 Task: Look for space in São Luís do Quitunde, Brazil from 12th  July, 2023 to 15th July, 2023 for 3 adults in price range Rs.12000 to Rs.16000. Place can be entire place with 2 bedrooms having 3 beds and 1 bathroom. Property type can be house, flat, guest house. Booking option can be shelf check-in. Required host language is Spanish.
Action: Mouse moved to (680, 85)
Screenshot: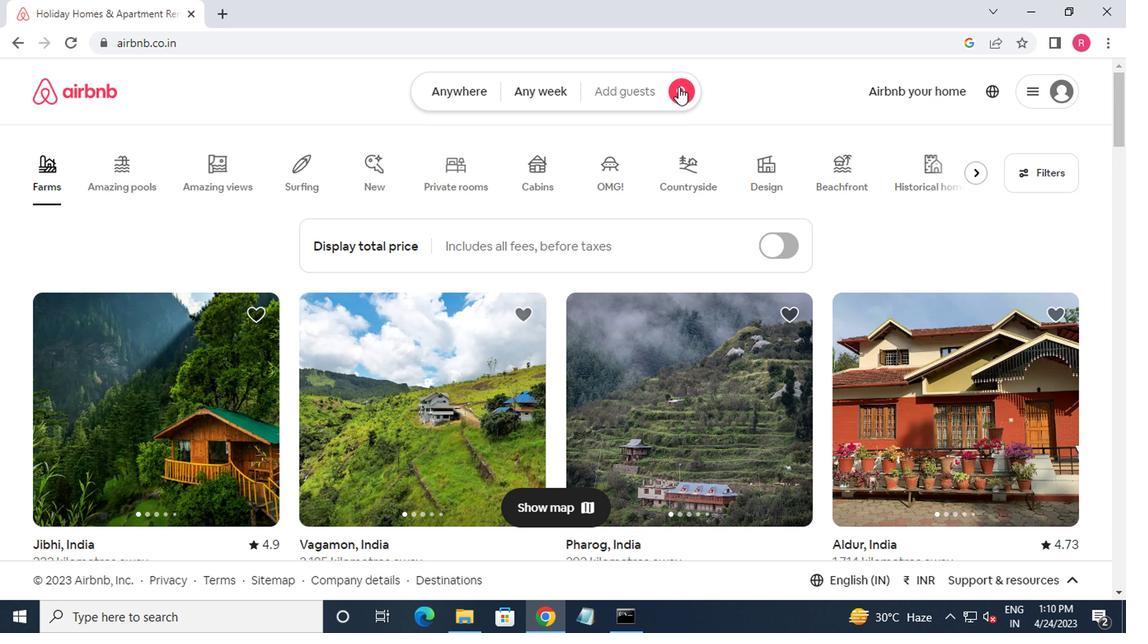 
Action: Mouse pressed left at (680, 85)
Screenshot: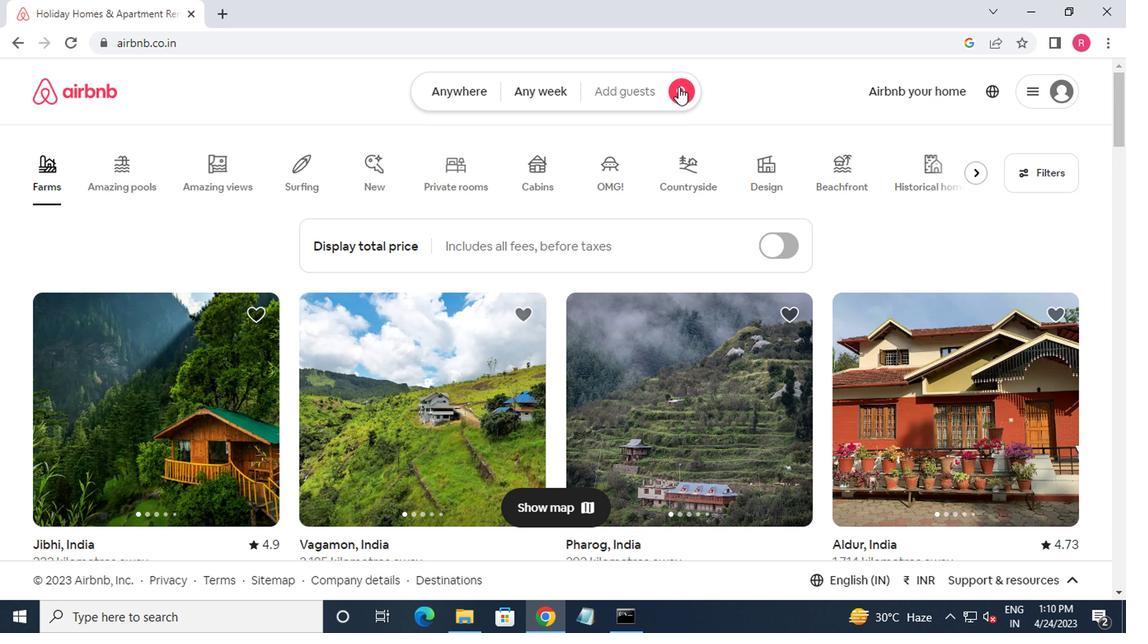 
Action: Mouse moved to (334, 163)
Screenshot: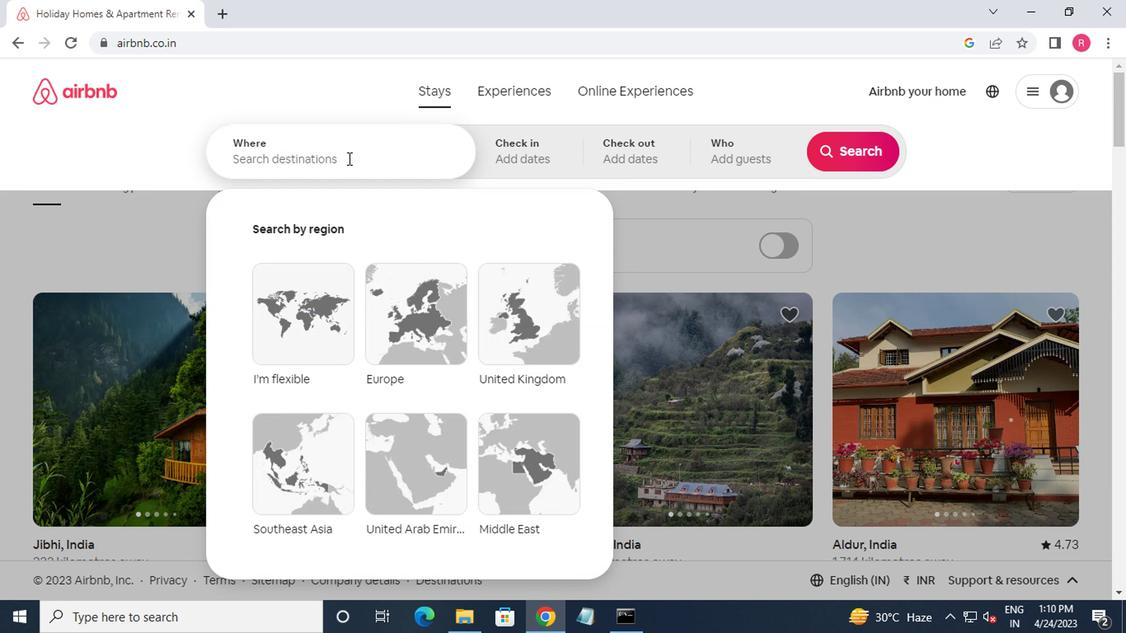 
Action: Mouse pressed left at (334, 163)
Screenshot: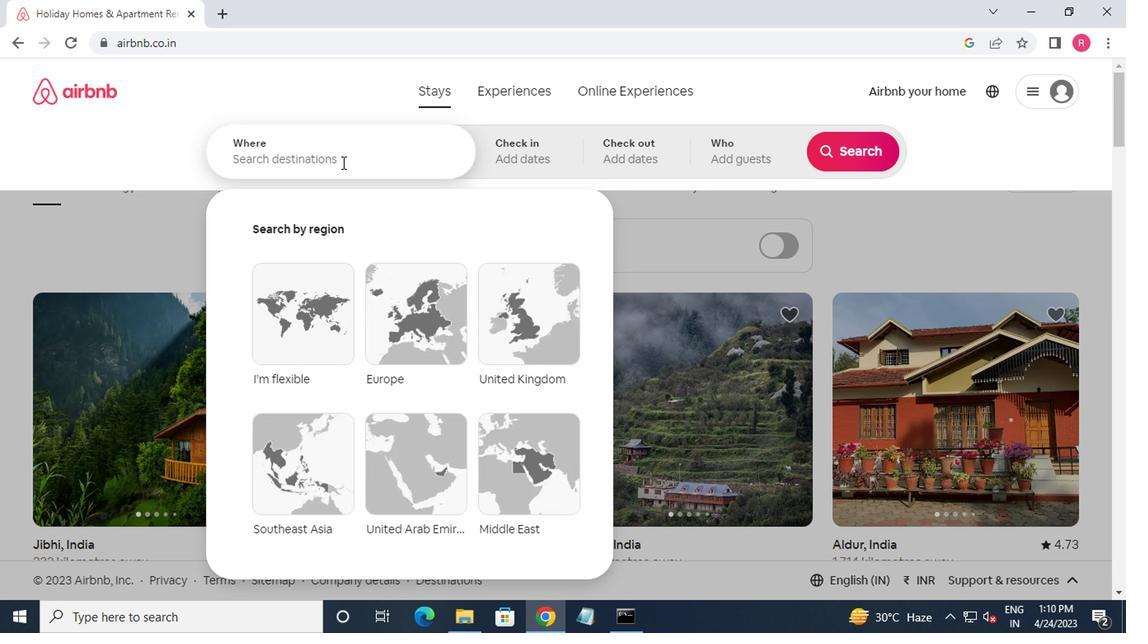 
Action: Mouse moved to (329, 190)
Screenshot: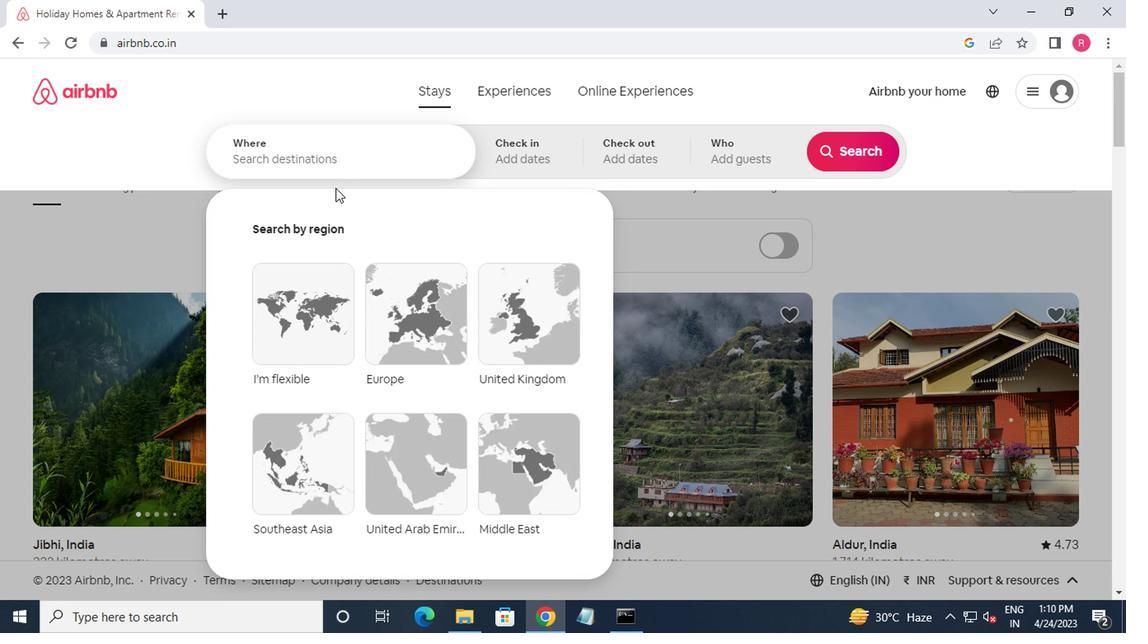 
Action: Key pressed sao<Key.space>luis<Key.space>do<Key.space>quitunde,brazil<Key.enter>
Screenshot: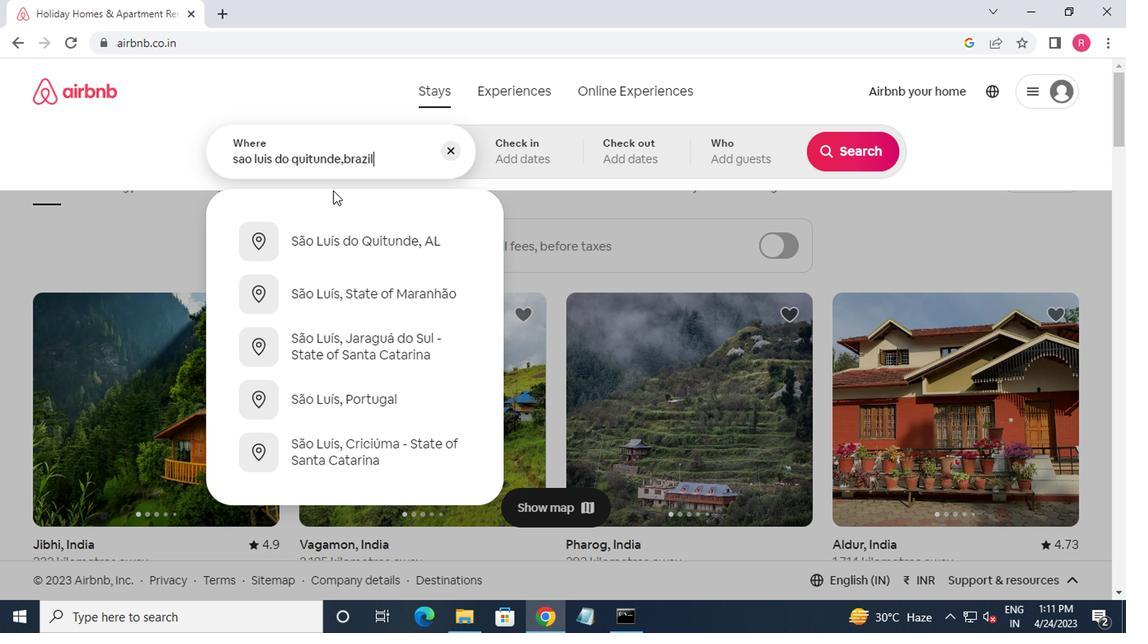 
Action: Mouse moved to (837, 289)
Screenshot: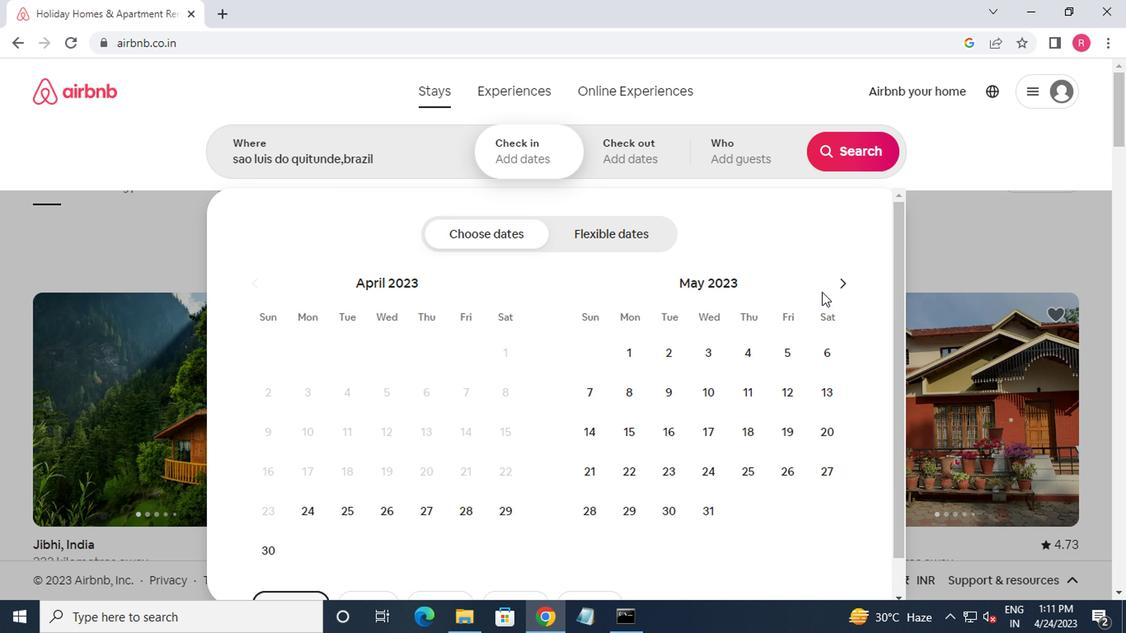 
Action: Mouse pressed left at (837, 289)
Screenshot: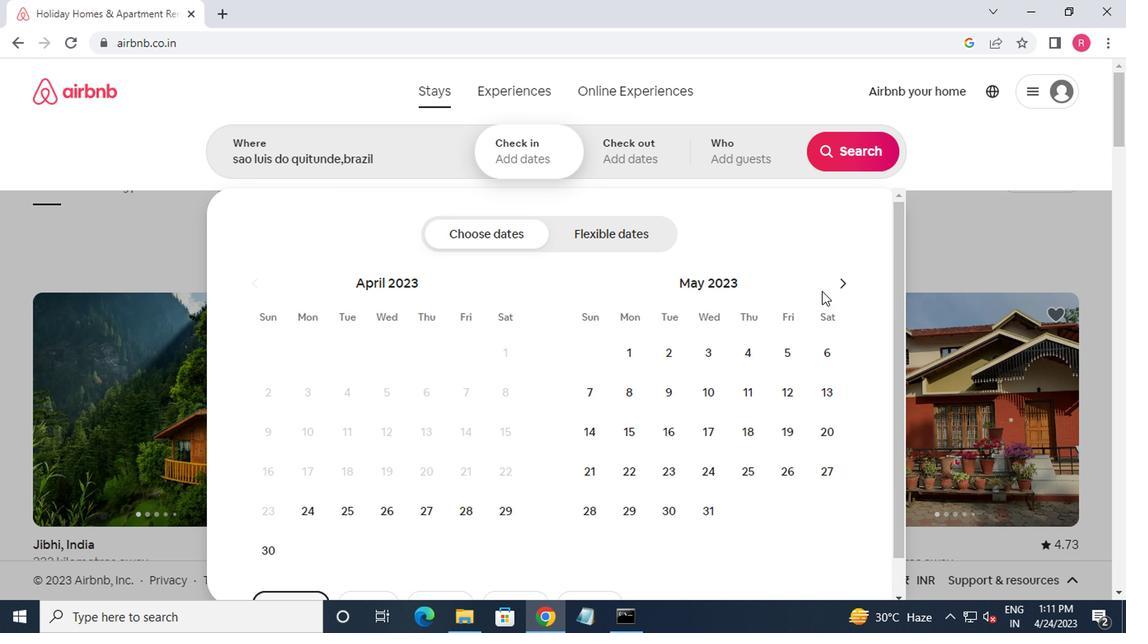 
Action: Mouse pressed left at (837, 289)
Screenshot: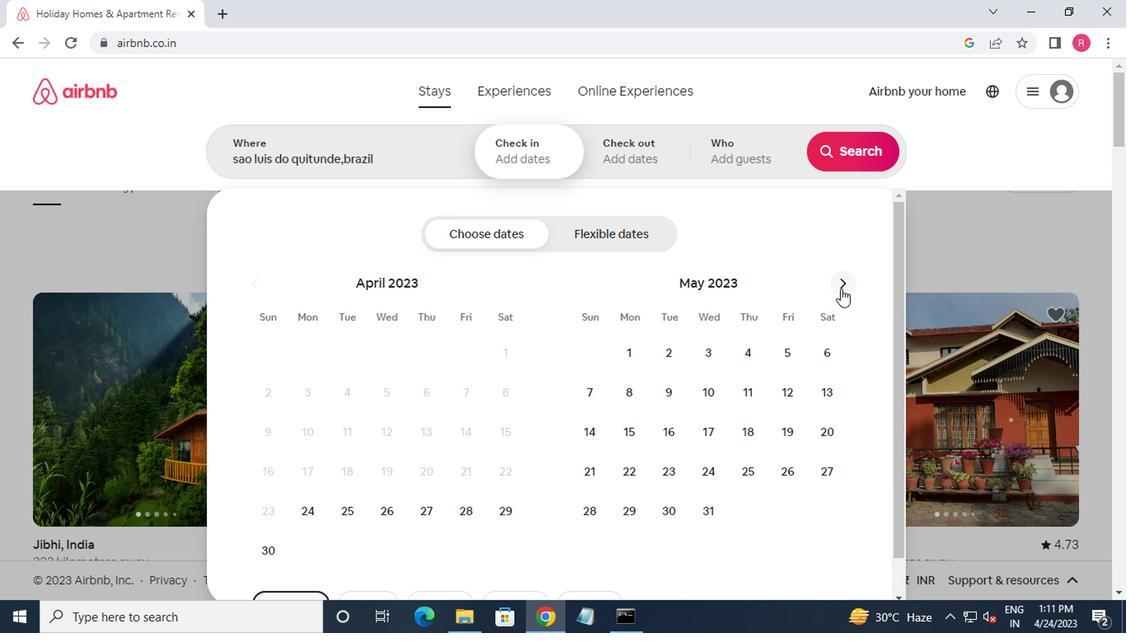 
Action: Mouse pressed left at (837, 289)
Screenshot: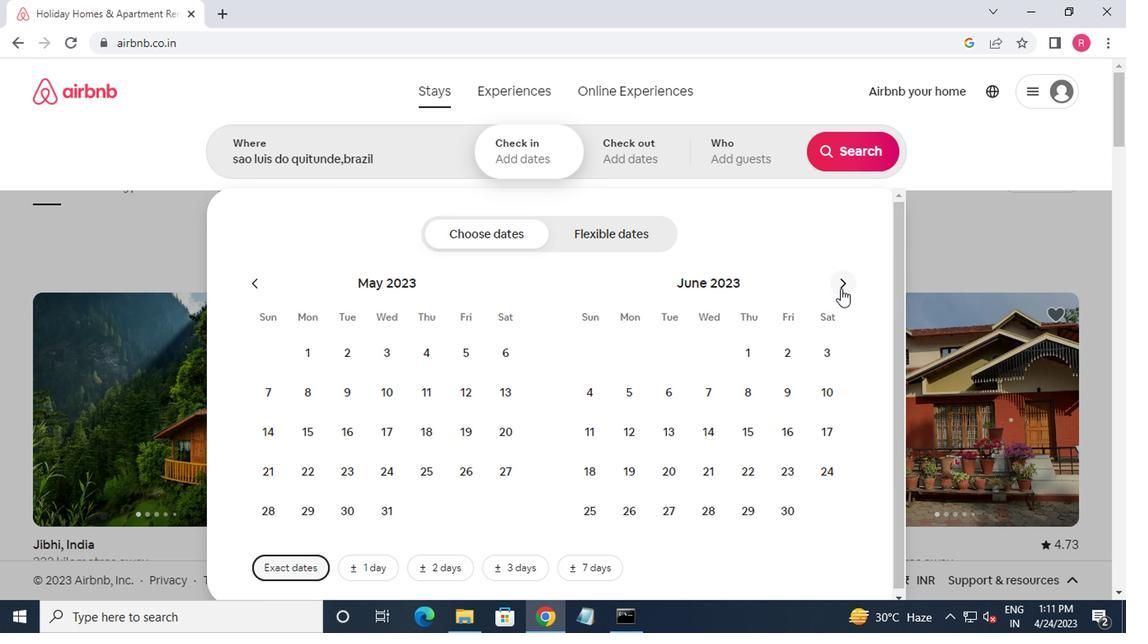 
Action: Mouse moved to (705, 437)
Screenshot: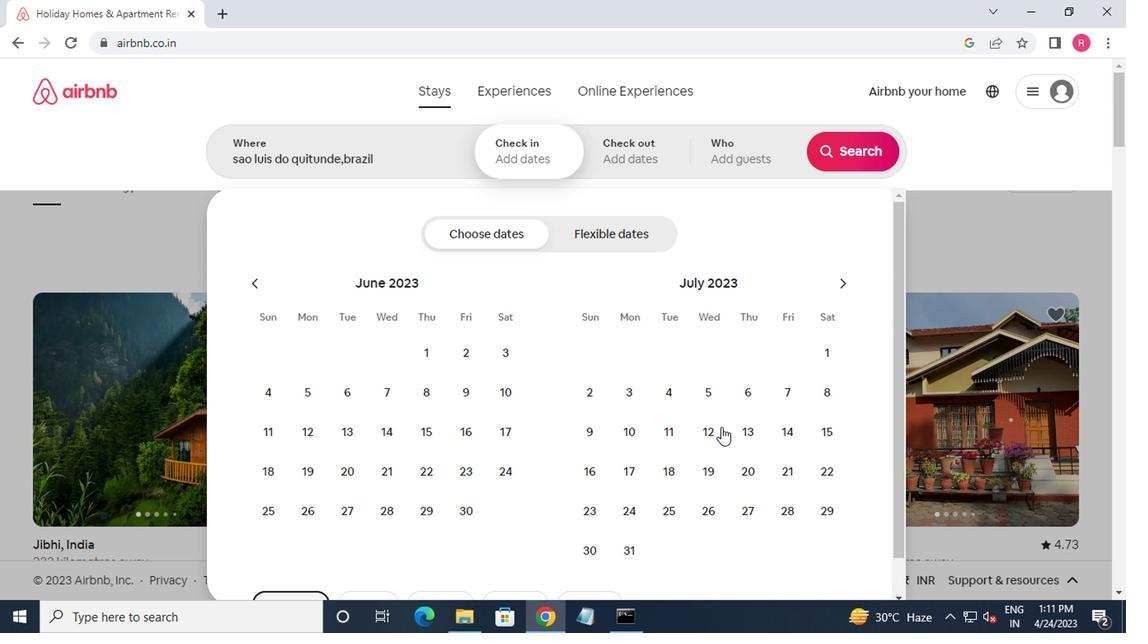 
Action: Mouse pressed left at (705, 437)
Screenshot: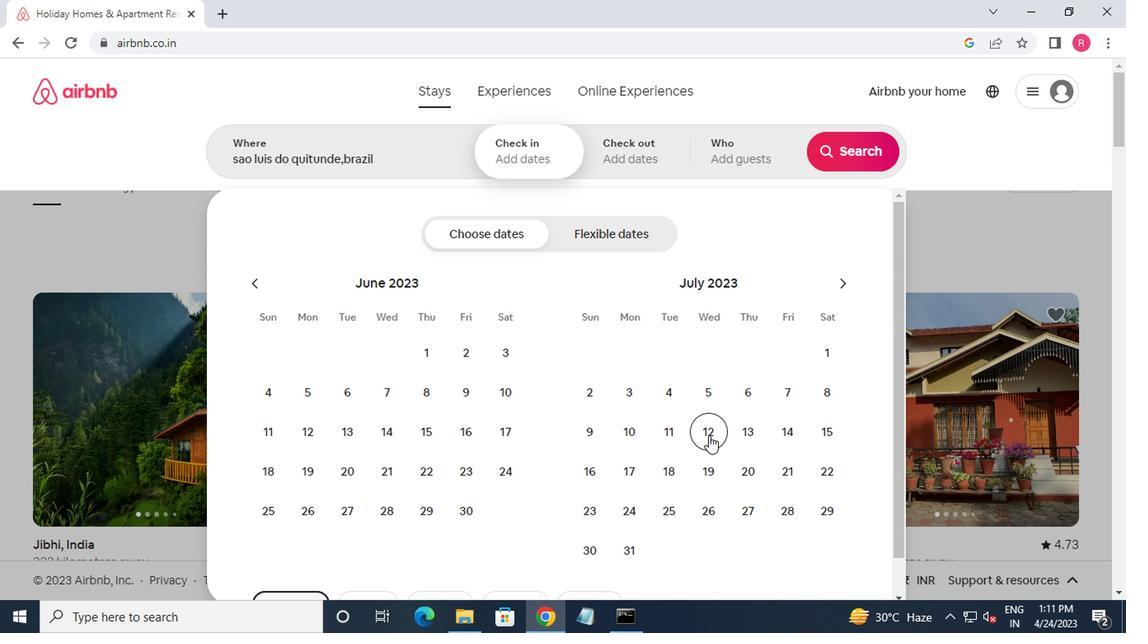 
Action: Mouse moved to (825, 437)
Screenshot: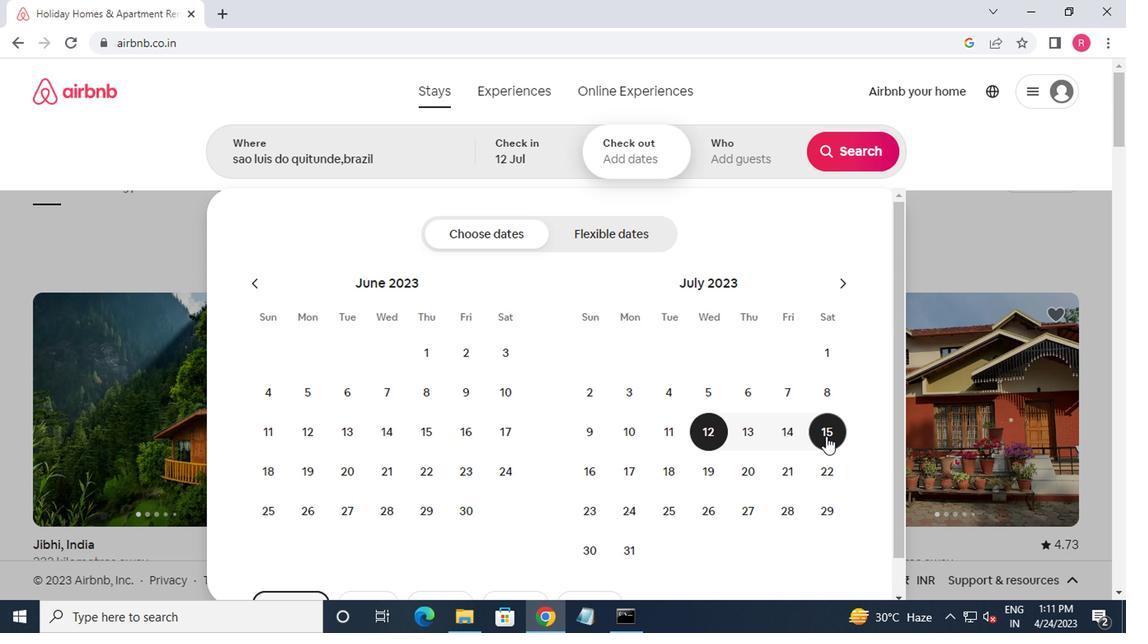 
Action: Mouse pressed left at (825, 437)
Screenshot: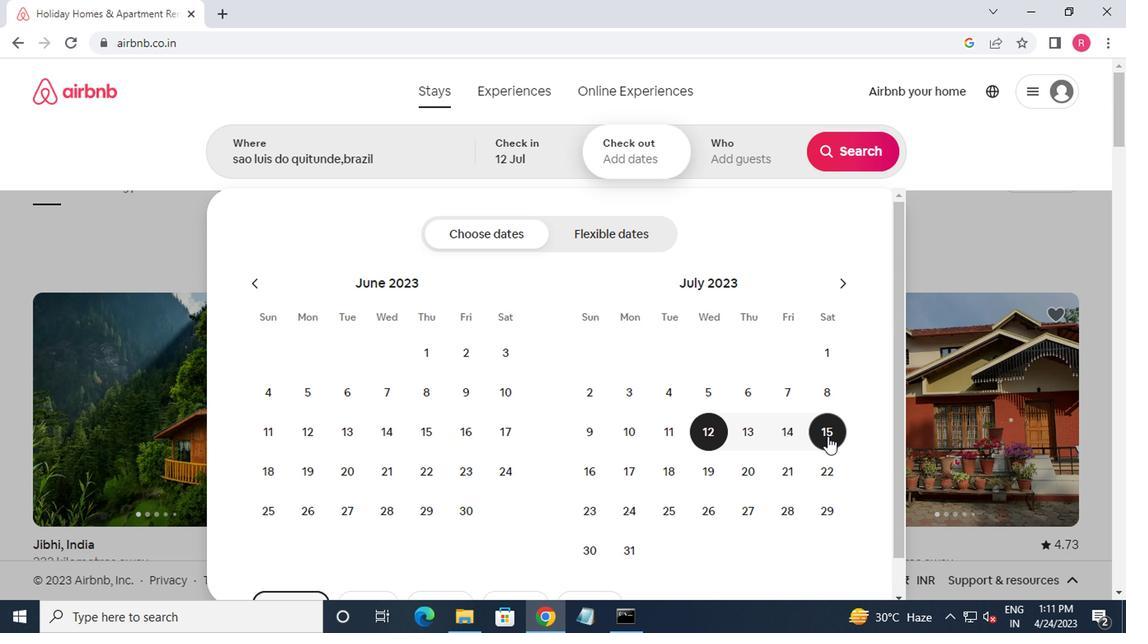 
Action: Mouse moved to (736, 159)
Screenshot: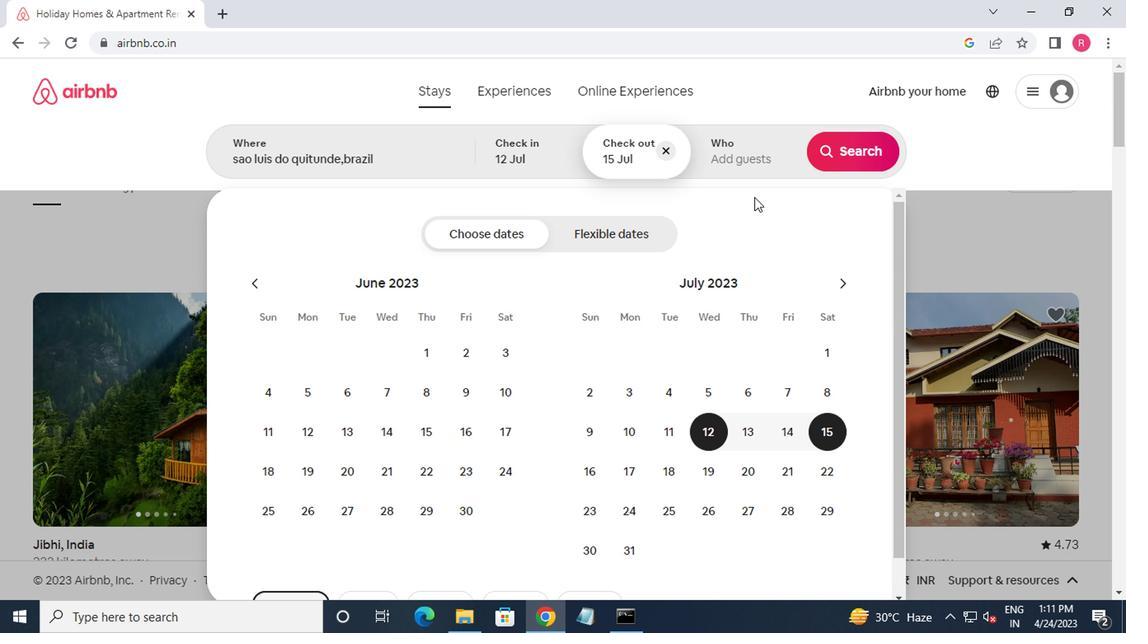 
Action: Mouse pressed left at (736, 159)
Screenshot: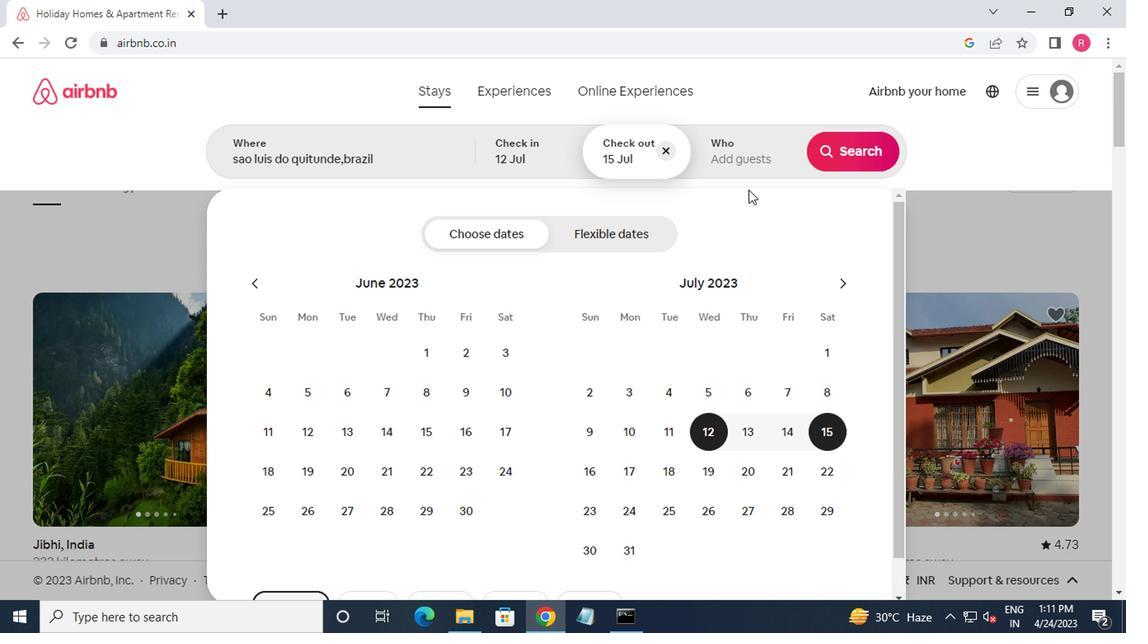 
Action: Mouse moved to (857, 245)
Screenshot: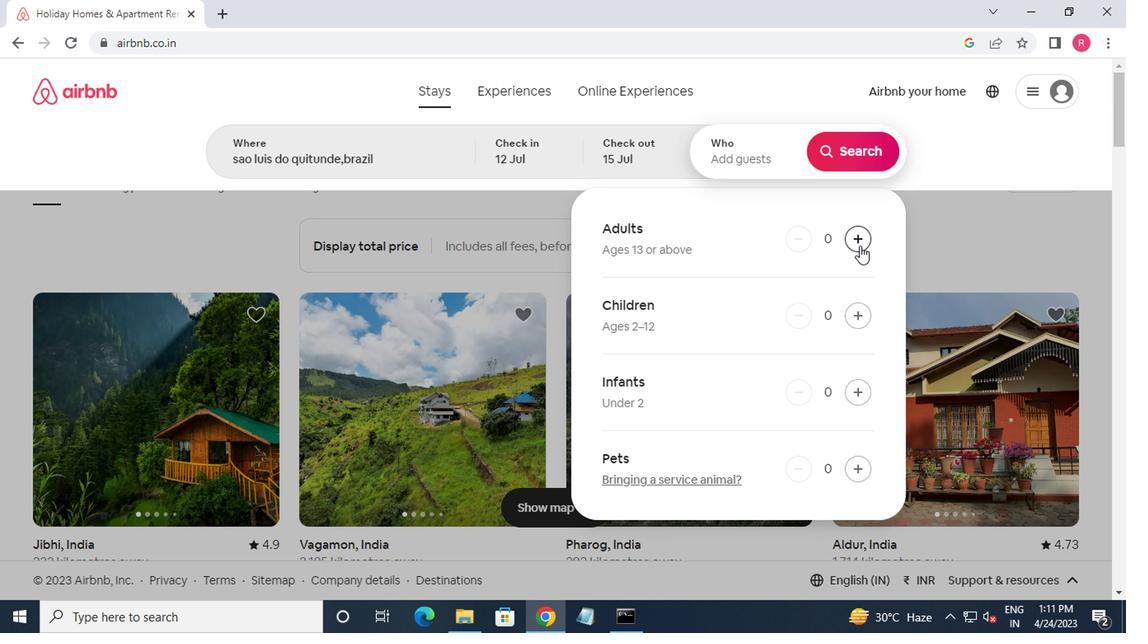 
Action: Mouse pressed left at (857, 245)
Screenshot: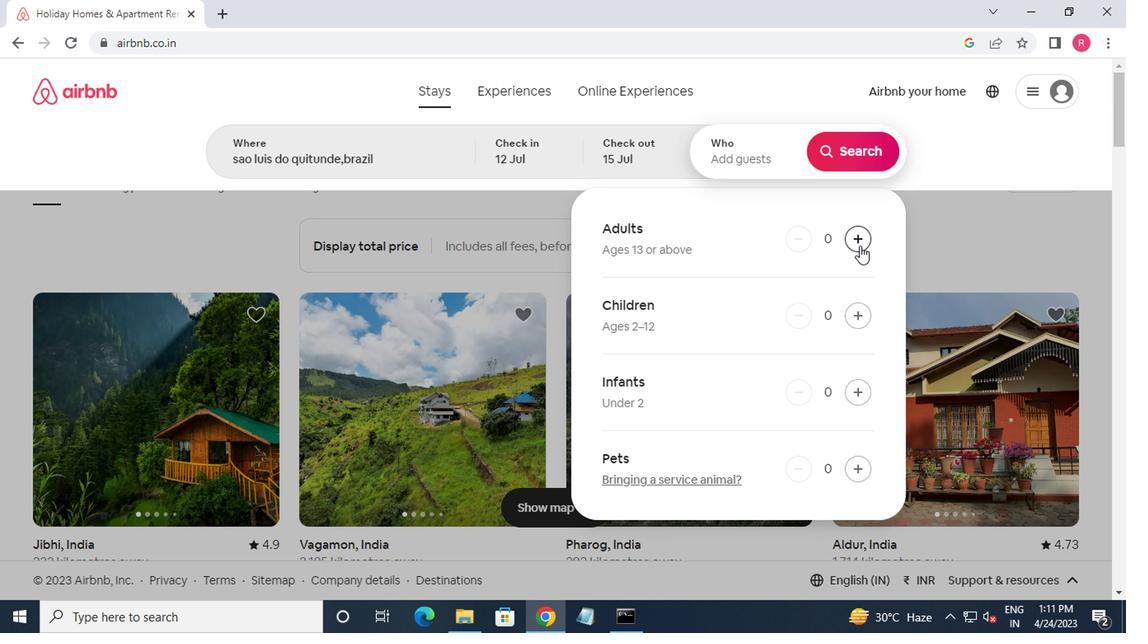 
Action: Mouse pressed left at (857, 245)
Screenshot: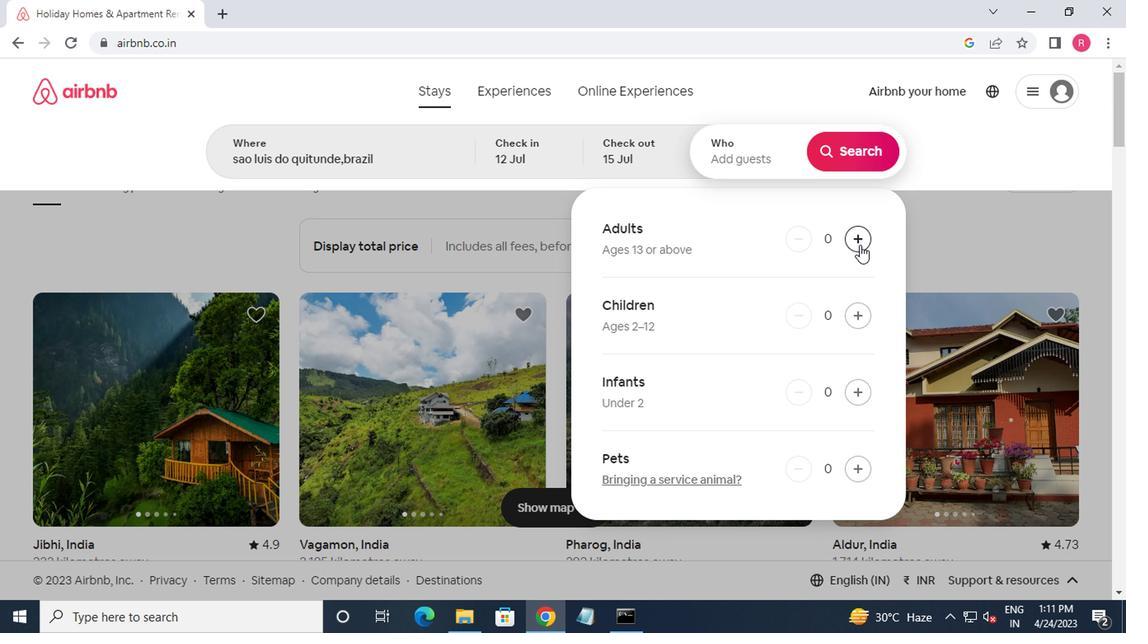 
Action: Mouse pressed left at (857, 245)
Screenshot: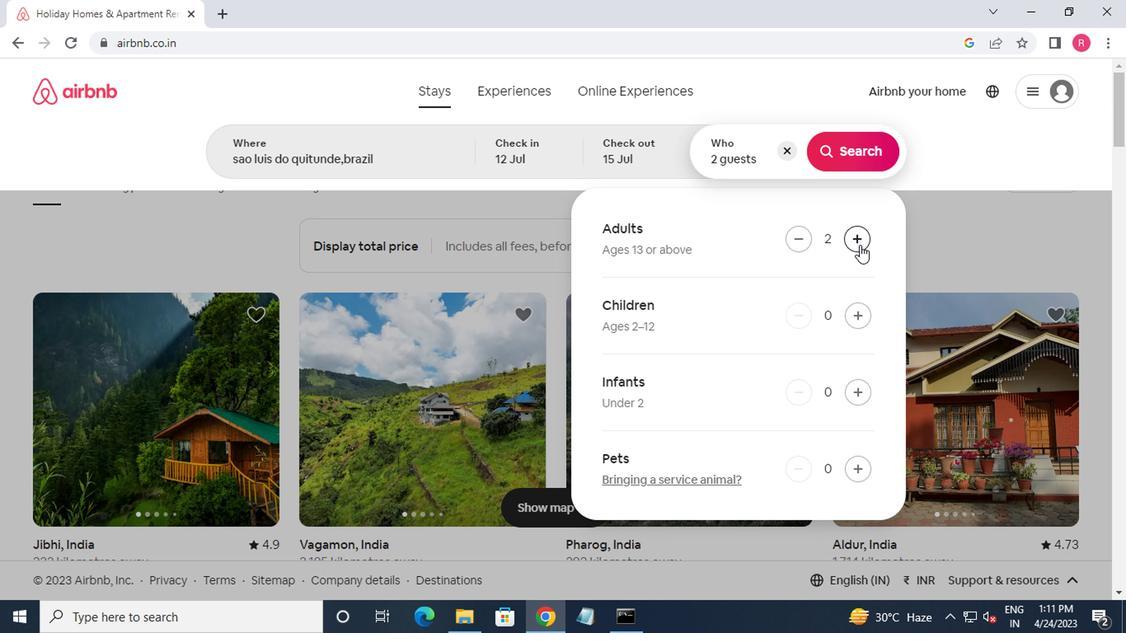 
Action: Mouse moved to (823, 153)
Screenshot: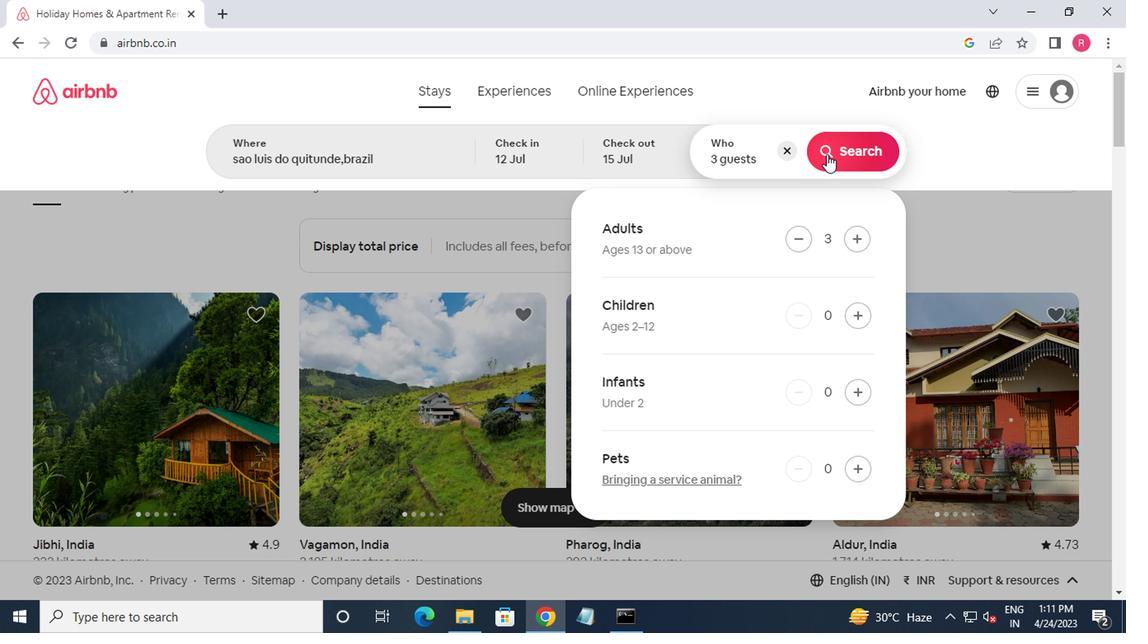
Action: Mouse pressed left at (823, 153)
Screenshot: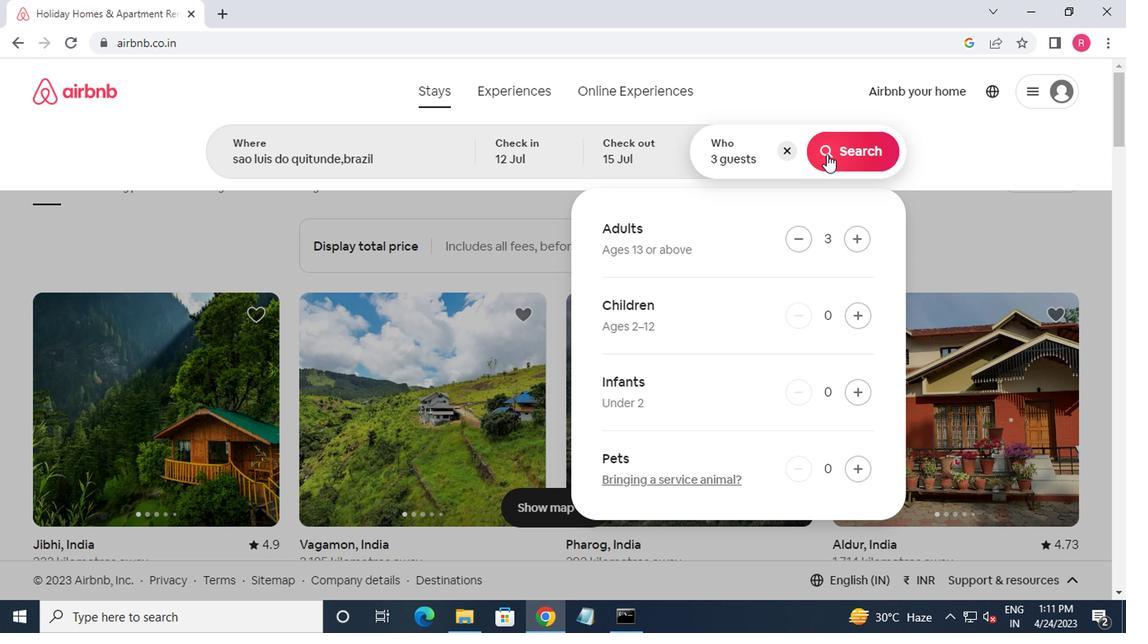 
Action: Mouse moved to (1028, 154)
Screenshot: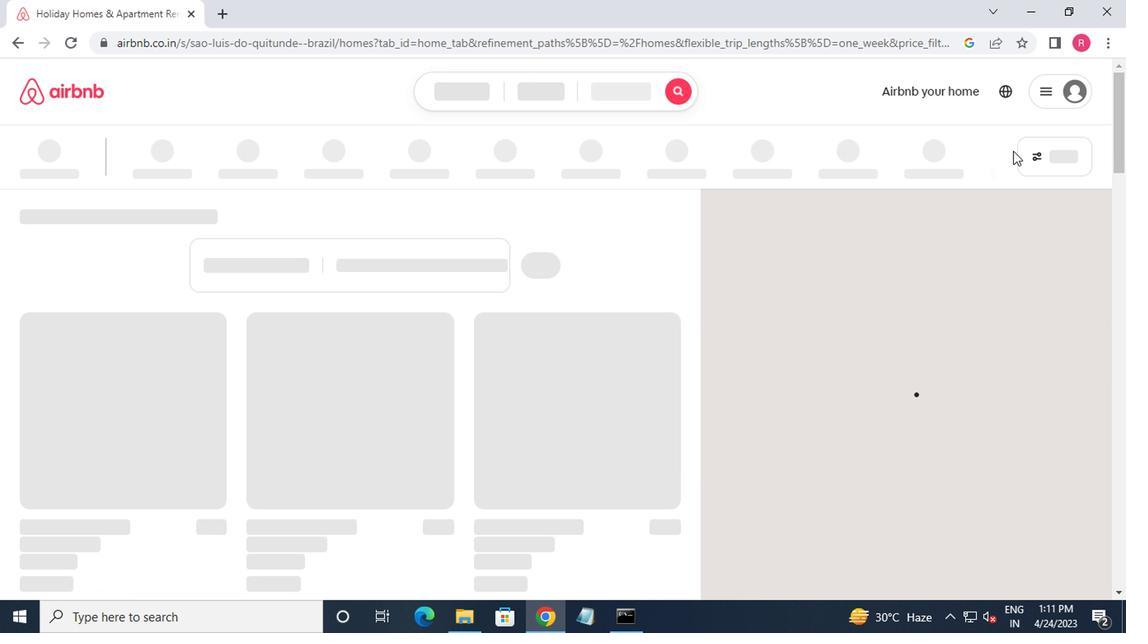 
Action: Mouse pressed left at (1028, 154)
Screenshot: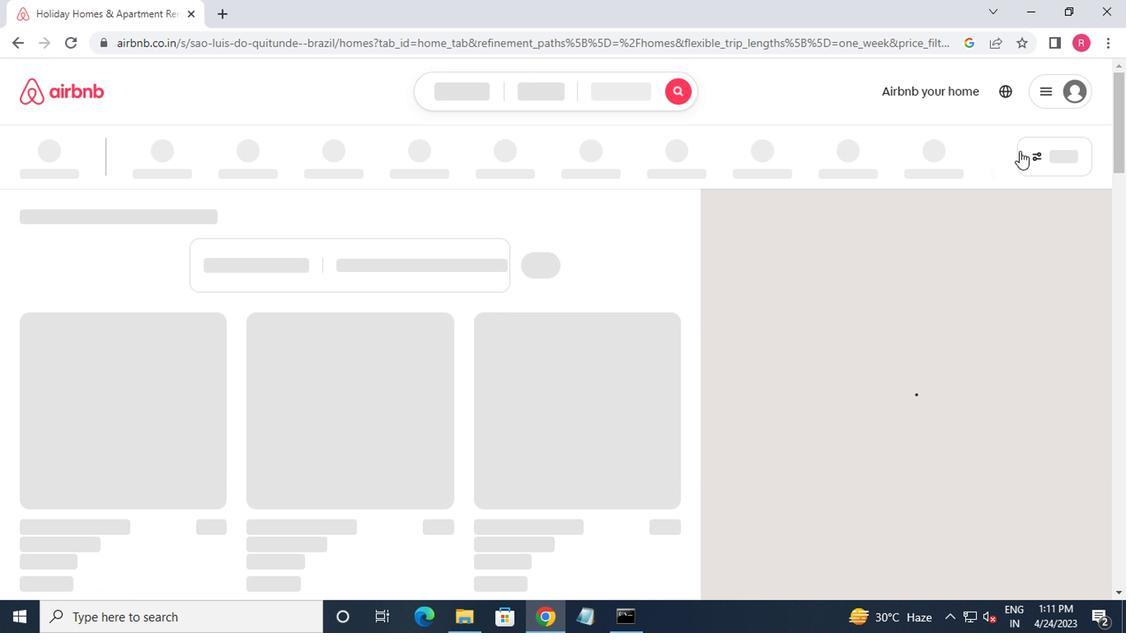 
Action: Mouse moved to (366, 363)
Screenshot: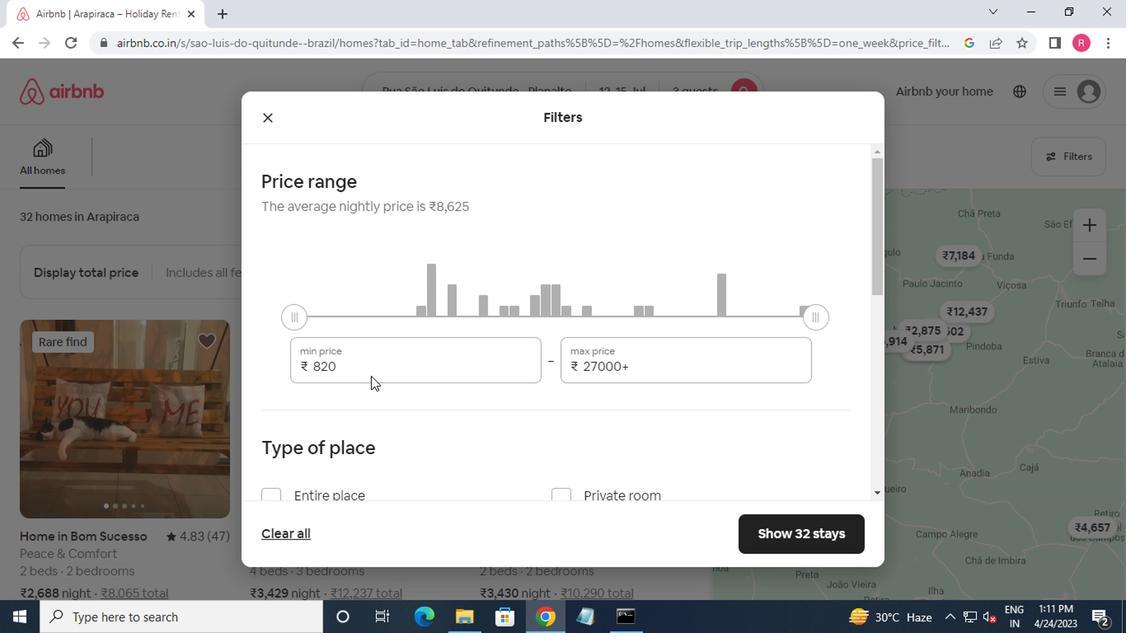 
Action: Mouse pressed left at (366, 363)
Screenshot: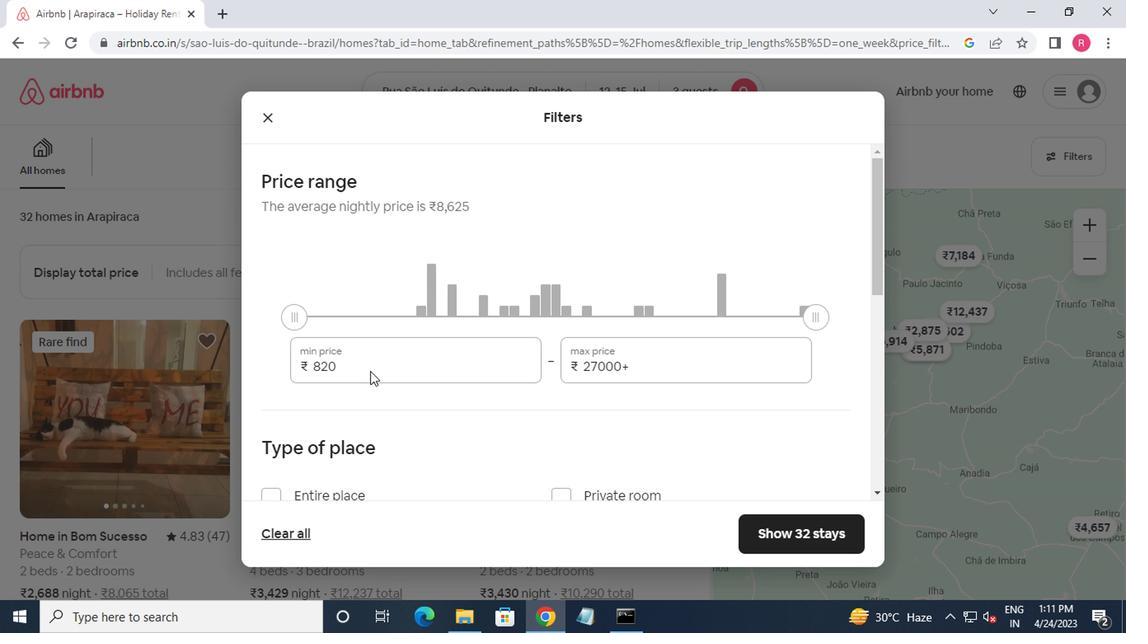 
Action: Mouse moved to (342, 365)
Screenshot: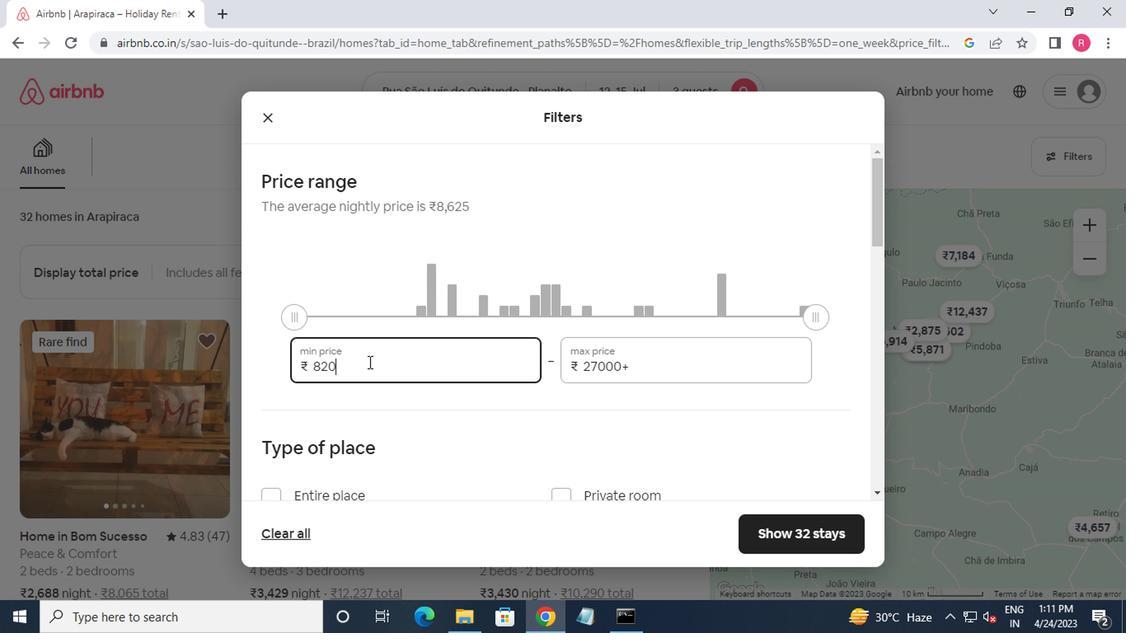 
Action: Key pressed <Key.backspace><Key.backspace><Key.backspace><Key.backspace>12000
Screenshot: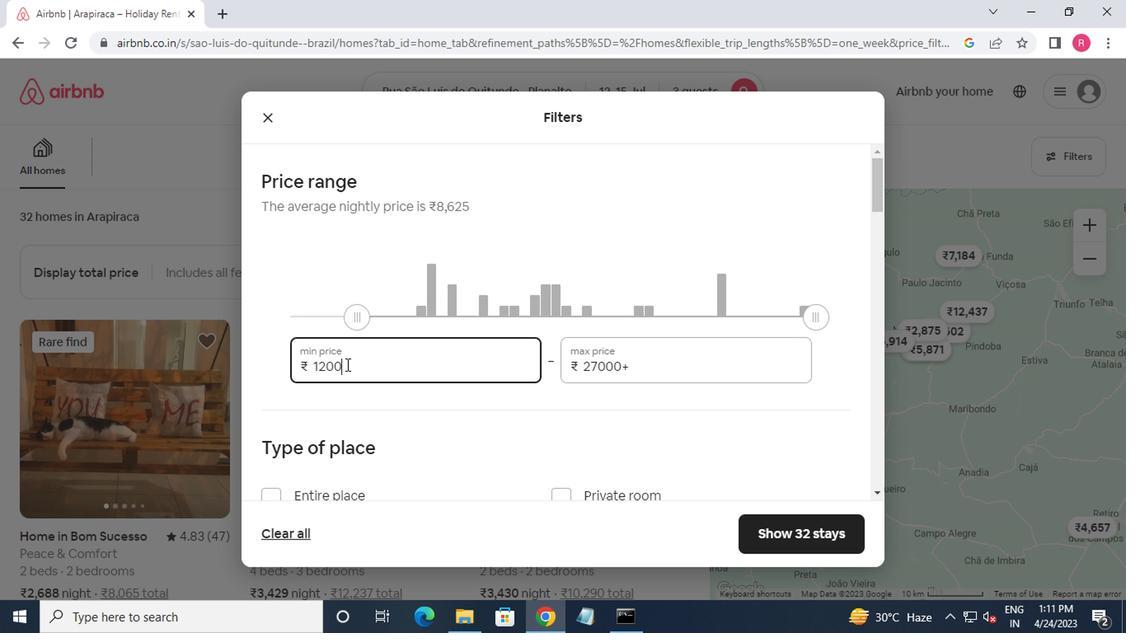 
Action: Mouse moved to (650, 361)
Screenshot: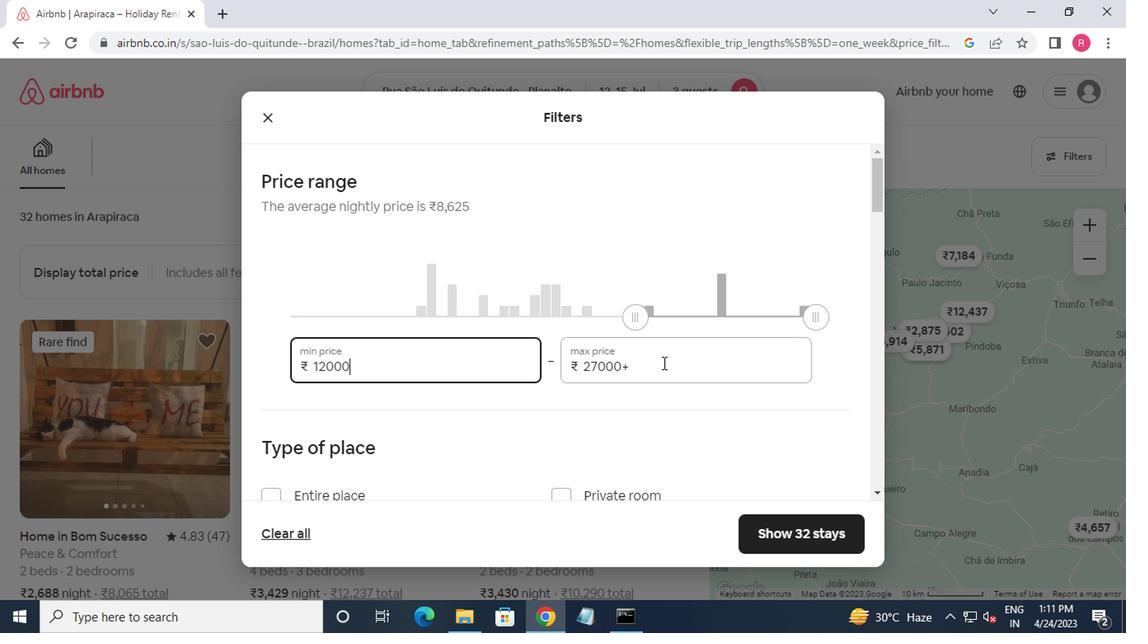 
Action: Mouse pressed left at (650, 361)
Screenshot: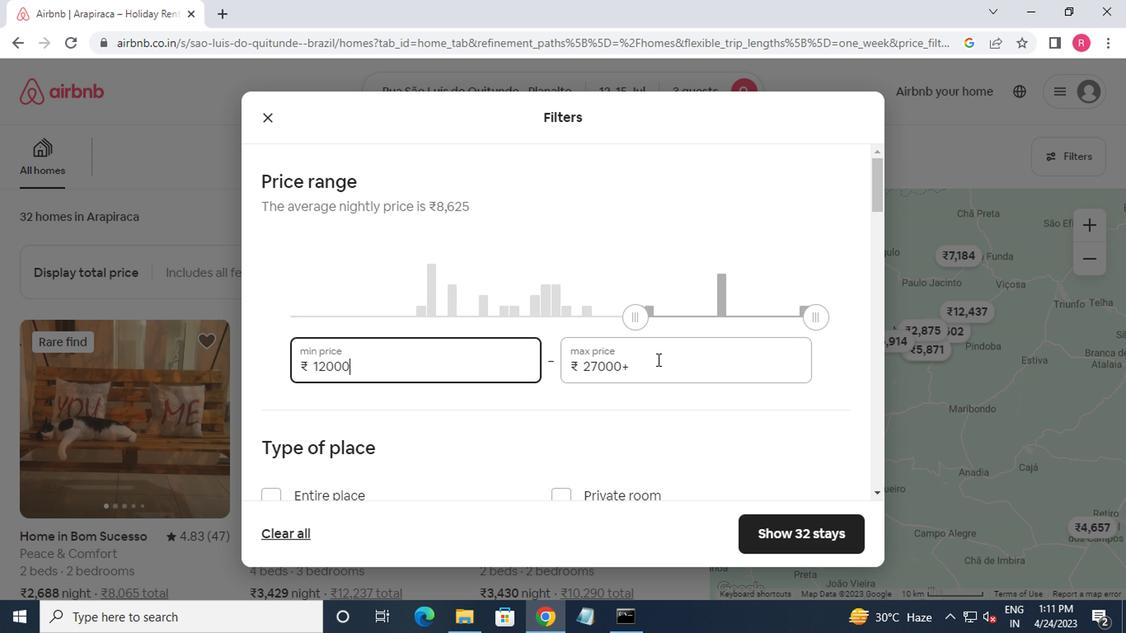 
Action: Mouse moved to (649, 362)
Screenshot: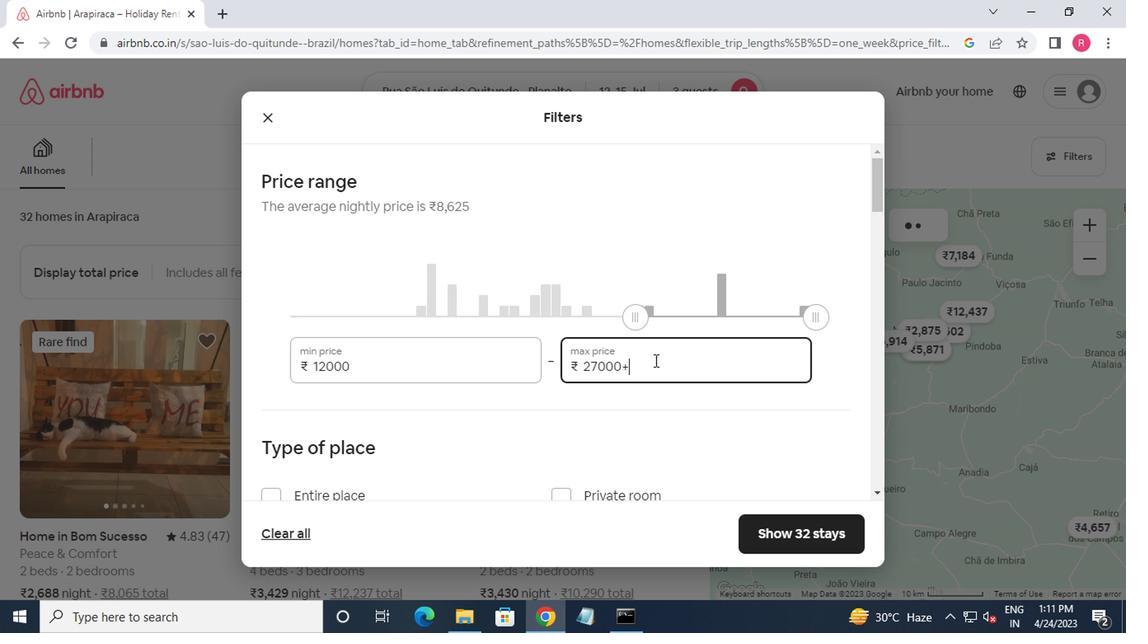 
Action: Key pressed <Key.backspace><Key.backspace><Key.backspace><Key.backspace><Key.backspace><Key.backspace><Key.backspace><Key.backspace><Key.backspace><Key.backspace><Key.backspace><Key.backspace><Key.backspace>16000
Screenshot: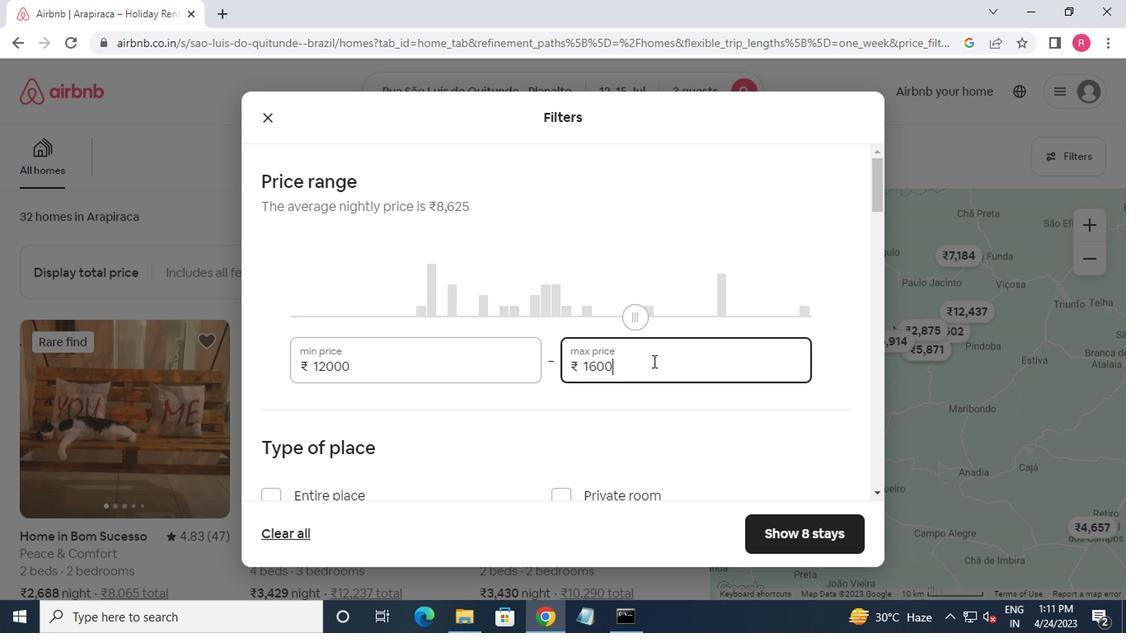 
Action: Mouse moved to (609, 391)
Screenshot: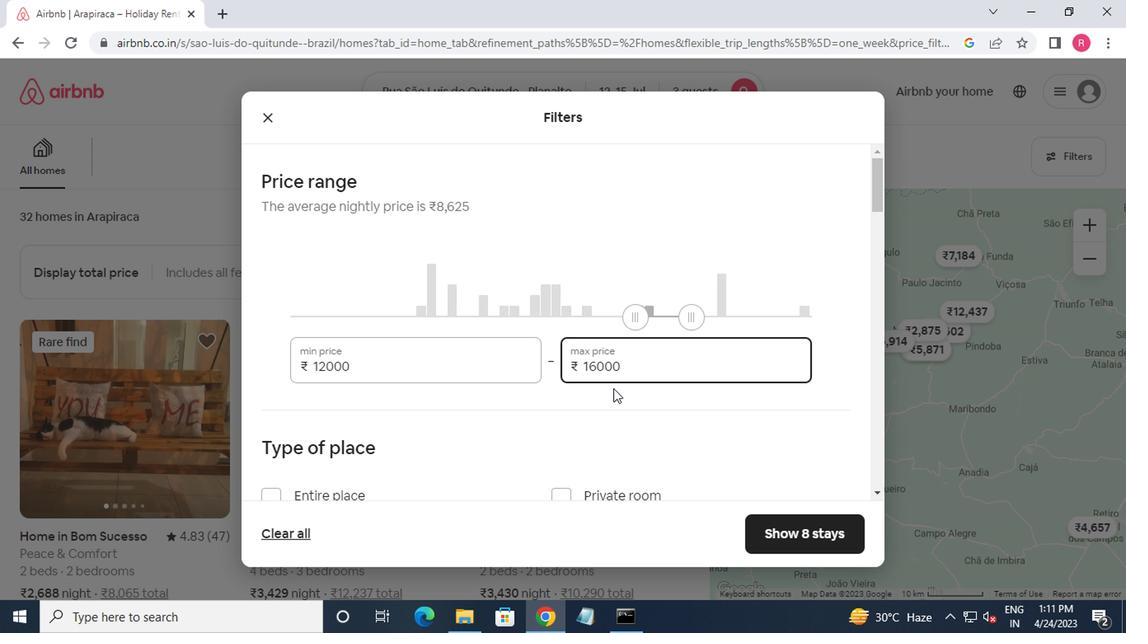 
Action: Mouse scrolled (609, 390) with delta (0, 0)
Screenshot: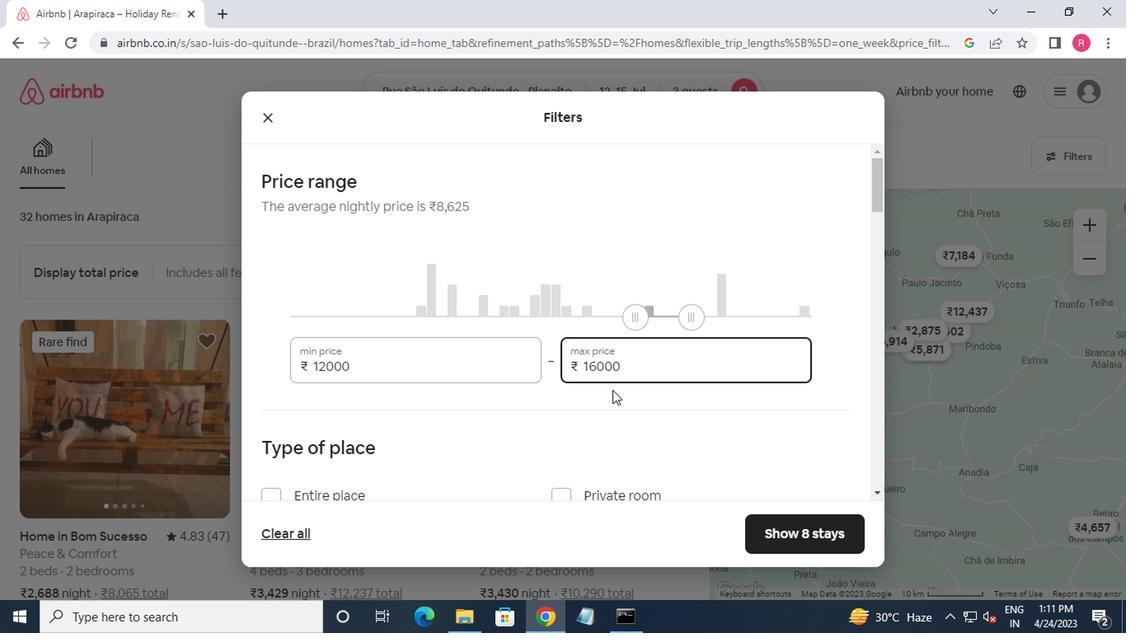 
Action: Mouse moved to (604, 394)
Screenshot: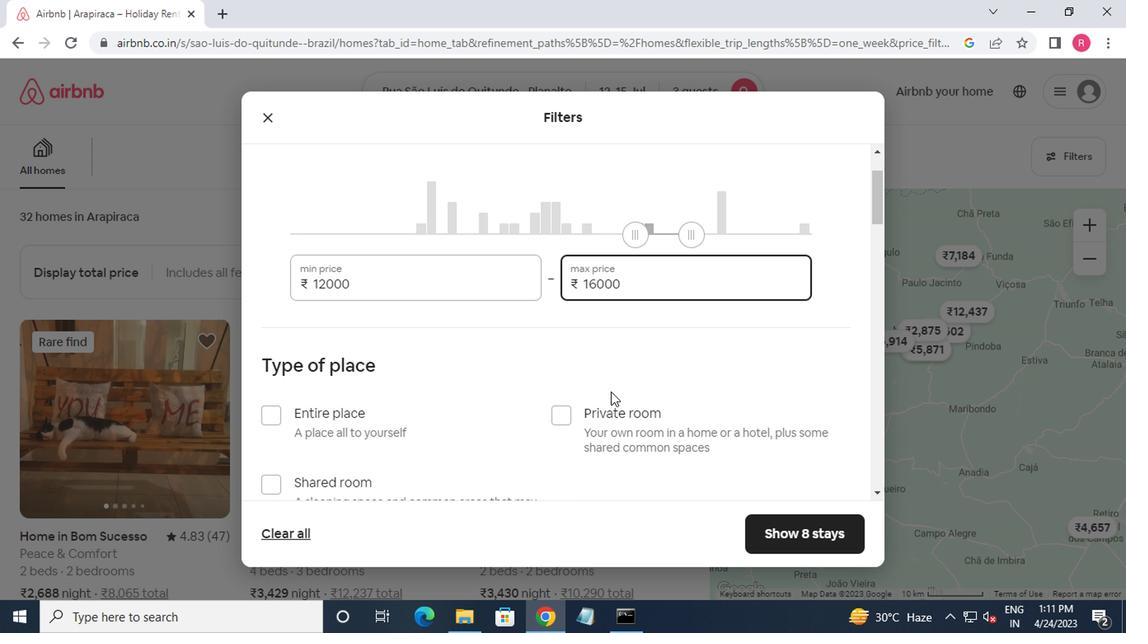 
Action: Mouse scrolled (604, 393) with delta (0, -1)
Screenshot: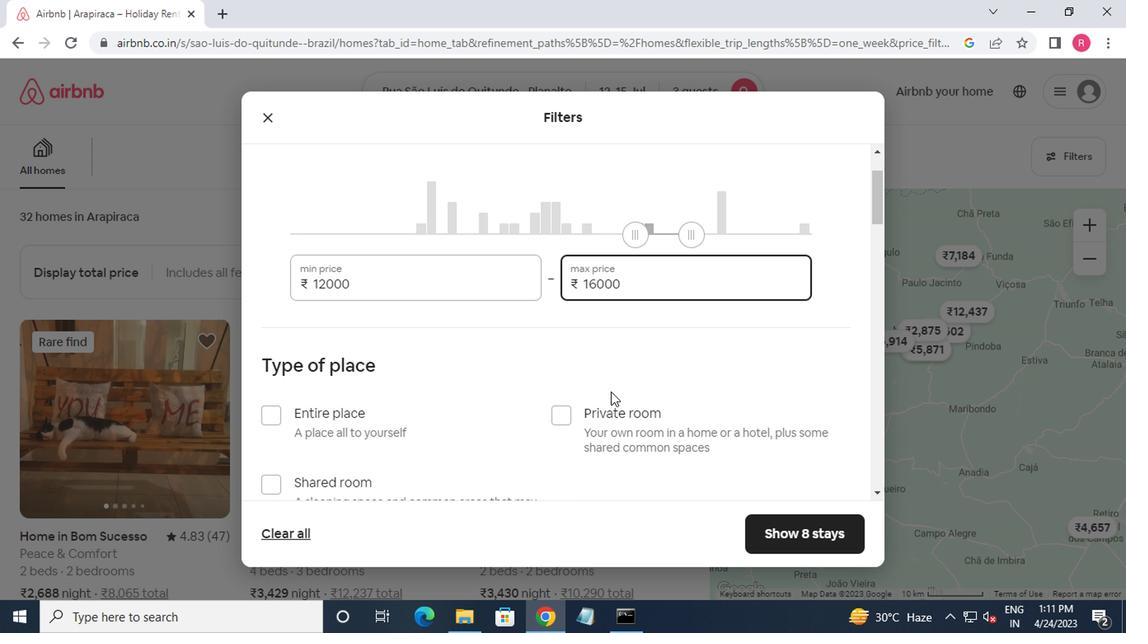 
Action: Mouse moved to (598, 399)
Screenshot: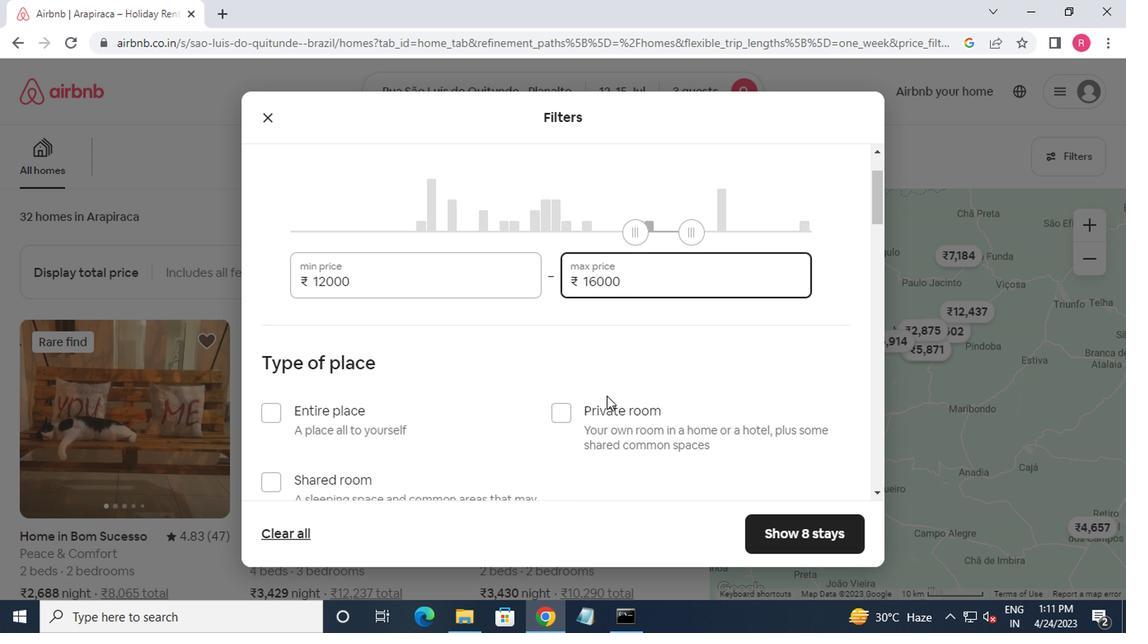 
Action: Mouse scrolled (598, 399) with delta (0, 0)
Screenshot: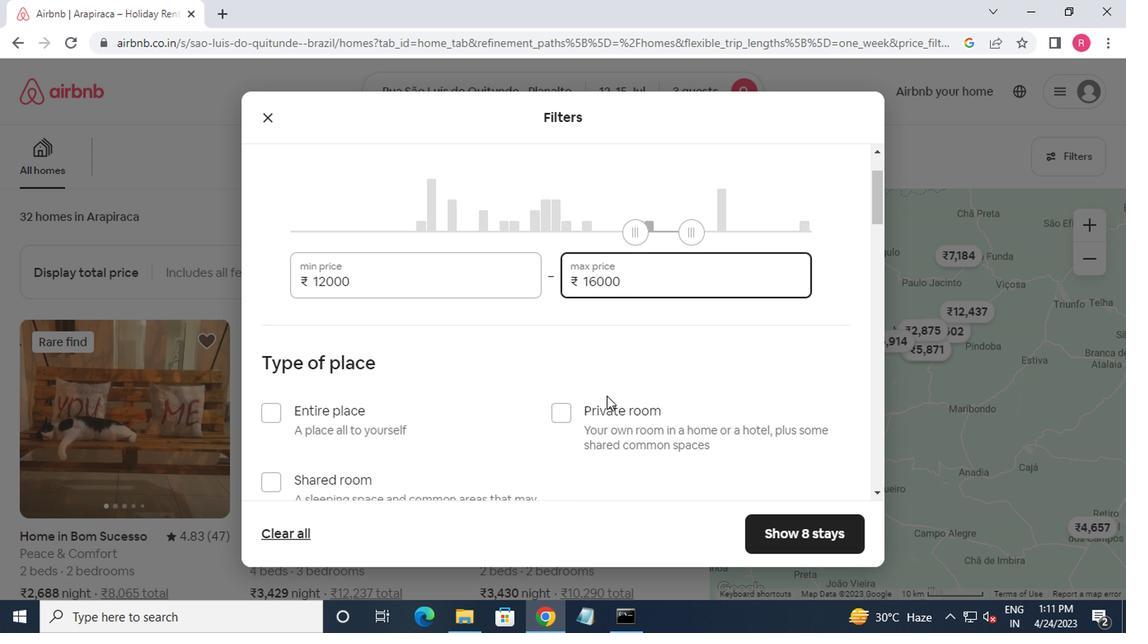 
Action: Mouse moved to (273, 243)
Screenshot: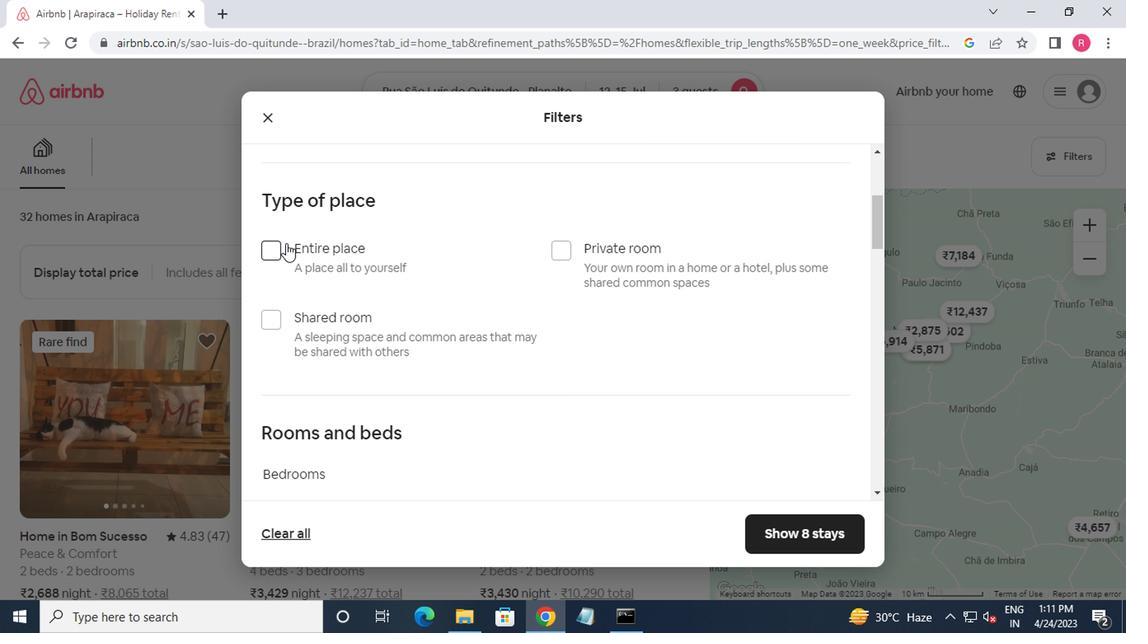 
Action: Mouse pressed left at (273, 243)
Screenshot: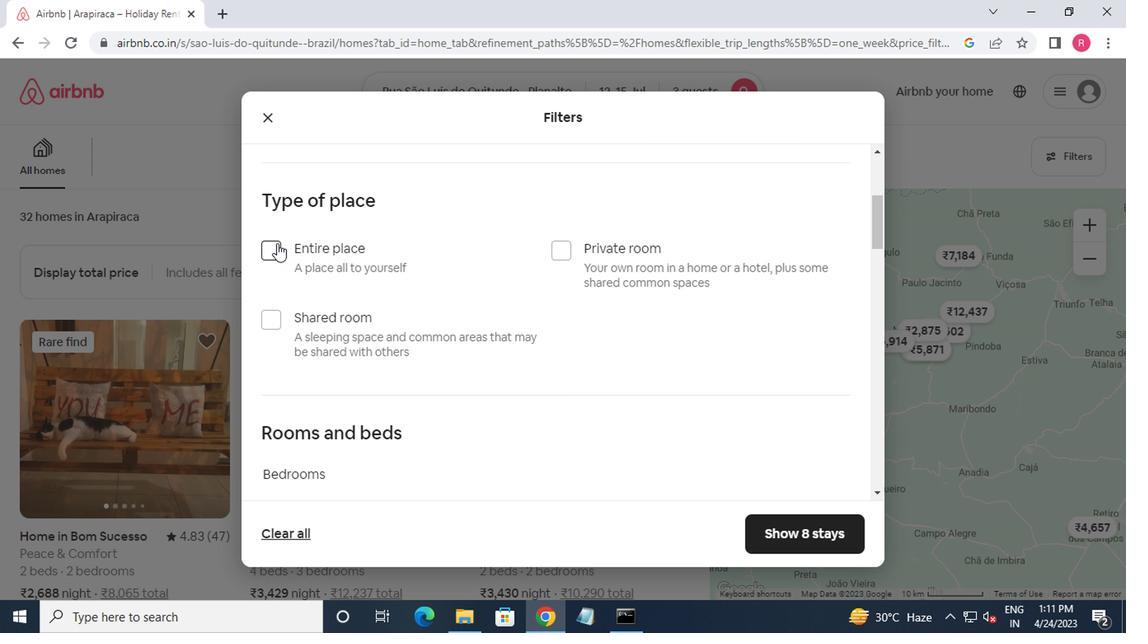 
Action: Mouse moved to (401, 321)
Screenshot: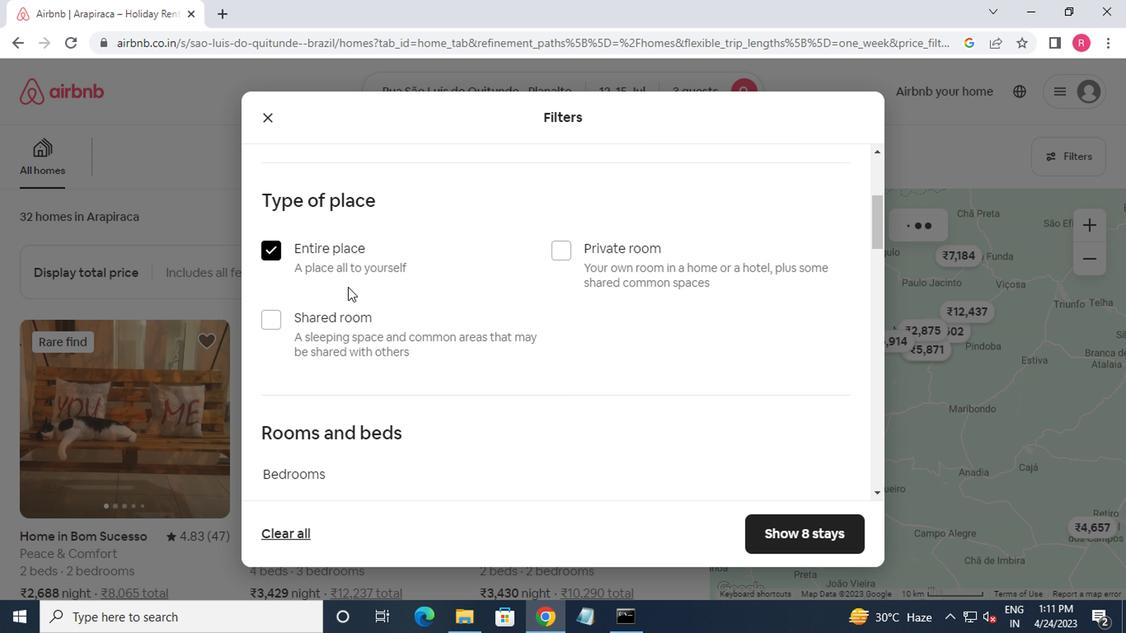
Action: Mouse scrolled (401, 320) with delta (0, 0)
Screenshot: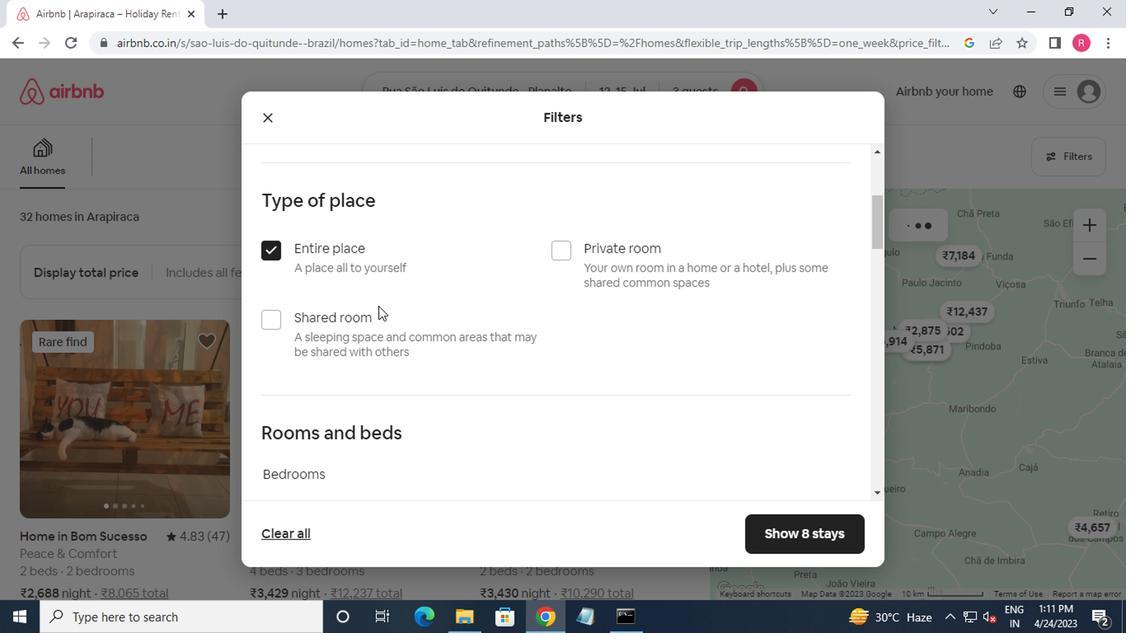 
Action: Mouse moved to (401, 321)
Screenshot: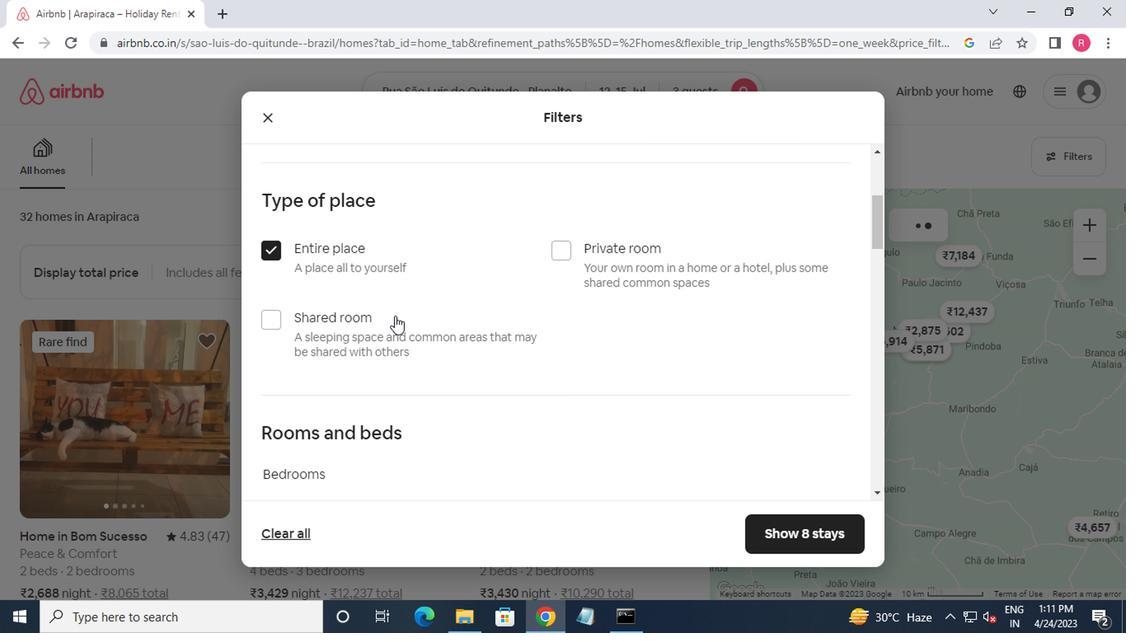 
Action: Mouse scrolled (401, 320) with delta (0, 0)
Screenshot: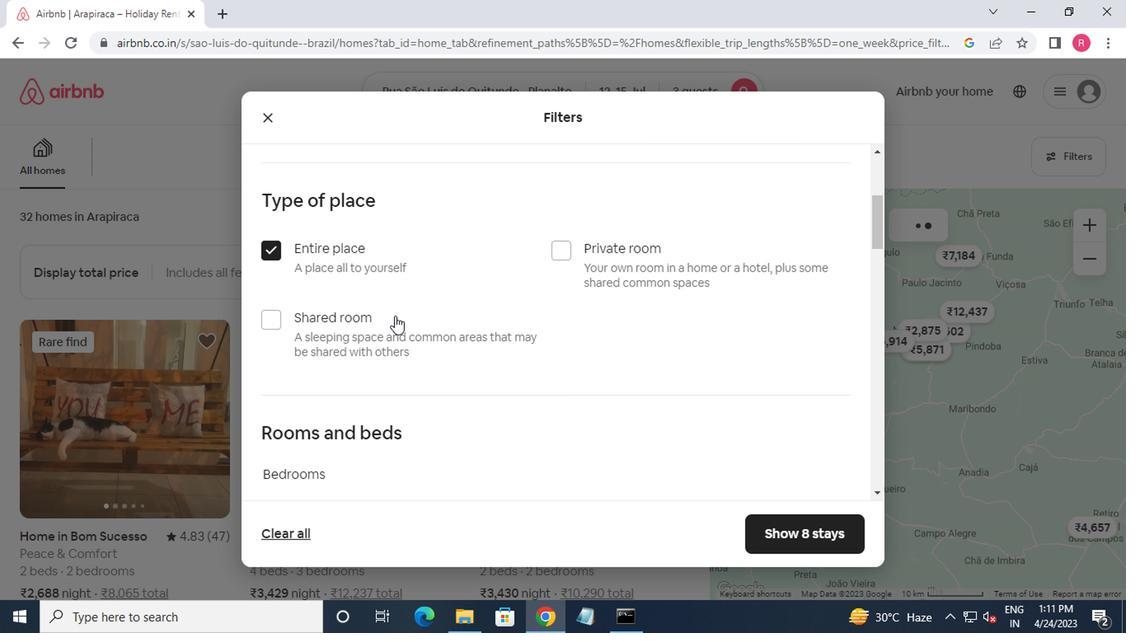 
Action: Mouse moved to (411, 346)
Screenshot: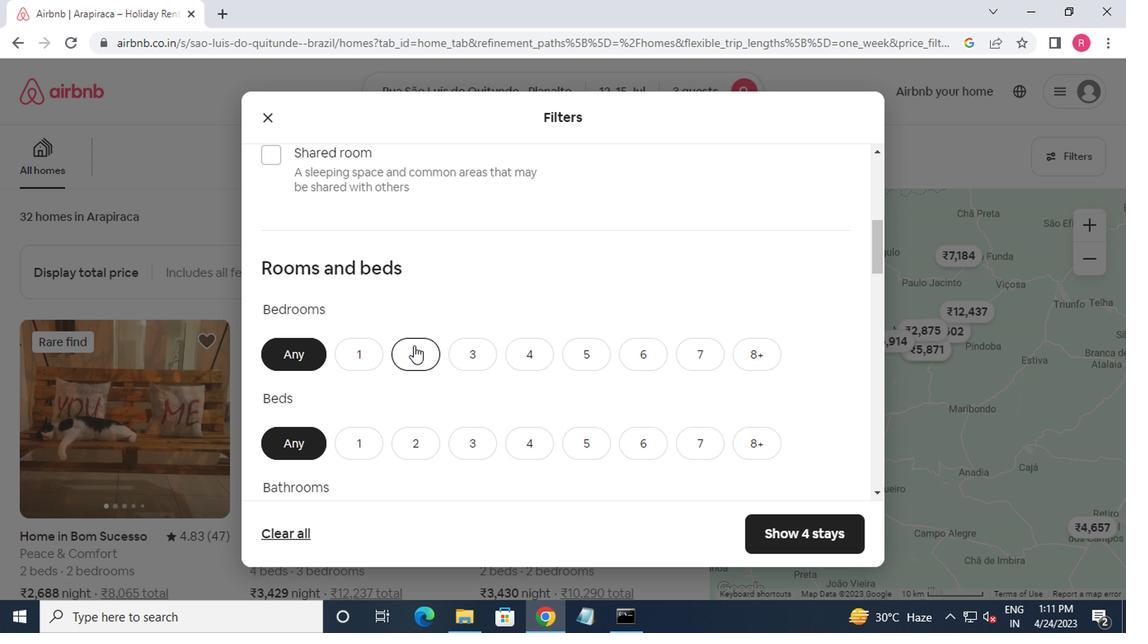 
Action: Mouse pressed left at (411, 346)
Screenshot: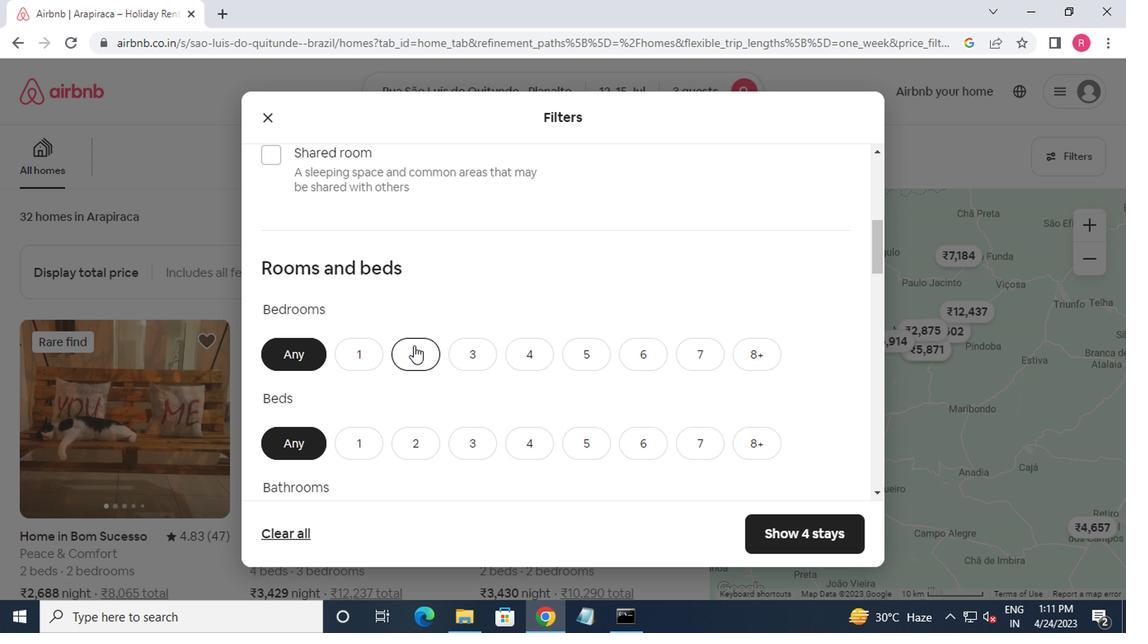 
Action: Mouse moved to (386, 390)
Screenshot: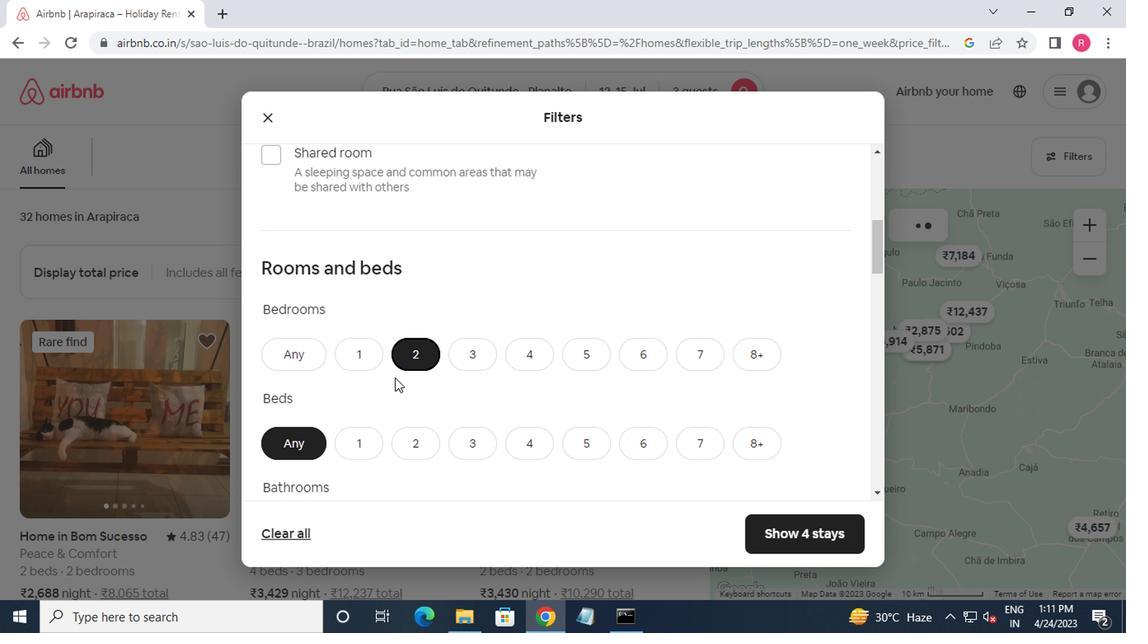 
Action: Mouse scrolled (386, 389) with delta (0, -1)
Screenshot: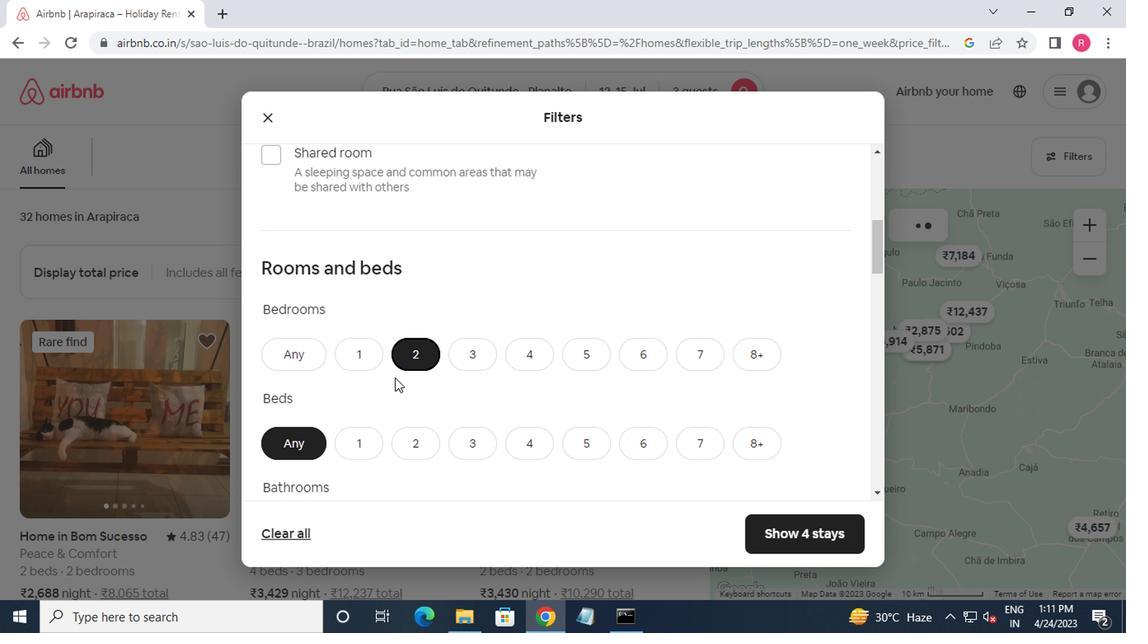 
Action: Mouse moved to (385, 393)
Screenshot: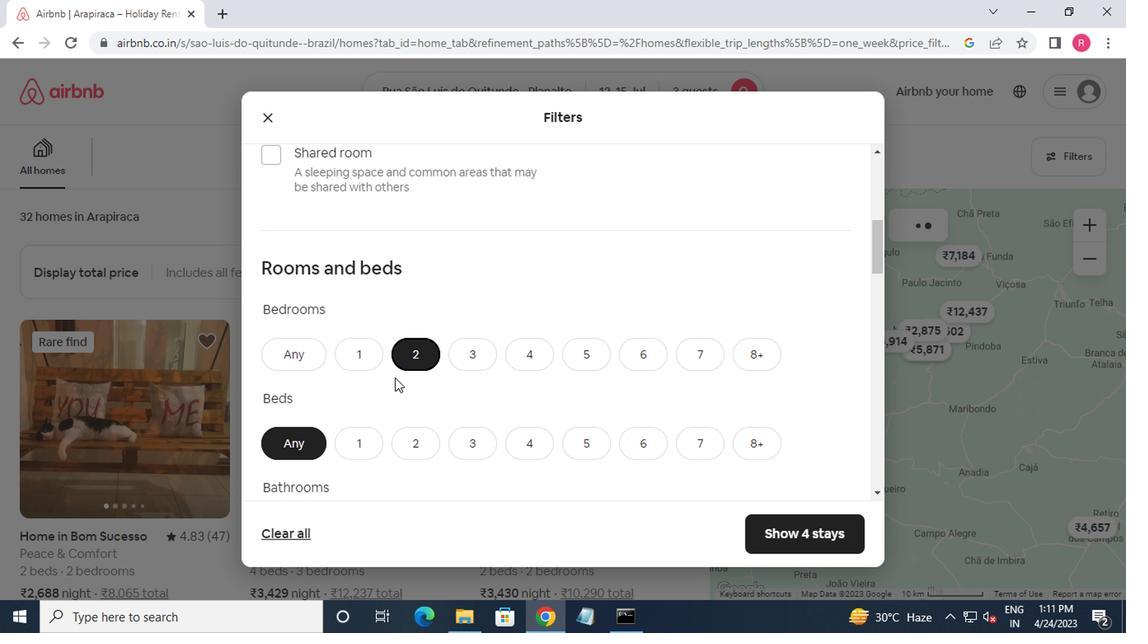 
Action: Mouse scrolled (385, 391) with delta (0, -1)
Screenshot: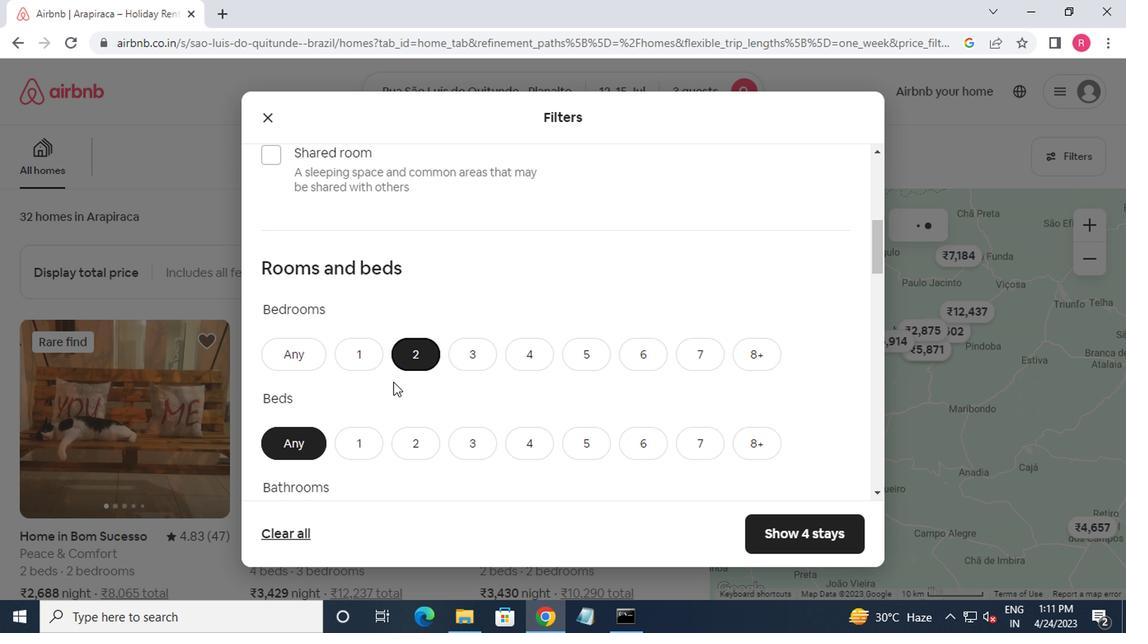 
Action: Mouse moved to (470, 285)
Screenshot: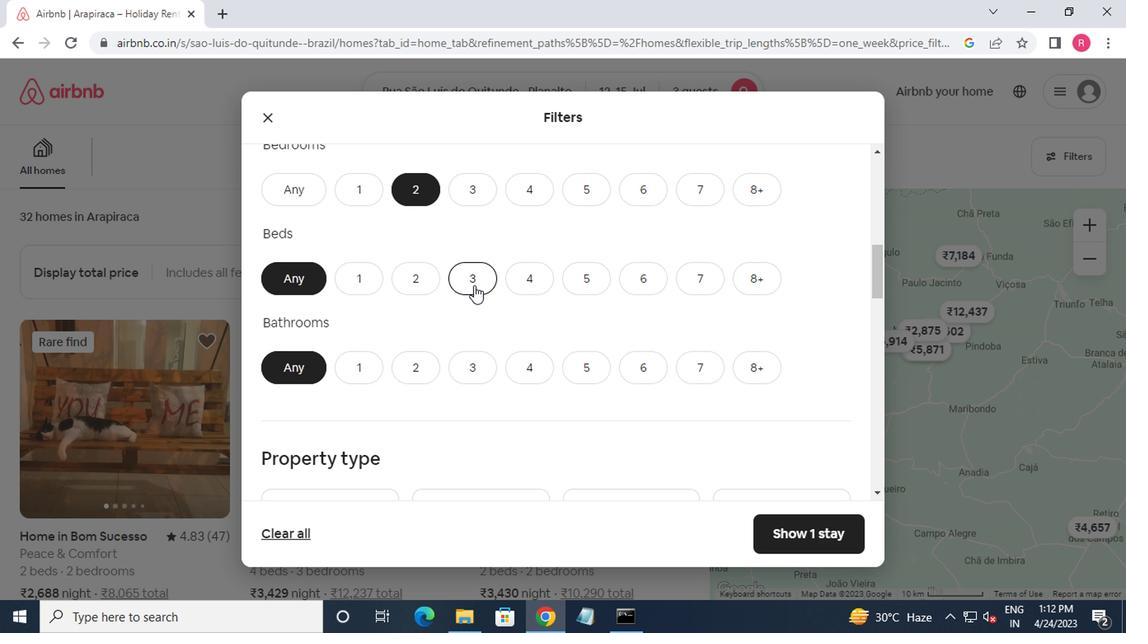 
Action: Mouse pressed left at (470, 285)
Screenshot: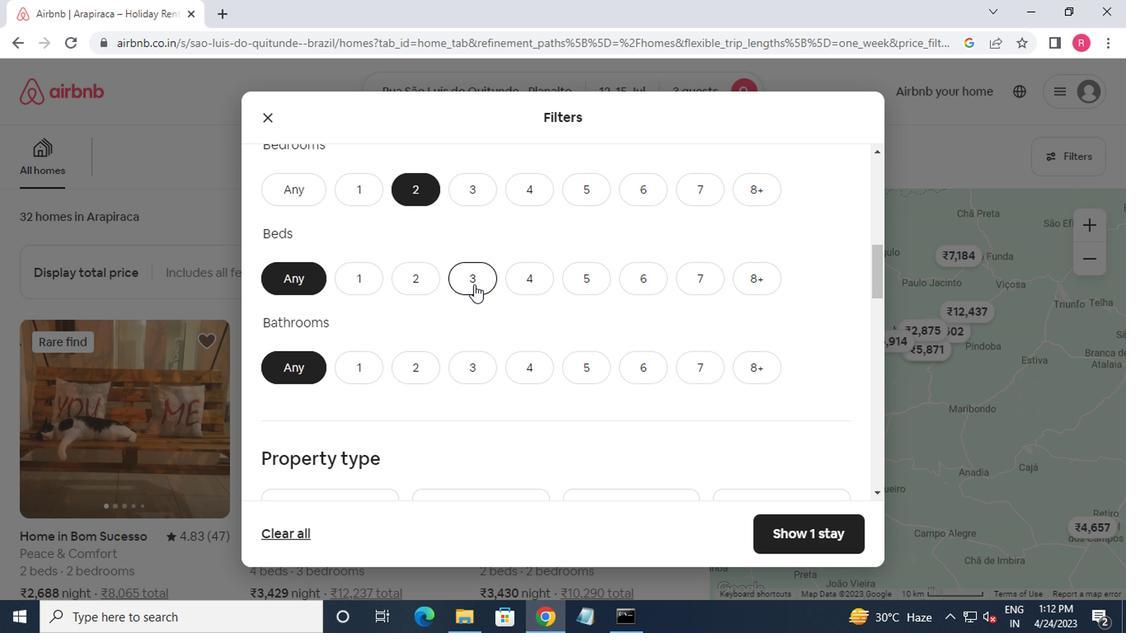 
Action: Mouse moved to (345, 367)
Screenshot: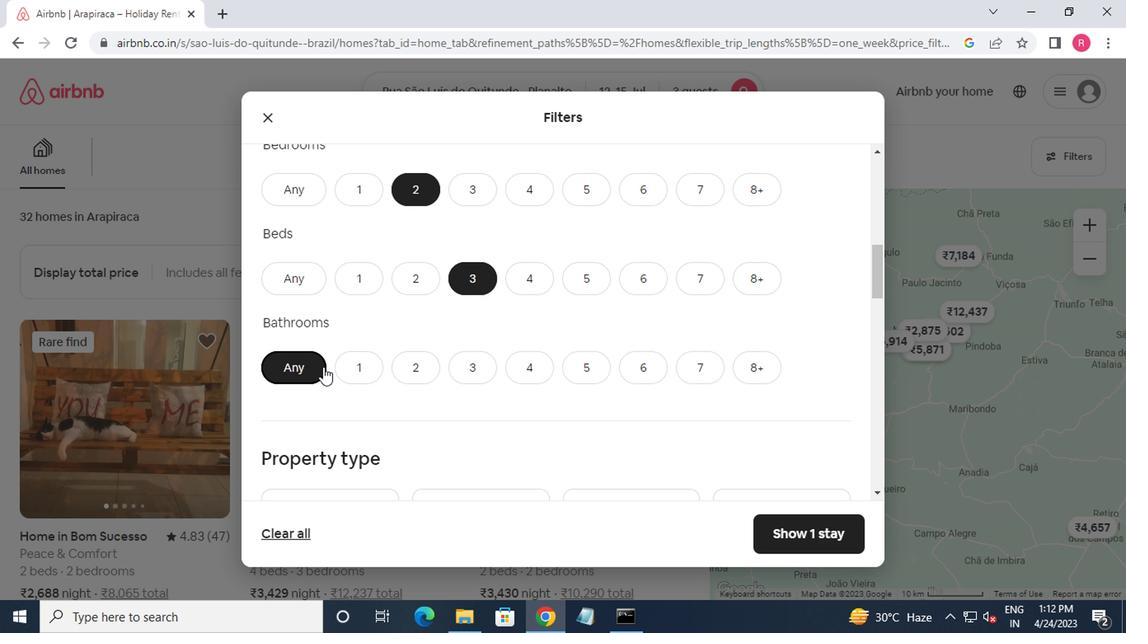 
Action: Mouse pressed left at (345, 367)
Screenshot: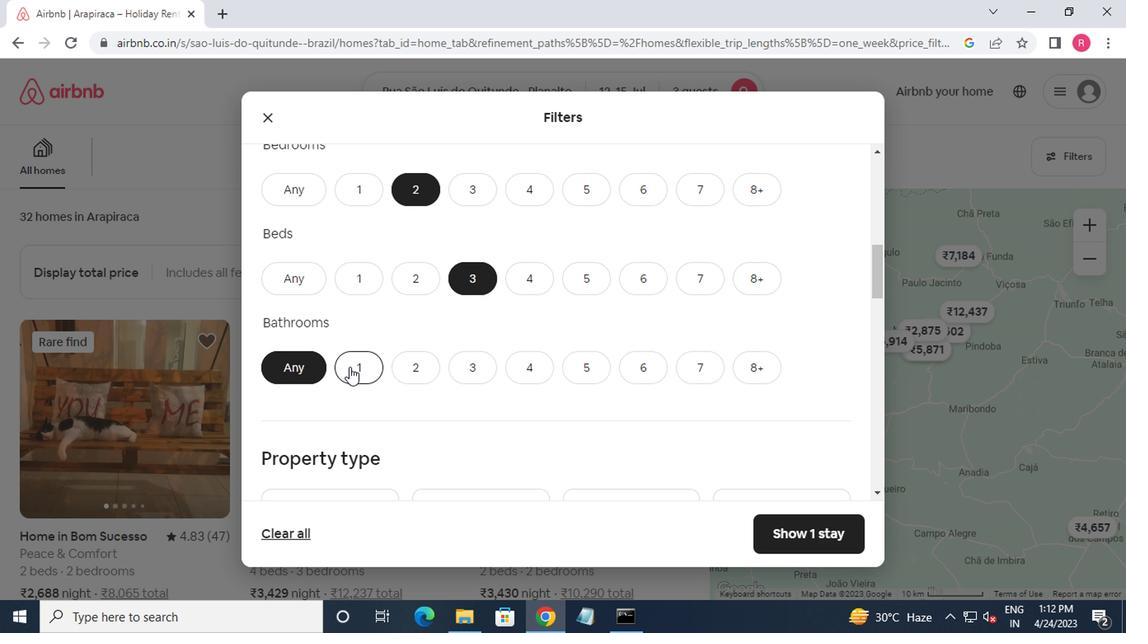 
Action: Mouse moved to (379, 367)
Screenshot: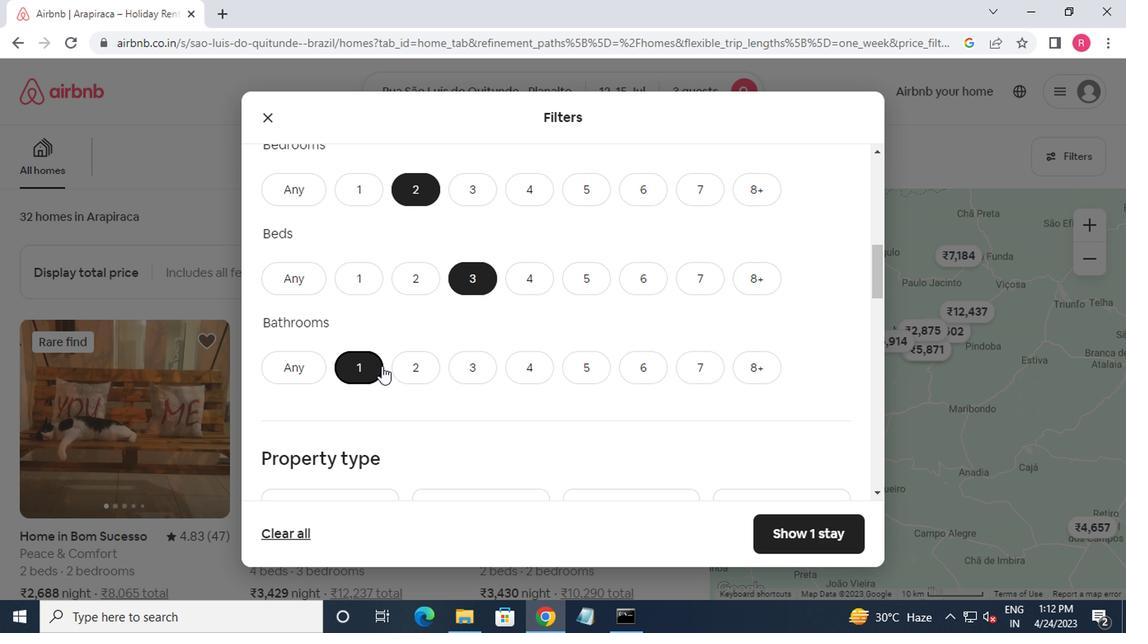 
Action: Mouse scrolled (379, 366) with delta (0, 0)
Screenshot: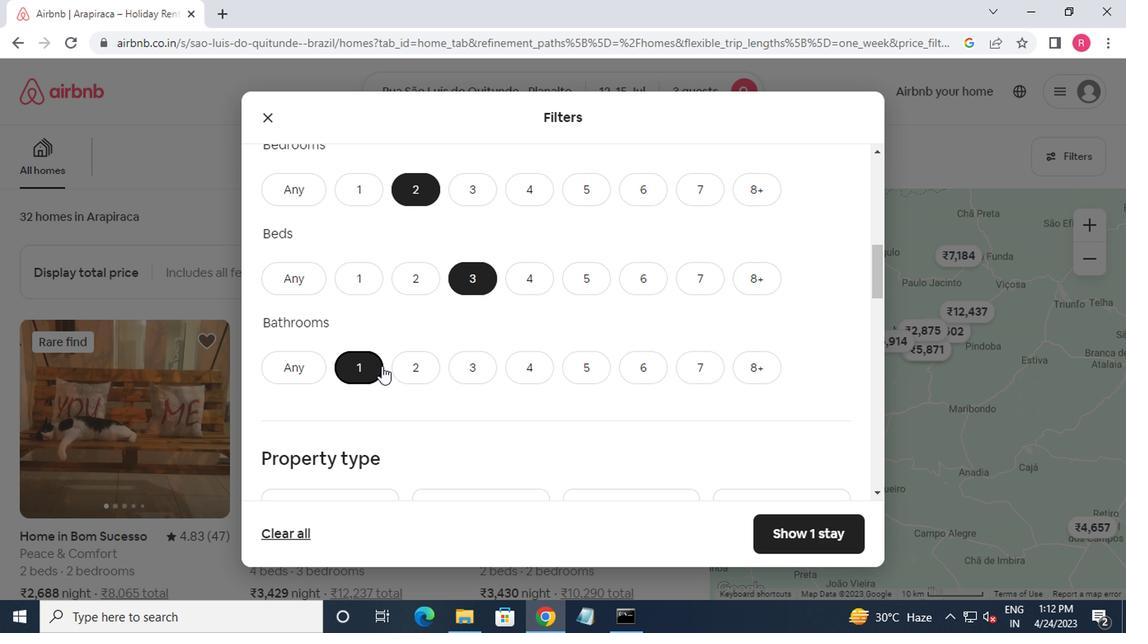
Action: Mouse moved to (381, 366)
Screenshot: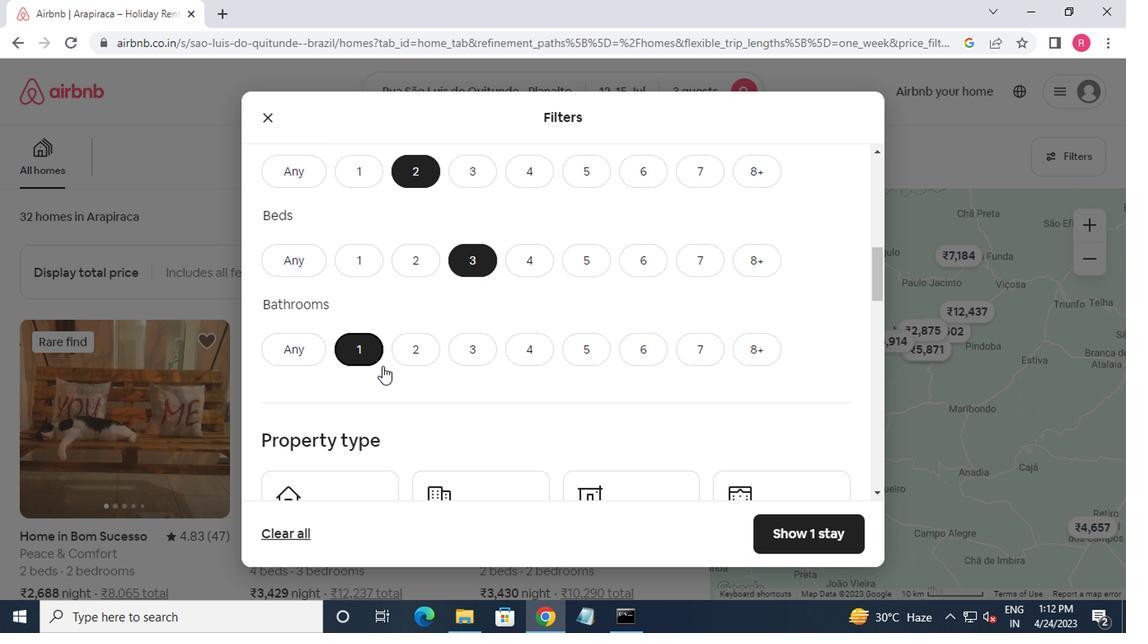 
Action: Mouse scrolled (381, 365) with delta (0, -1)
Screenshot: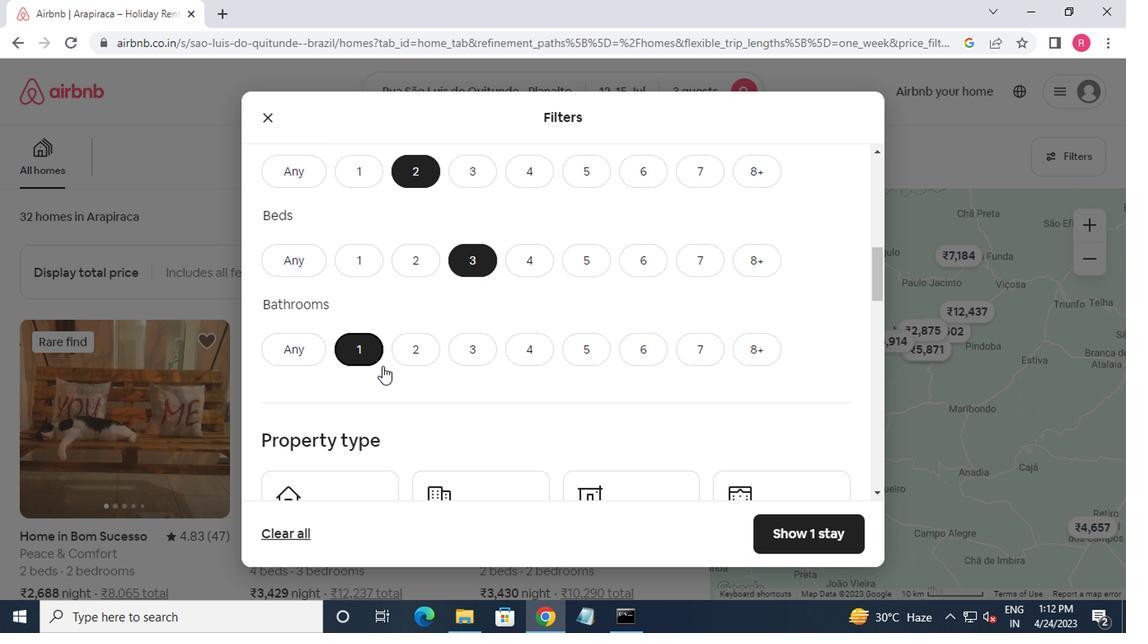 
Action: Mouse moved to (381, 372)
Screenshot: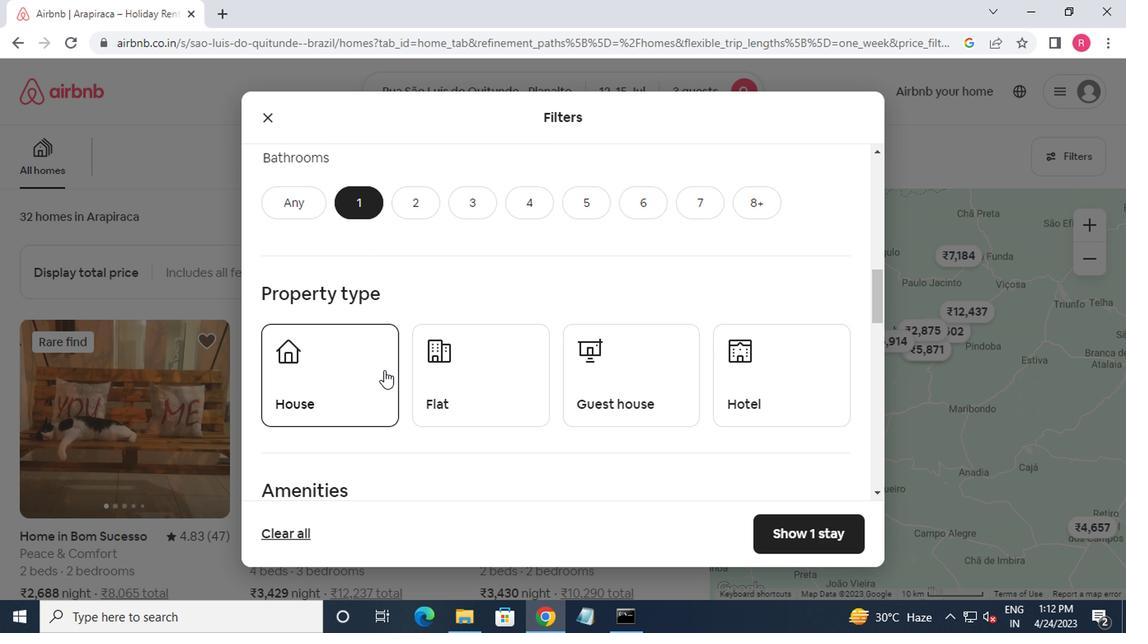 
Action: Mouse pressed left at (381, 372)
Screenshot: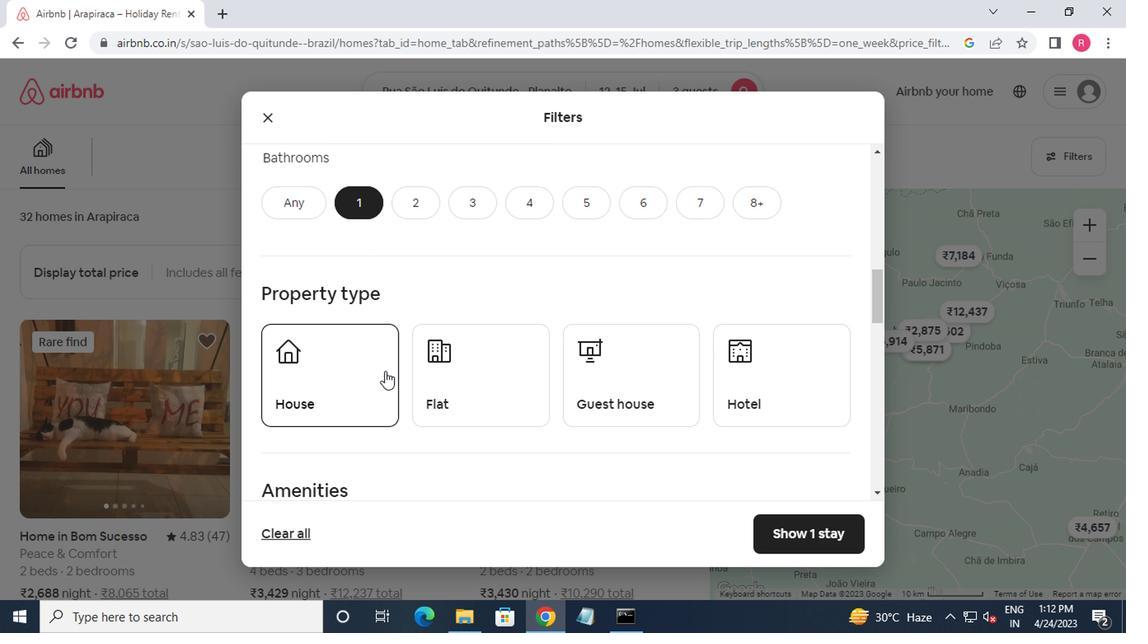 
Action: Mouse moved to (462, 379)
Screenshot: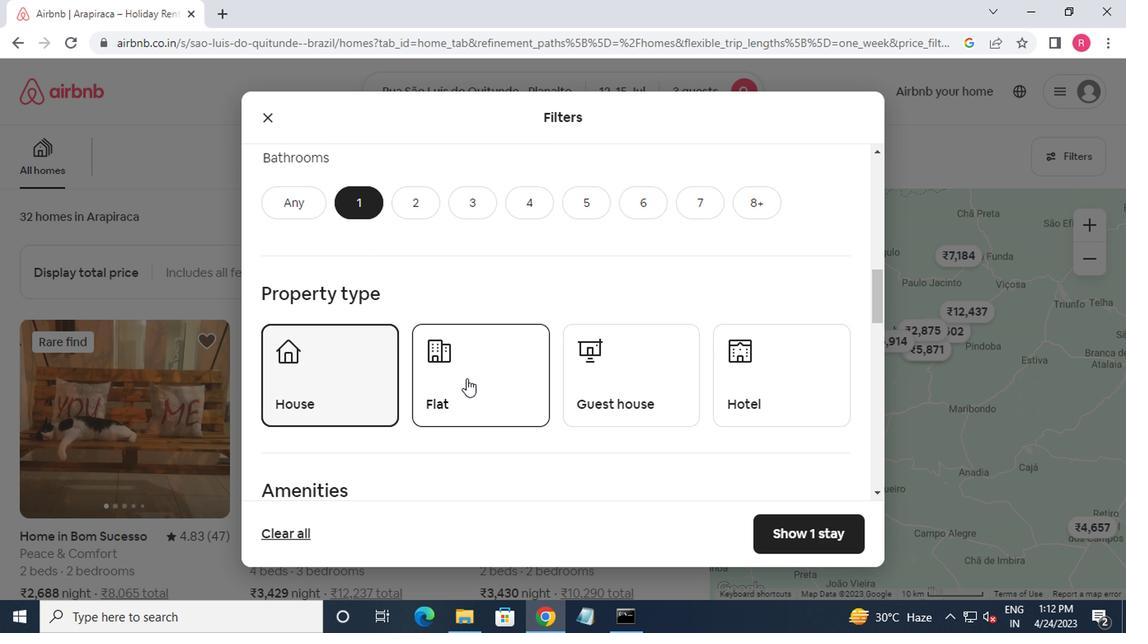 
Action: Mouse pressed left at (462, 379)
Screenshot: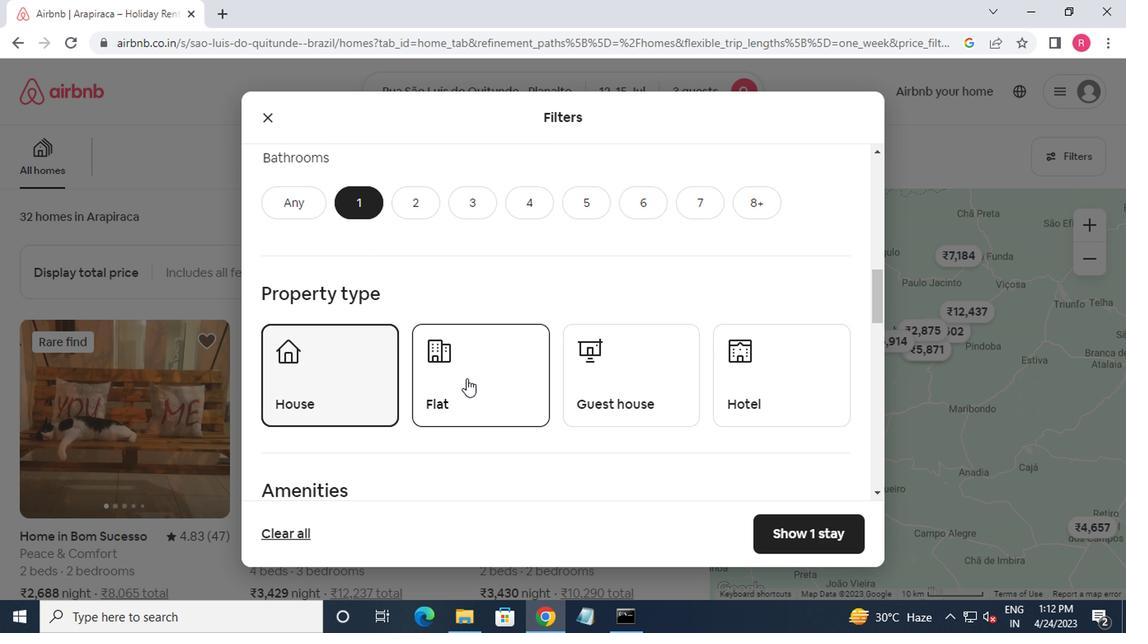 
Action: Mouse moved to (614, 401)
Screenshot: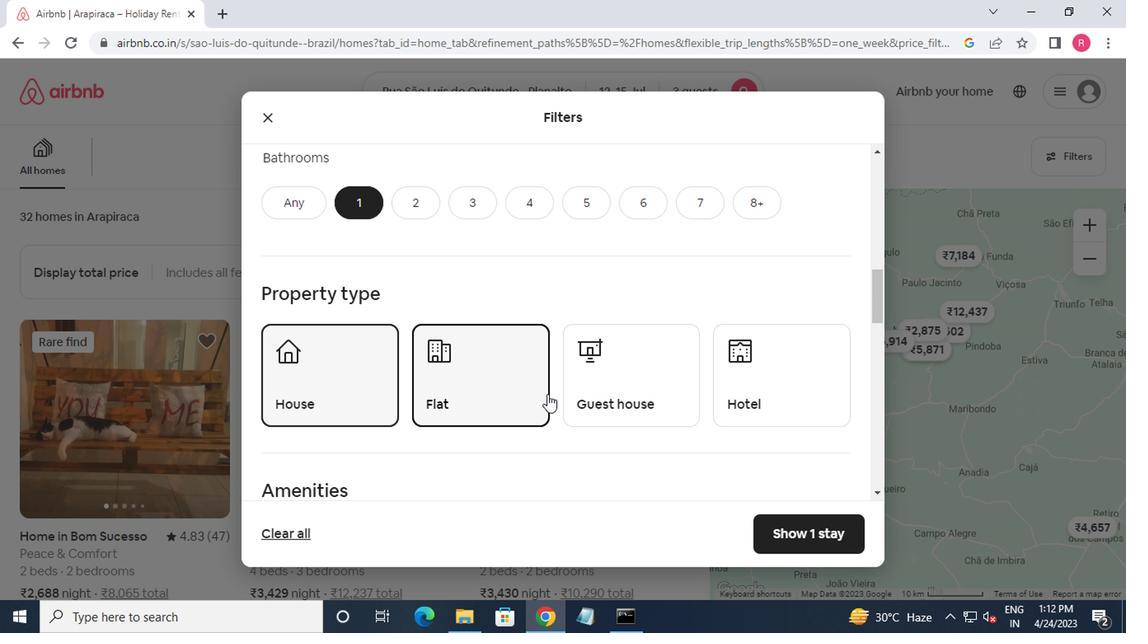 
Action: Mouse pressed left at (614, 401)
Screenshot: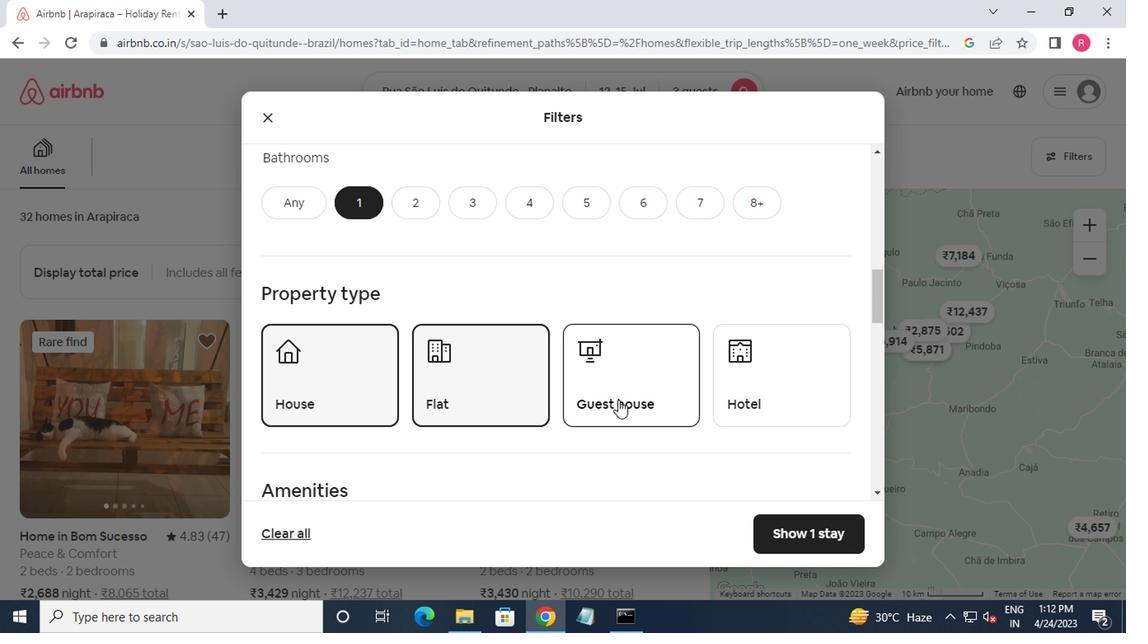 
Action: Mouse moved to (683, 403)
Screenshot: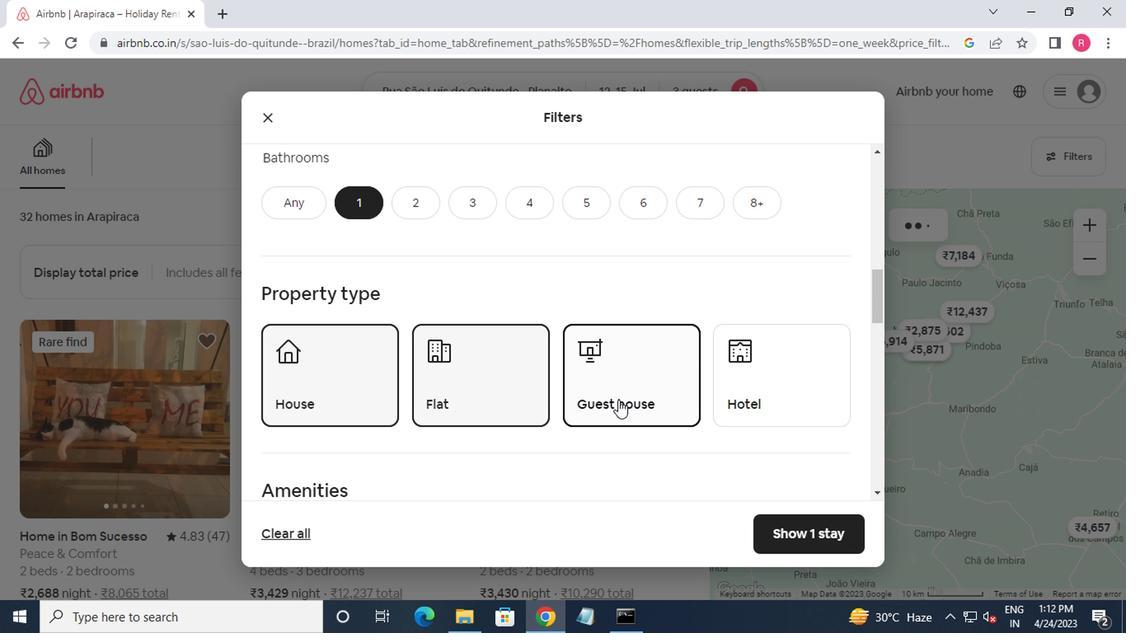 
Action: Mouse scrolled (683, 403) with delta (0, 0)
Screenshot: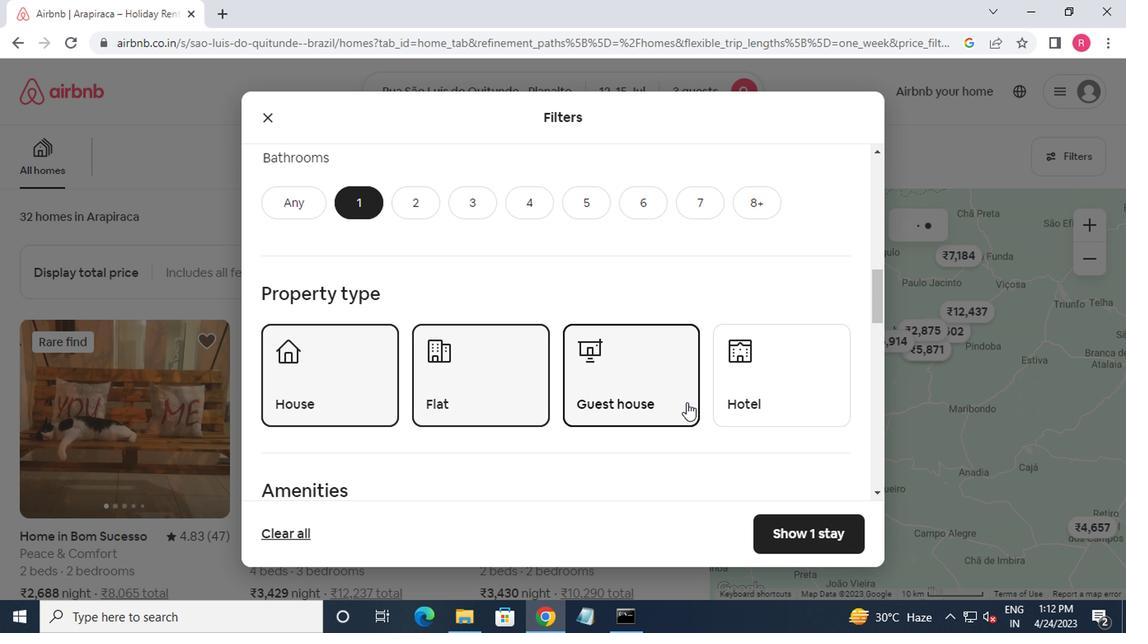 
Action: Mouse moved to (681, 405)
Screenshot: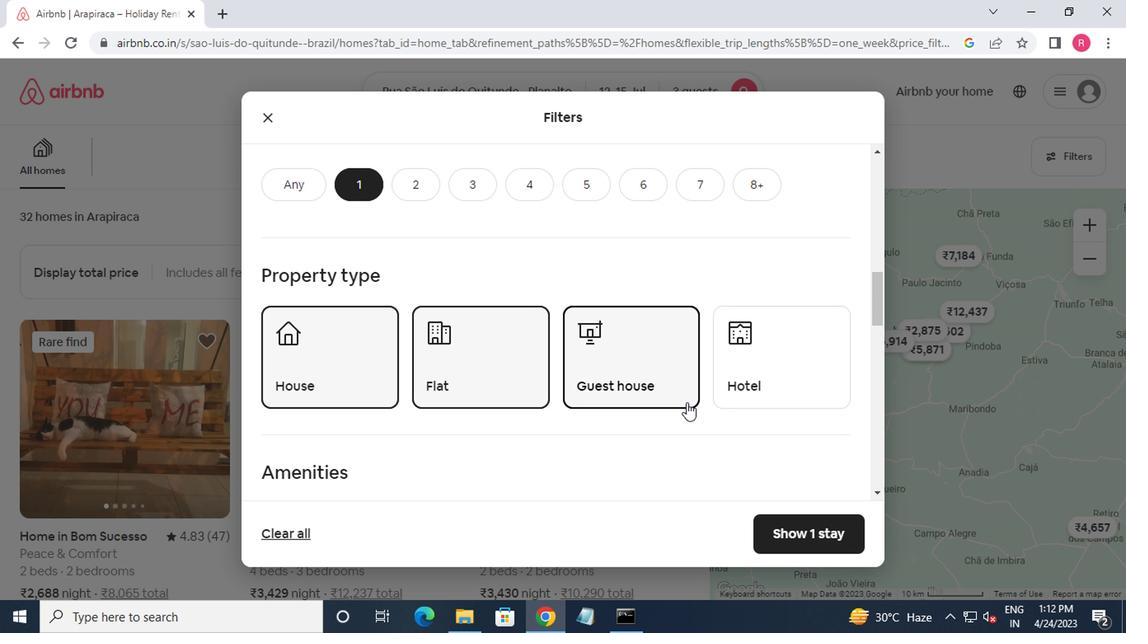 
Action: Mouse scrolled (681, 404) with delta (0, 0)
Screenshot: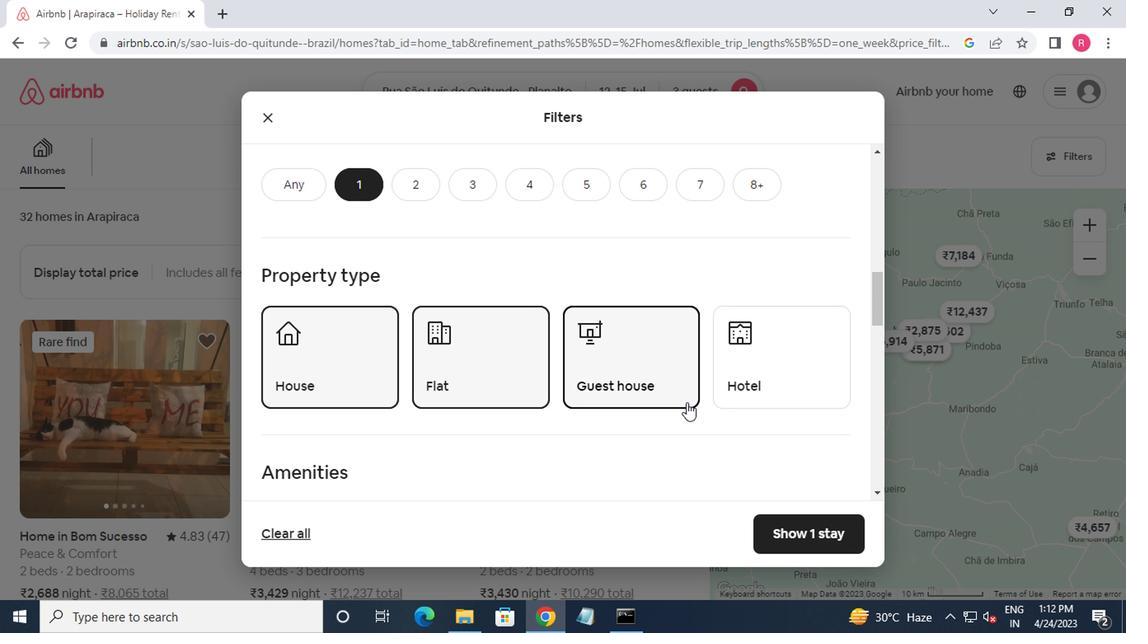 
Action: Mouse moved to (677, 406)
Screenshot: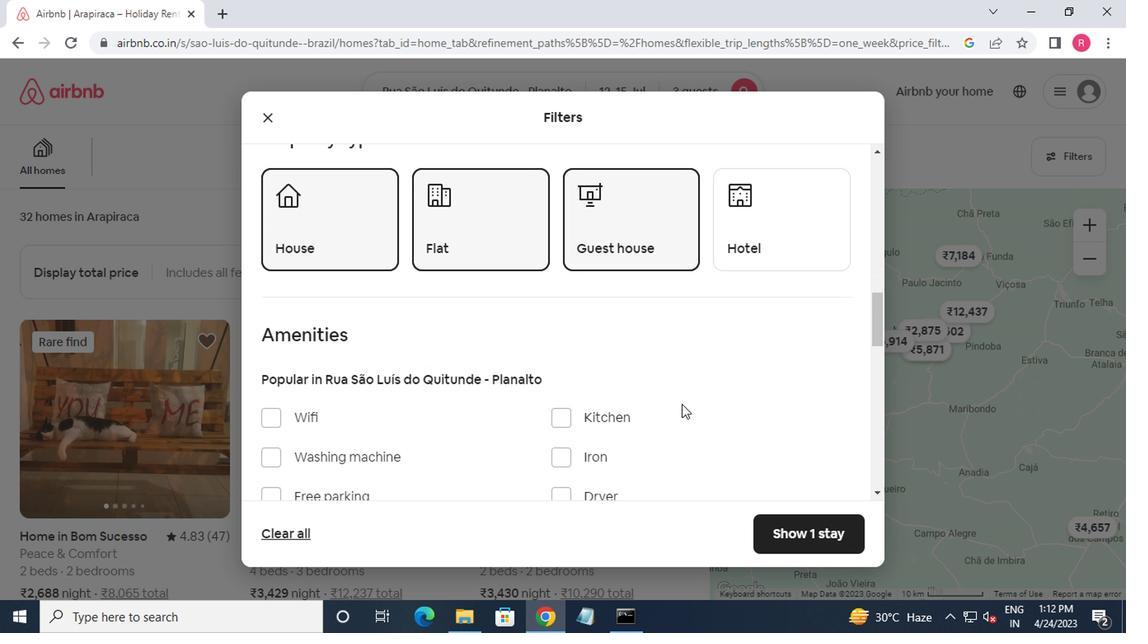 
Action: Mouse scrolled (677, 405) with delta (0, 0)
Screenshot: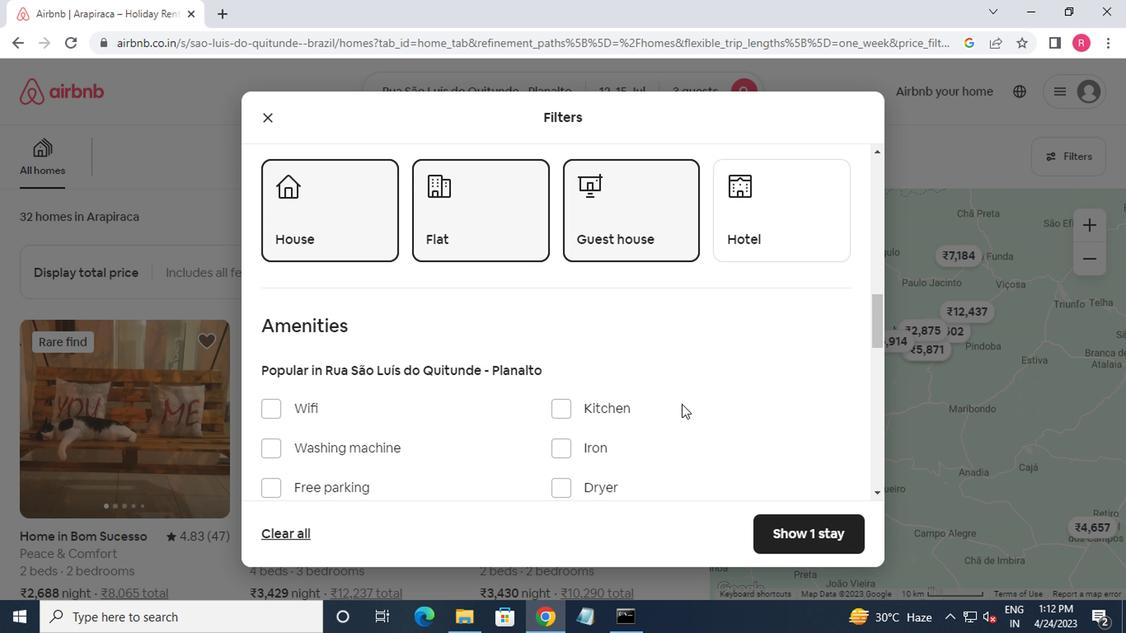 
Action: Mouse moved to (677, 407)
Screenshot: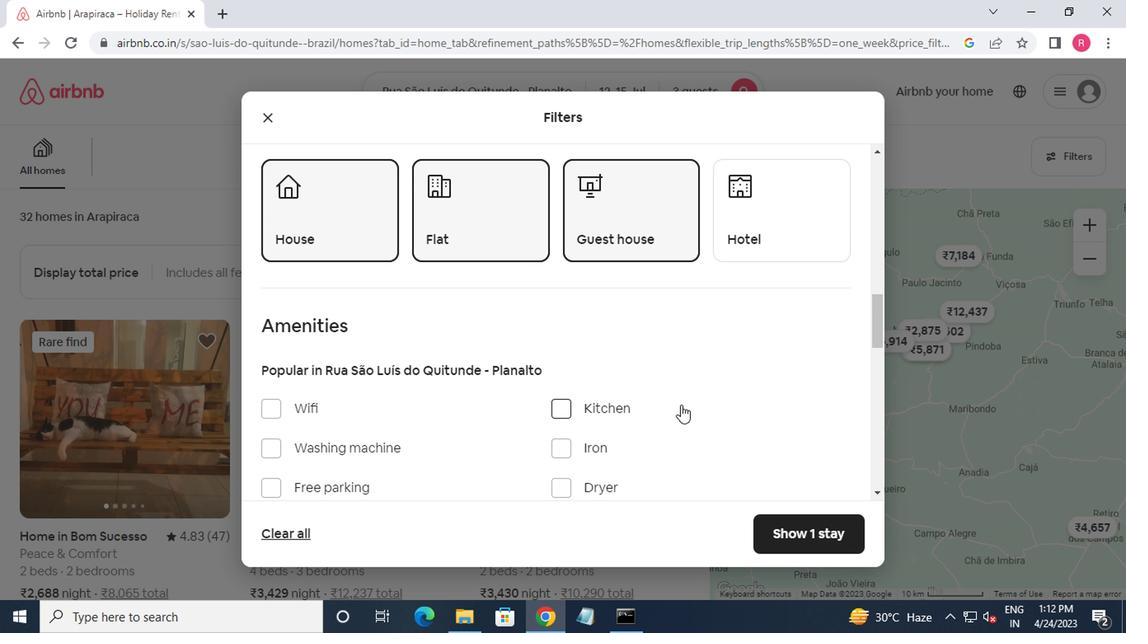 
Action: Mouse scrolled (677, 406) with delta (0, -1)
Screenshot: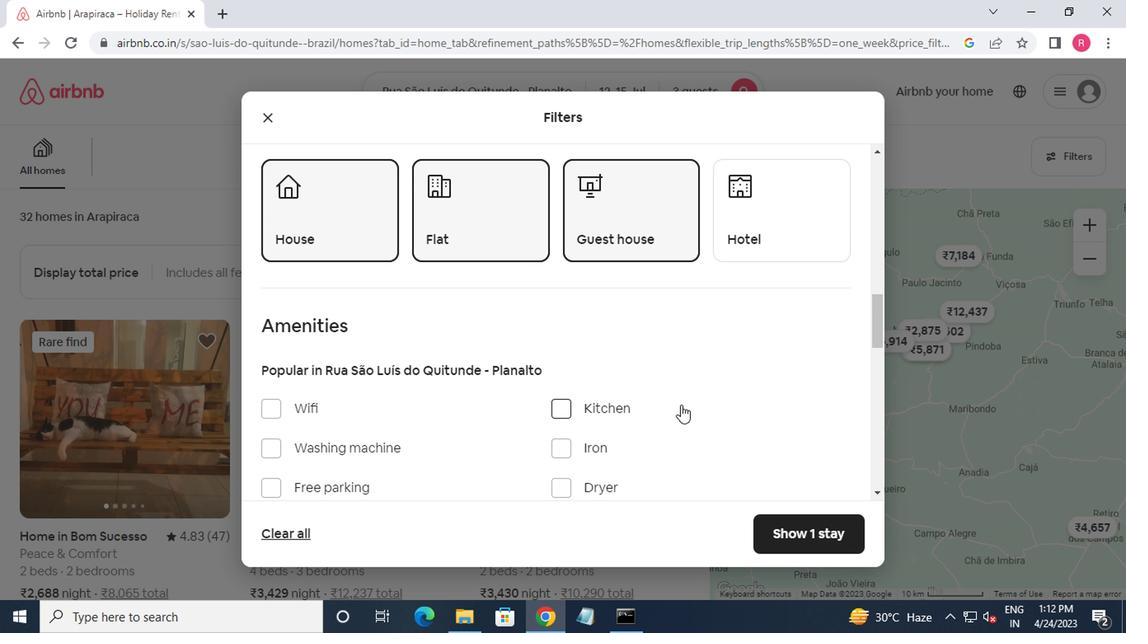 
Action: Mouse moved to (641, 411)
Screenshot: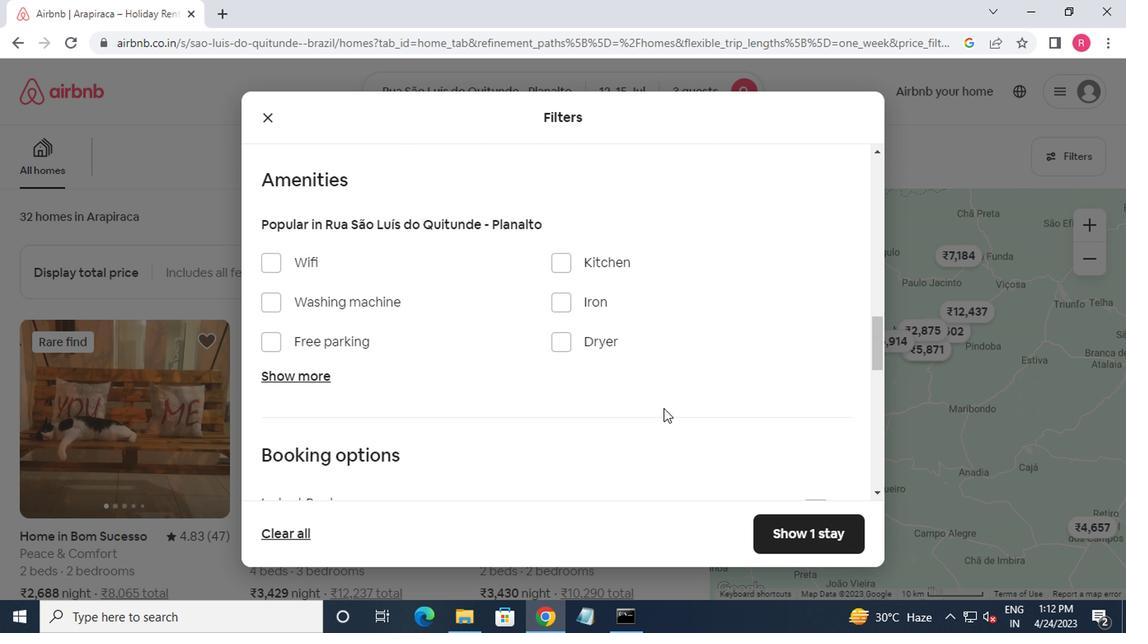 
Action: Mouse scrolled (641, 411) with delta (0, 0)
Screenshot: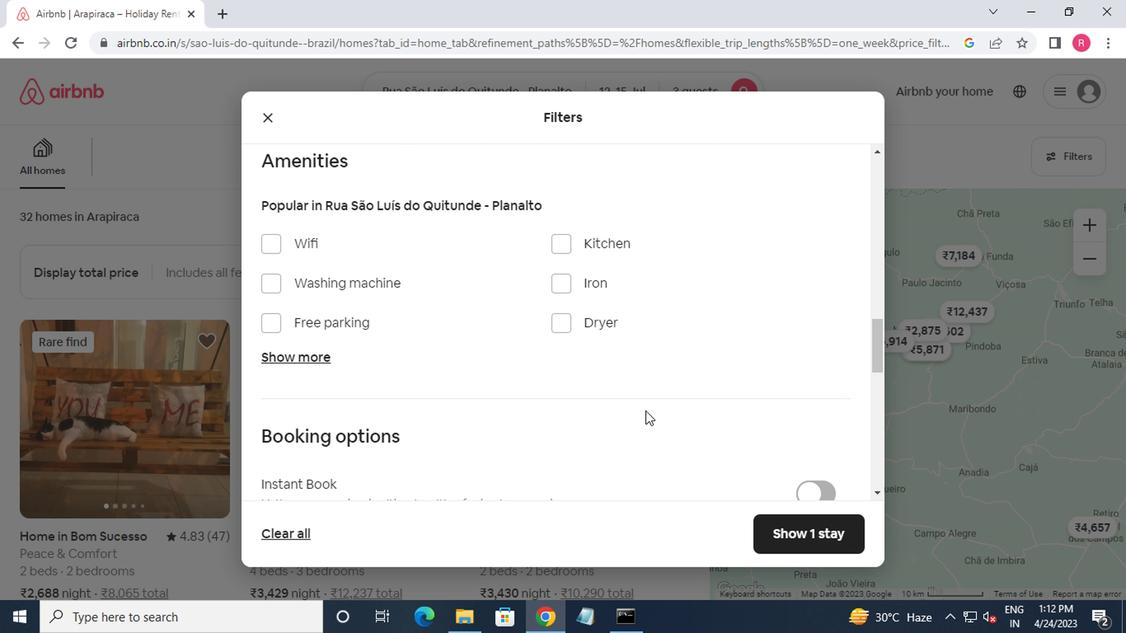 
Action: Mouse moved to (808, 460)
Screenshot: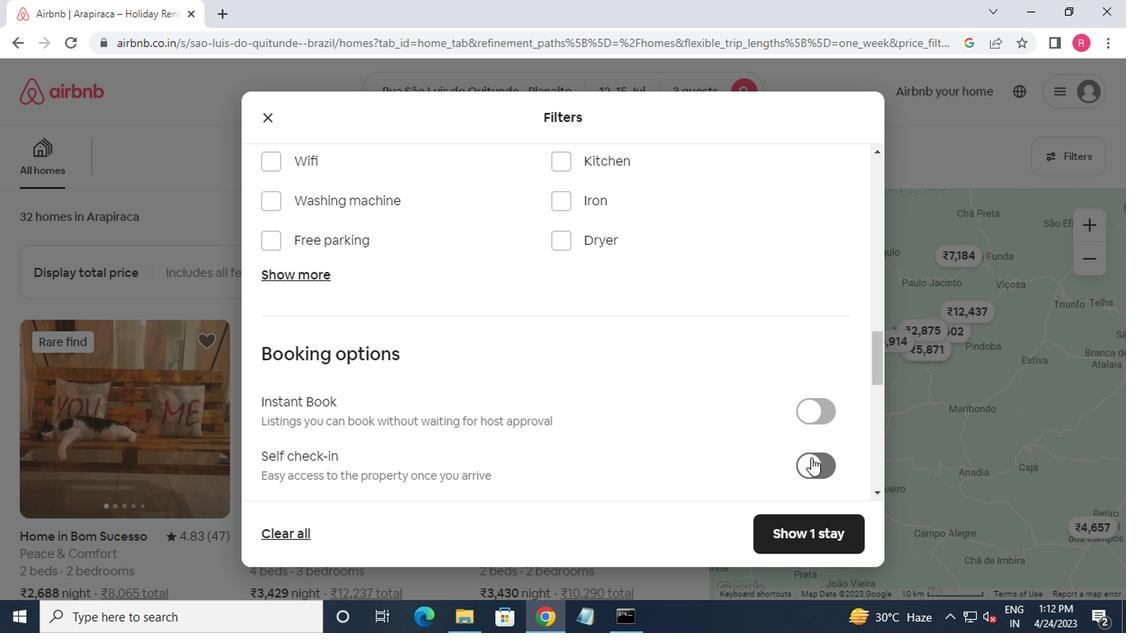 
Action: Mouse pressed left at (808, 460)
Screenshot: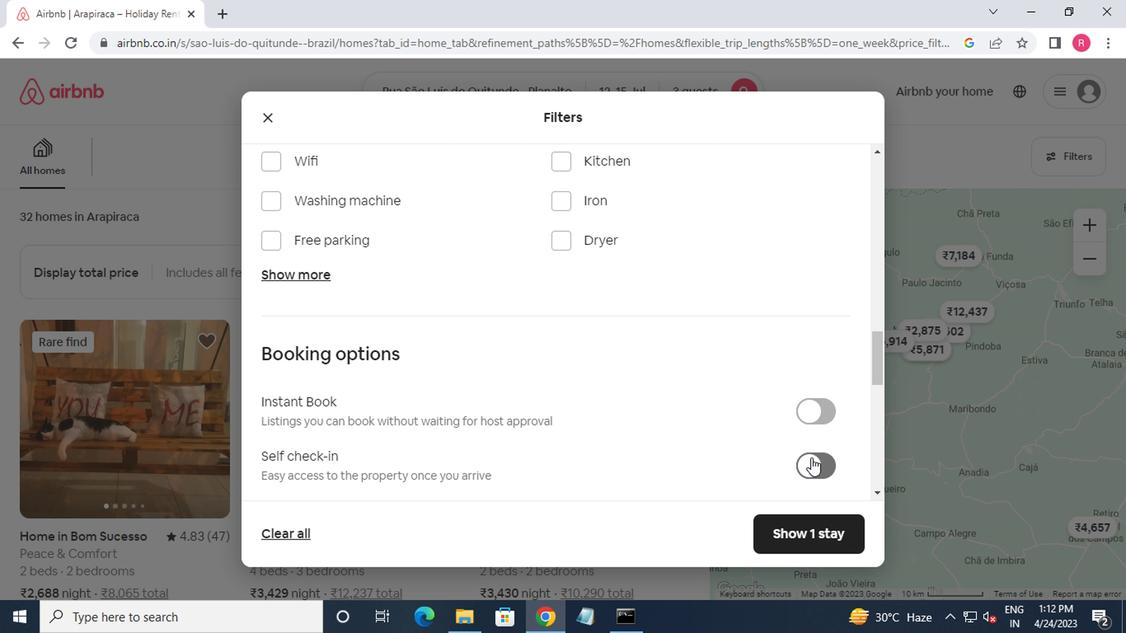 
Action: Mouse moved to (694, 416)
Screenshot: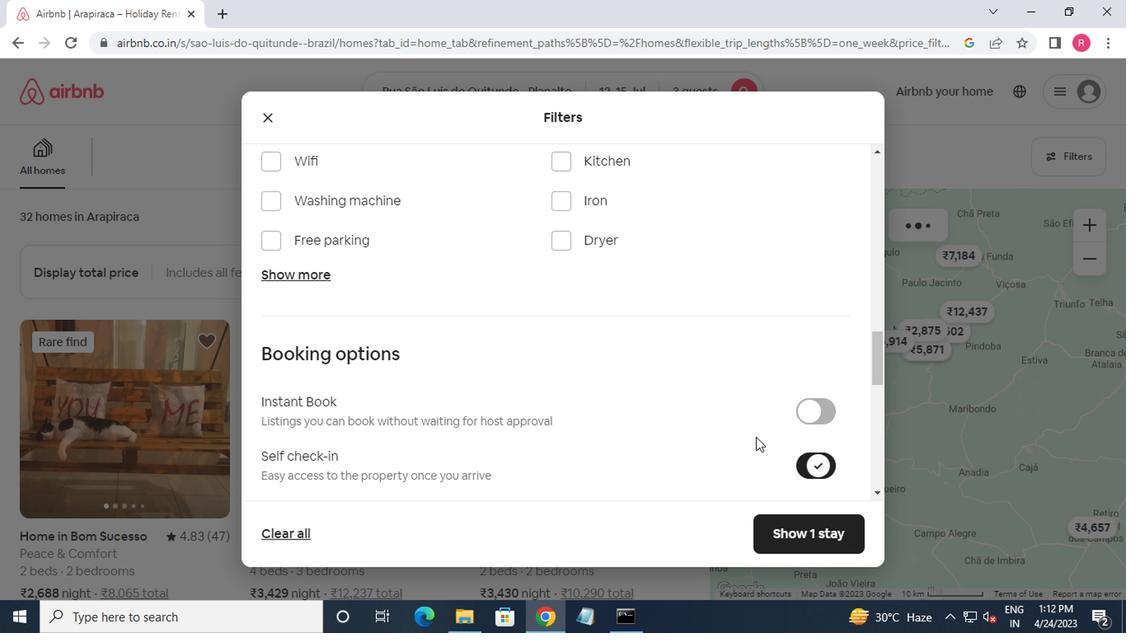 
Action: Mouse scrolled (694, 415) with delta (0, 0)
Screenshot: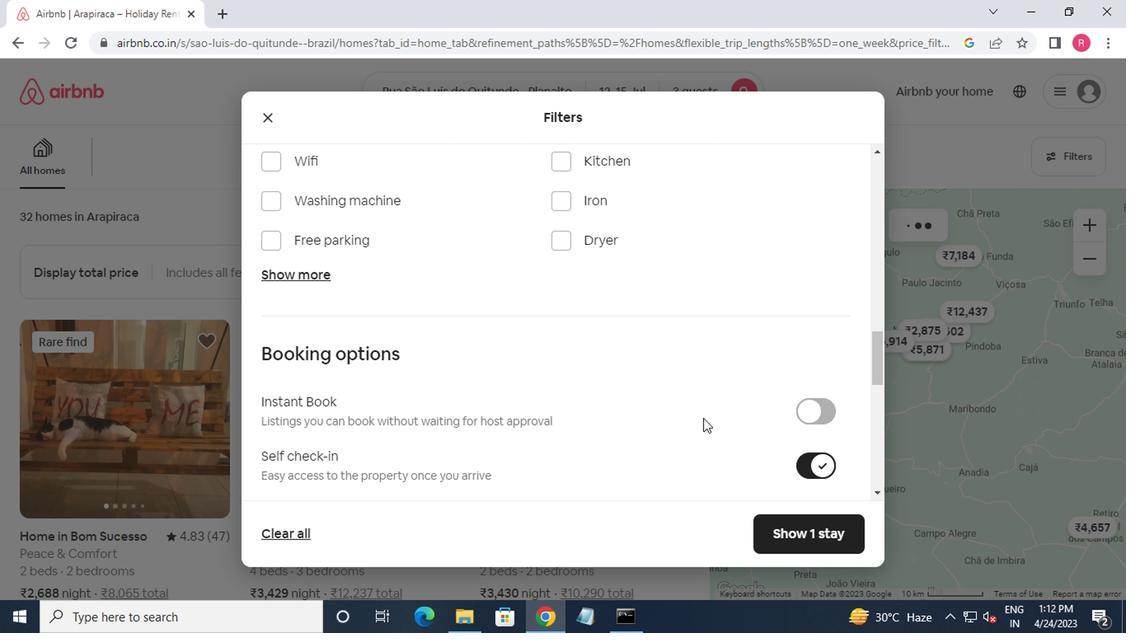 
Action: Mouse scrolled (694, 415) with delta (0, 0)
Screenshot: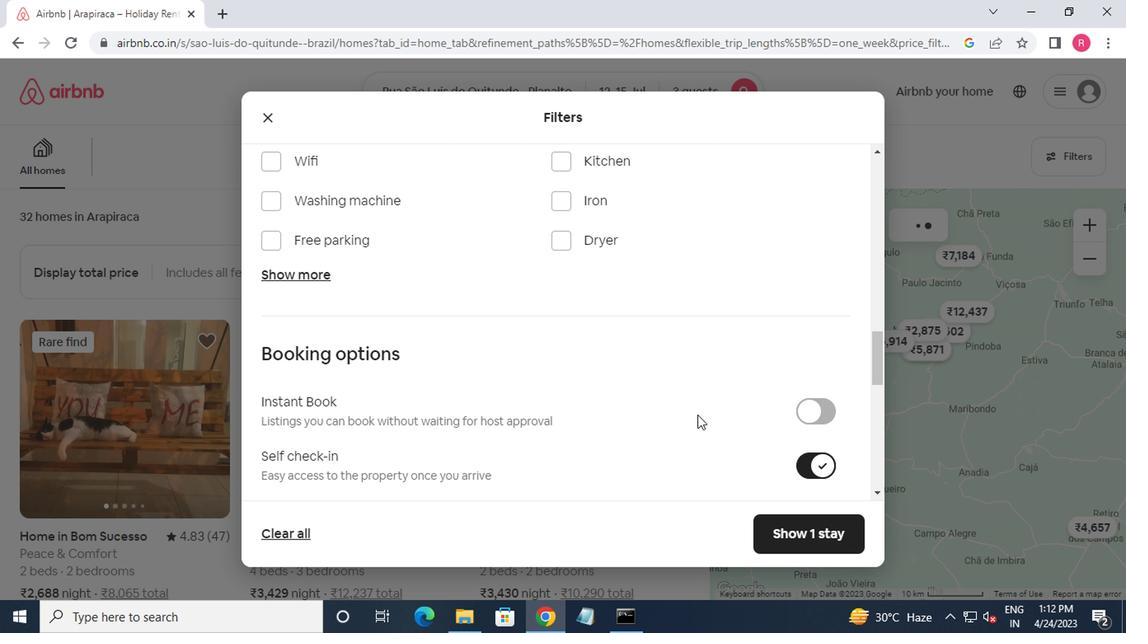 
Action: Mouse scrolled (694, 415) with delta (0, 0)
Screenshot: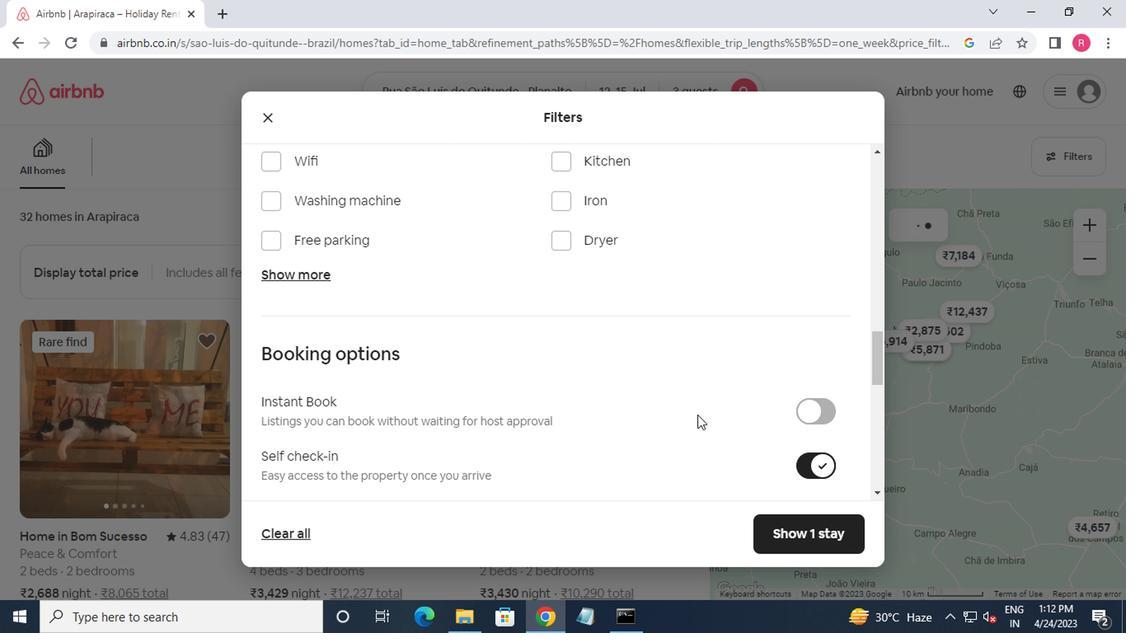 
Action: Mouse scrolled (694, 415) with delta (0, 0)
Screenshot: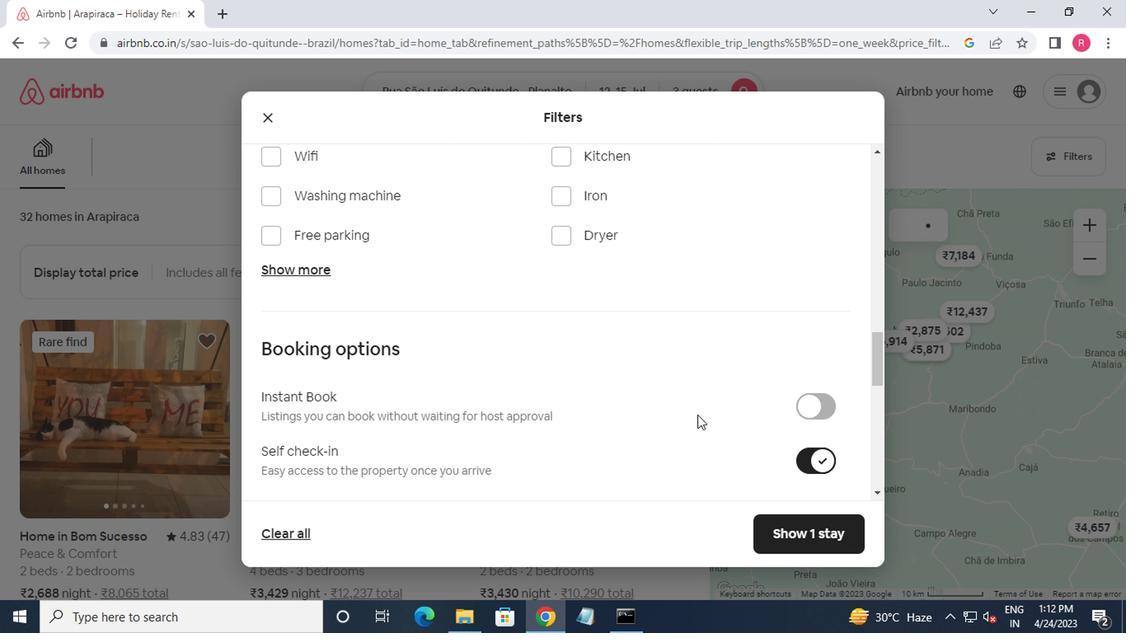 
Action: Mouse moved to (676, 409)
Screenshot: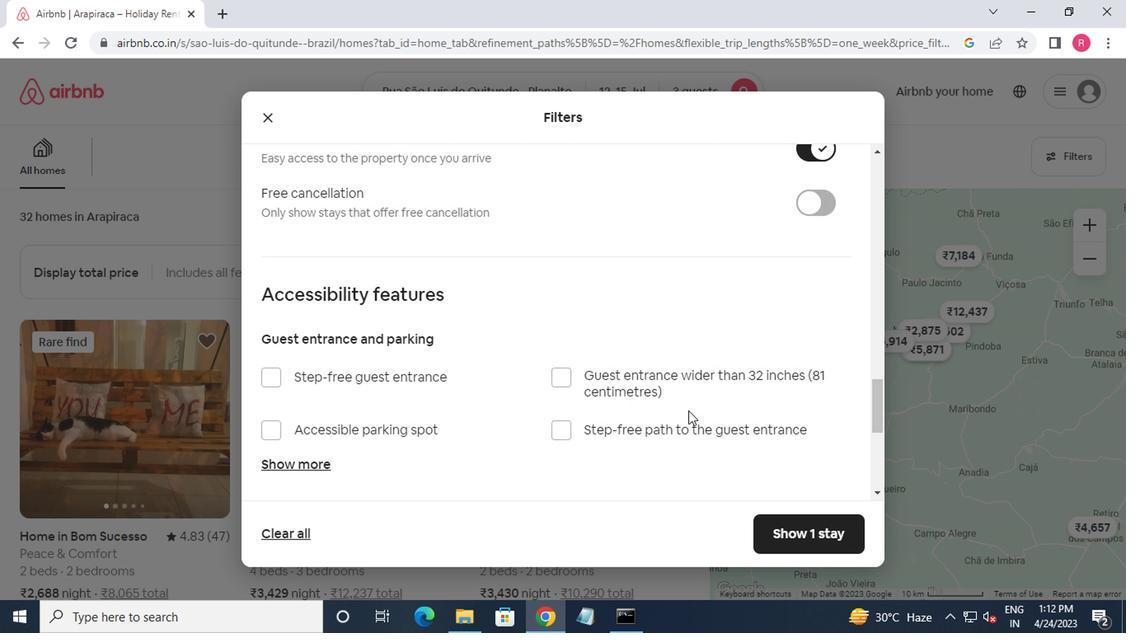 
Action: Mouse scrolled (676, 407) with delta (0, -1)
Screenshot: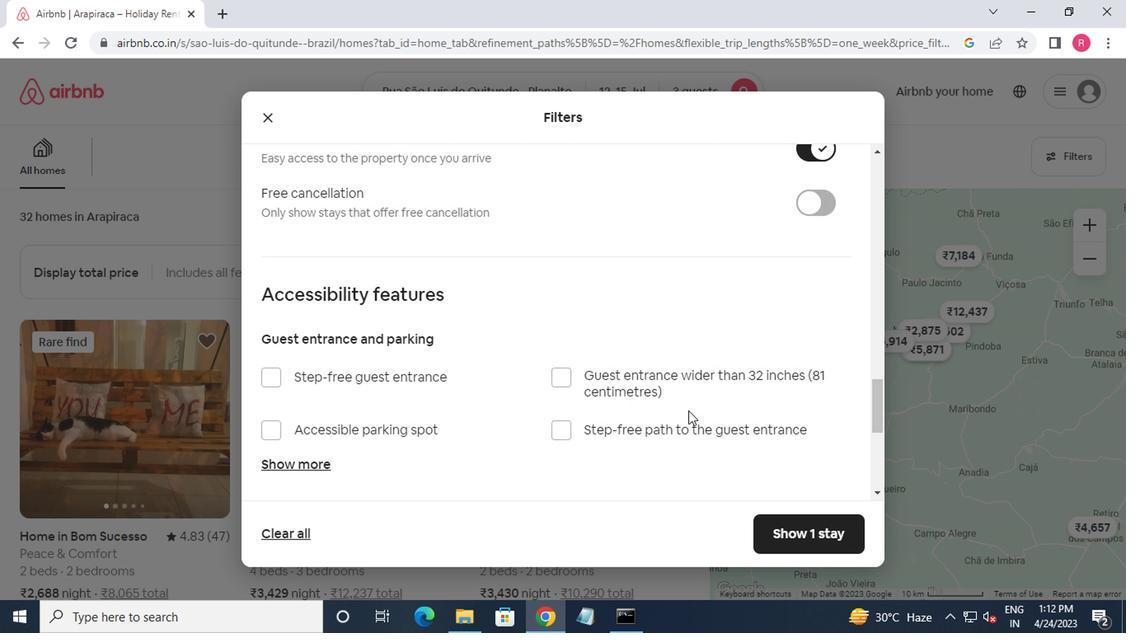
Action: Mouse moved to (673, 409)
Screenshot: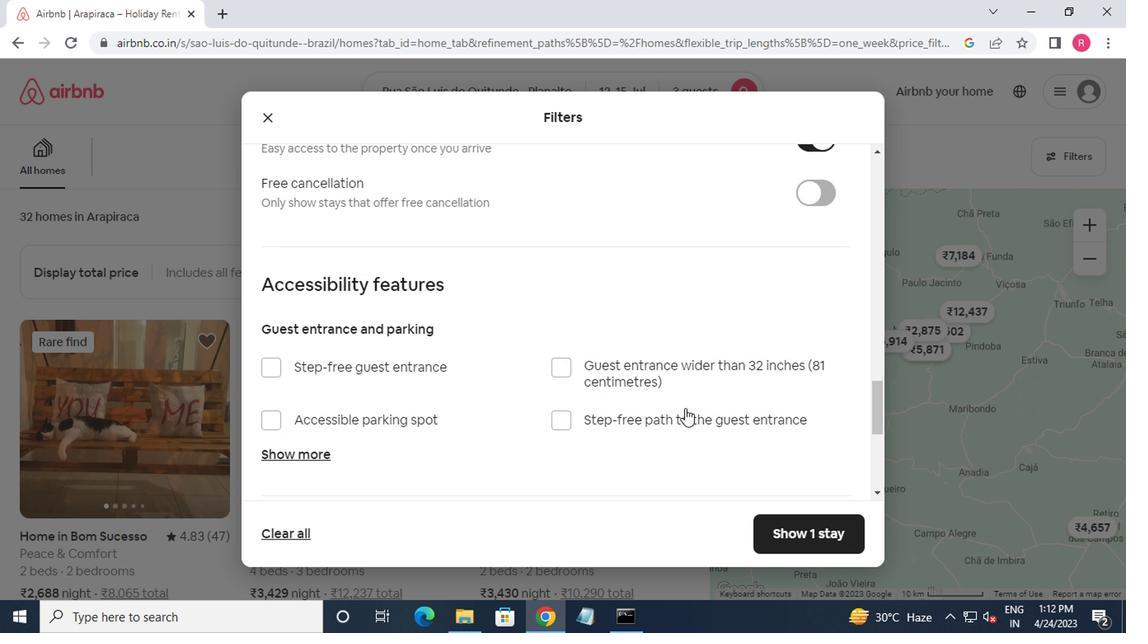 
Action: Mouse scrolled (673, 407) with delta (0, -1)
Screenshot: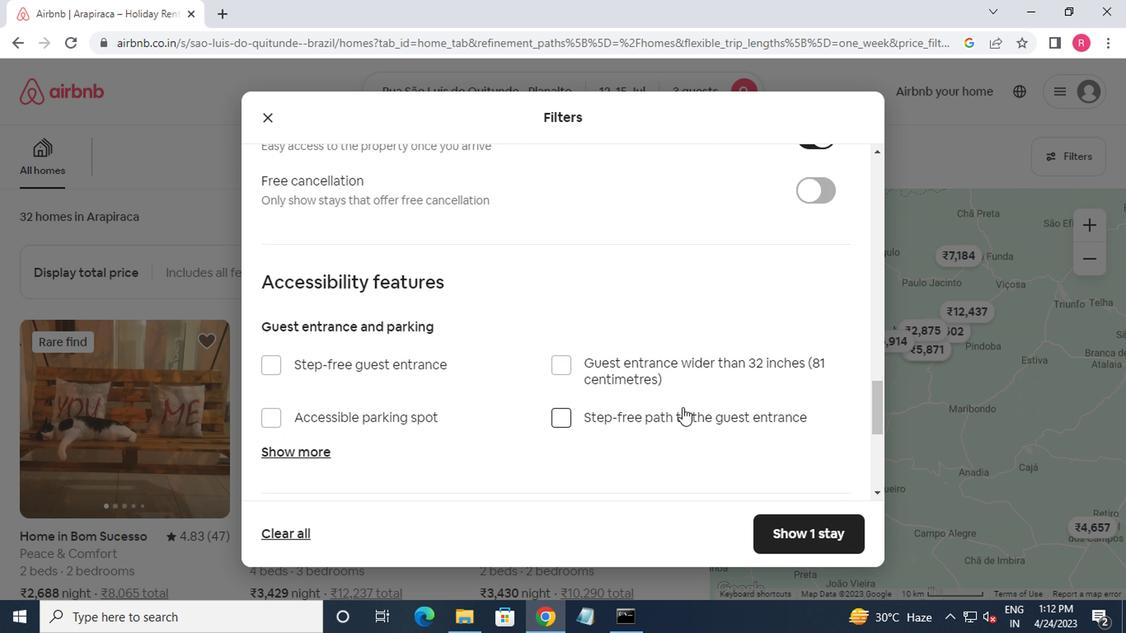 
Action: Mouse moved to (673, 409)
Screenshot: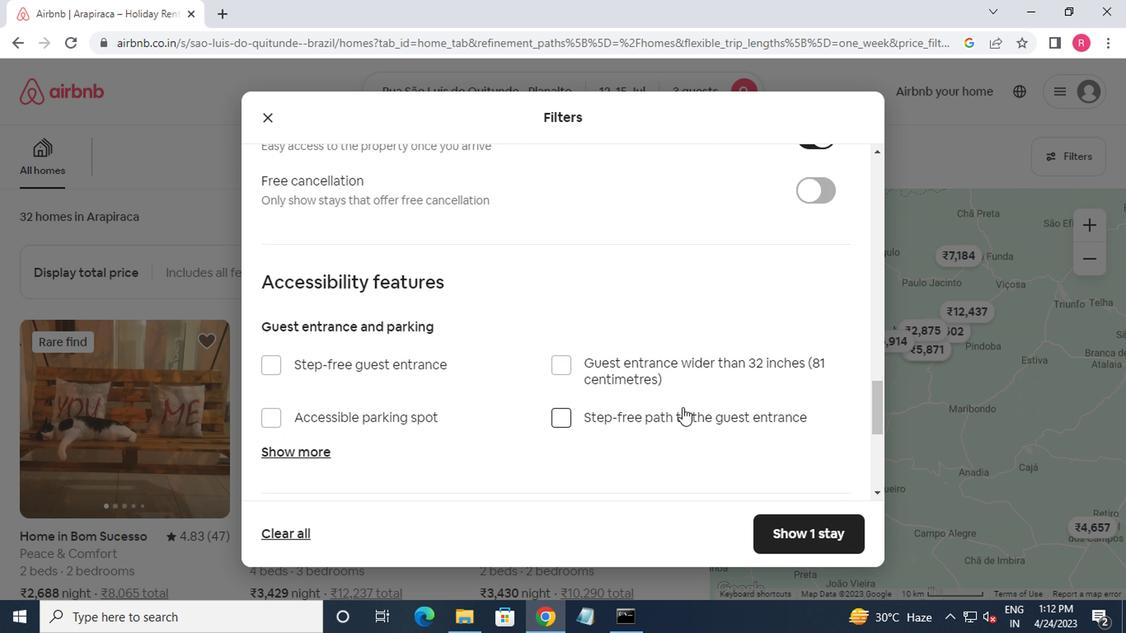
Action: Mouse scrolled (673, 407) with delta (0, -1)
Screenshot: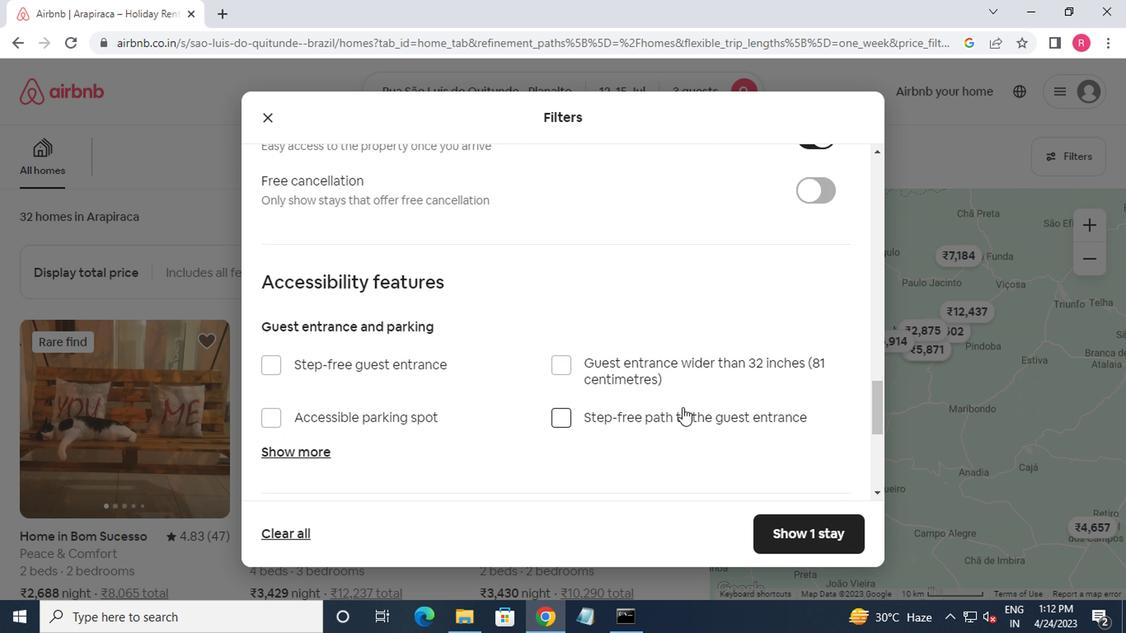 
Action: Mouse moved to (452, 431)
Screenshot: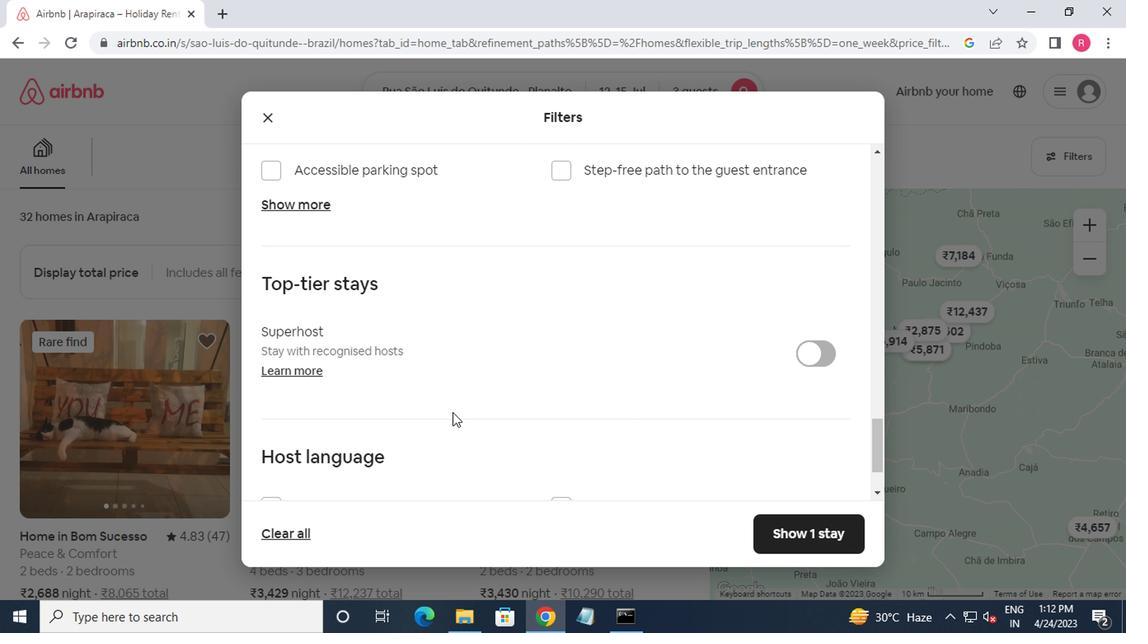 
Action: Mouse scrolled (452, 431) with delta (0, 0)
Screenshot: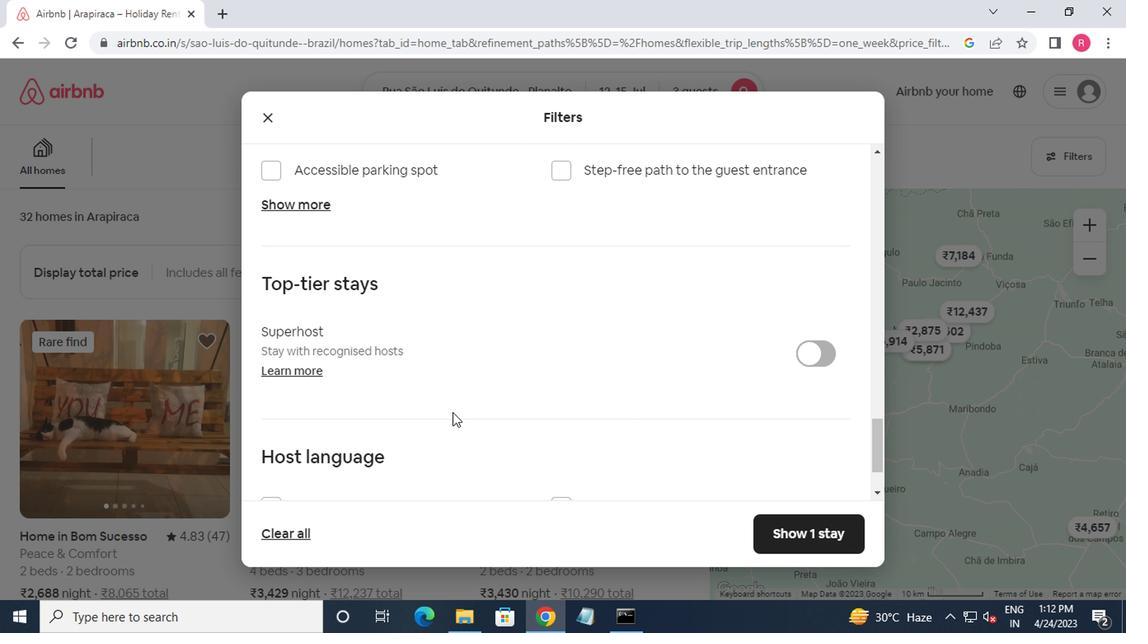 
Action: Mouse moved to (455, 431)
Screenshot: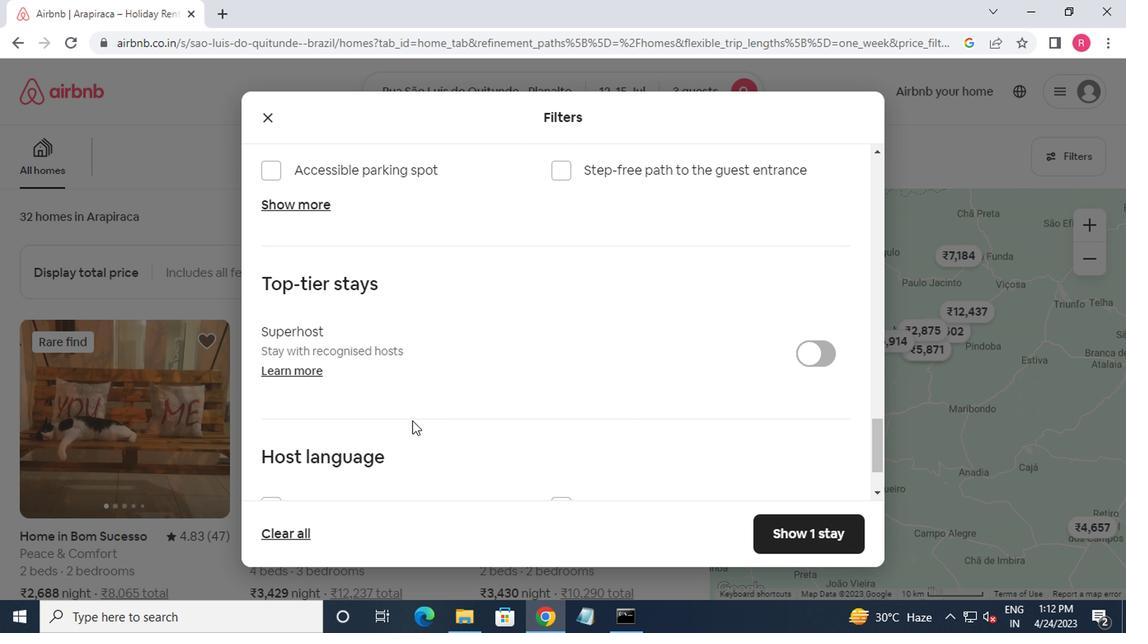 
Action: Mouse scrolled (455, 431) with delta (0, 0)
Screenshot: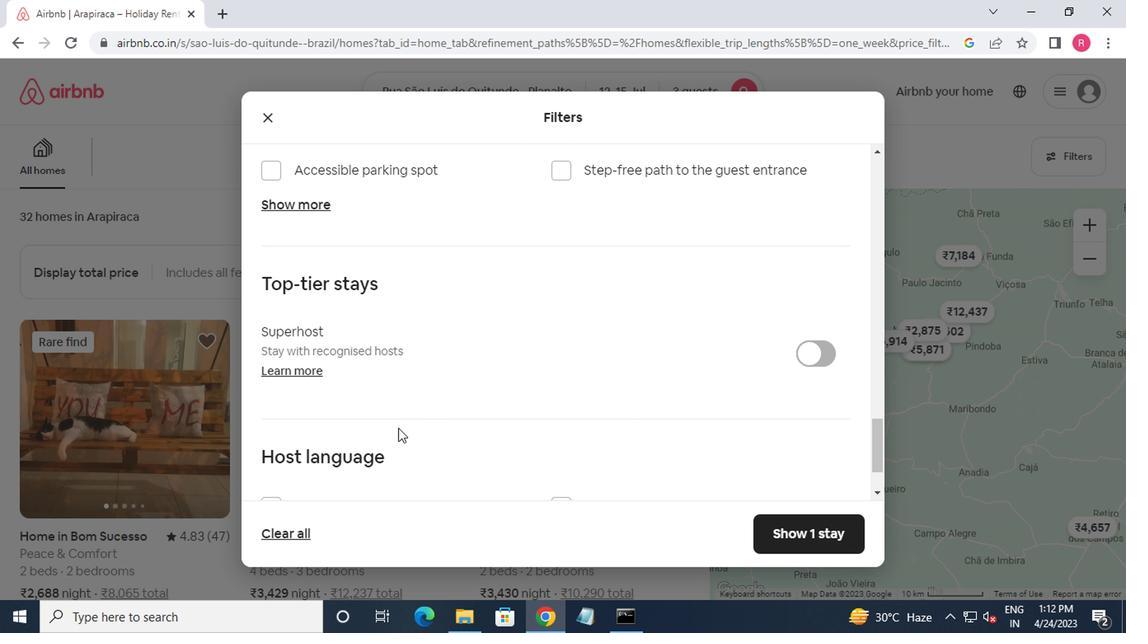 
Action: Mouse scrolled (455, 431) with delta (0, 0)
Screenshot: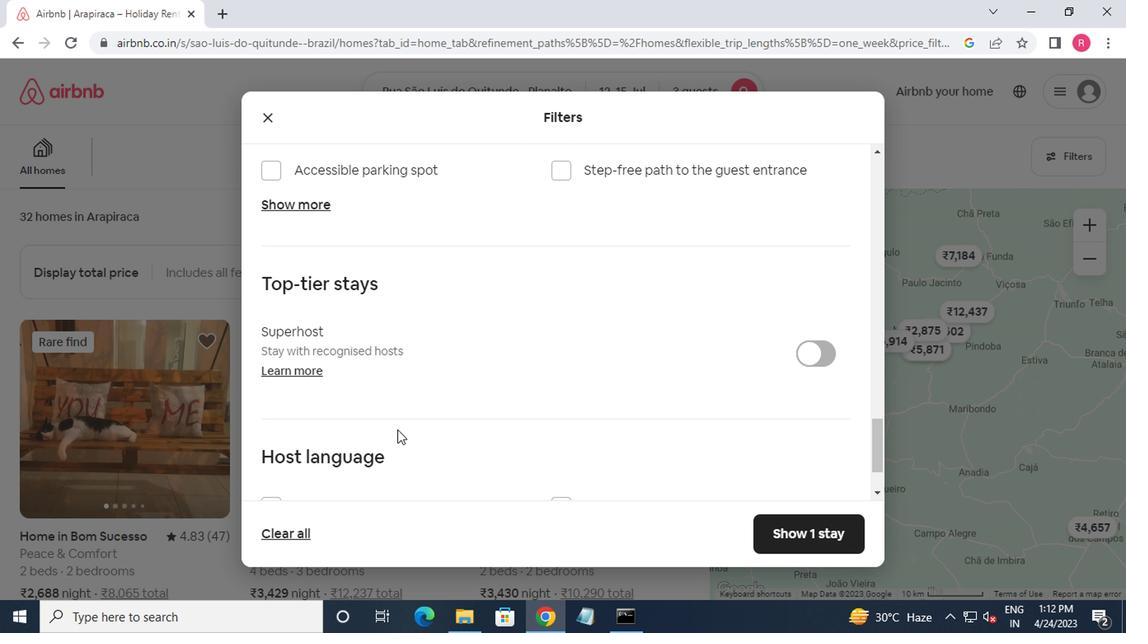 
Action: Mouse scrolled (455, 431) with delta (0, 0)
Screenshot: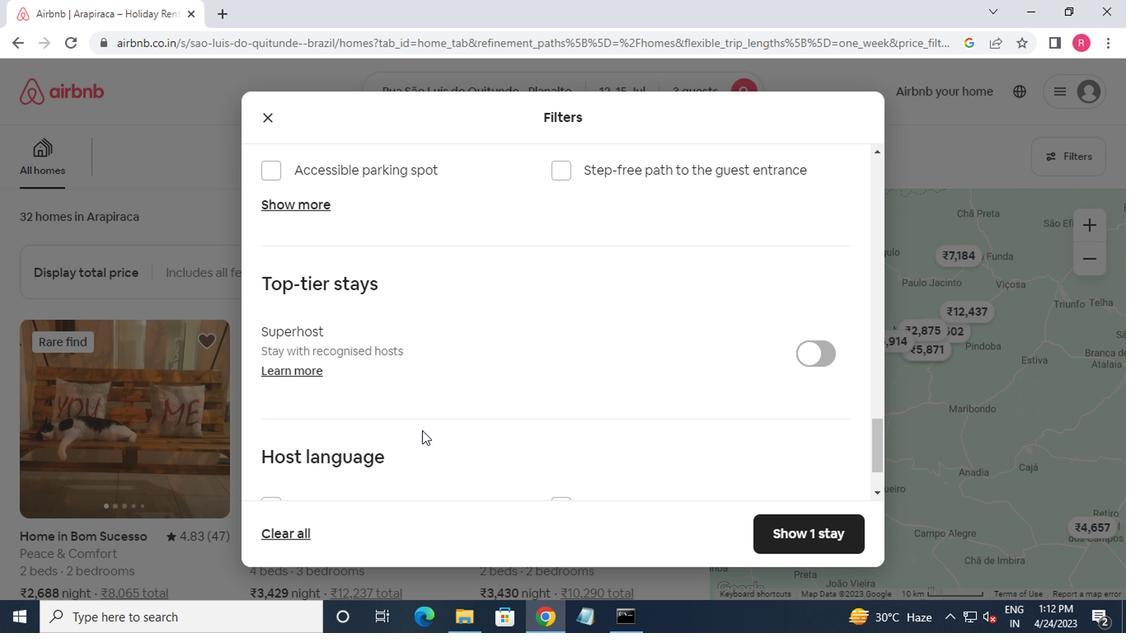
Action: Mouse moved to (305, 459)
Screenshot: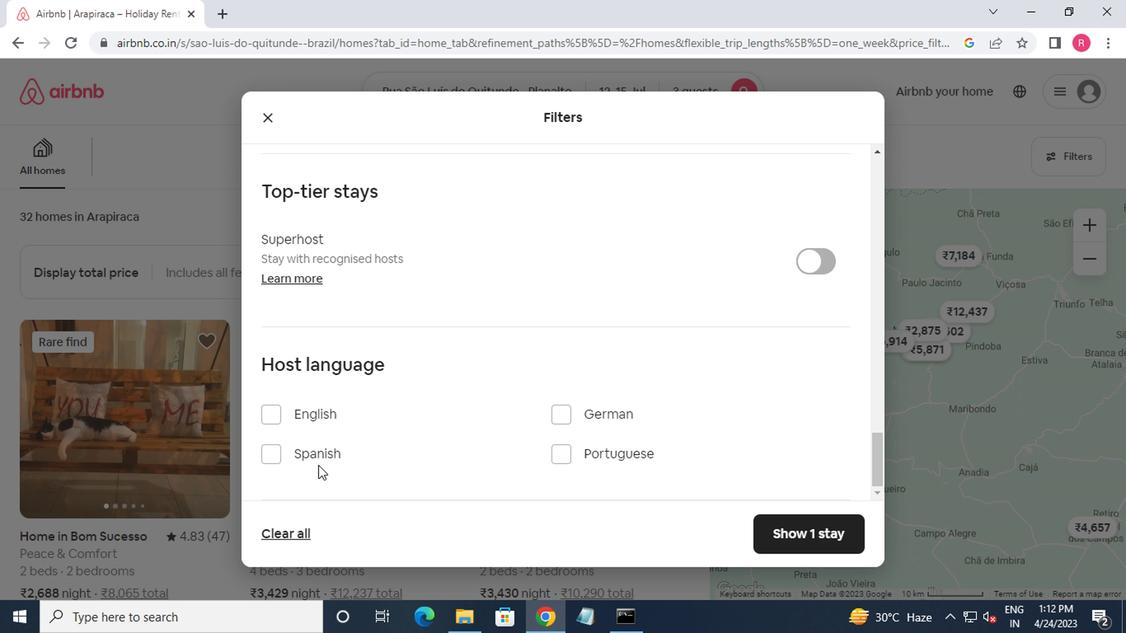
Action: Mouse pressed left at (305, 459)
Screenshot: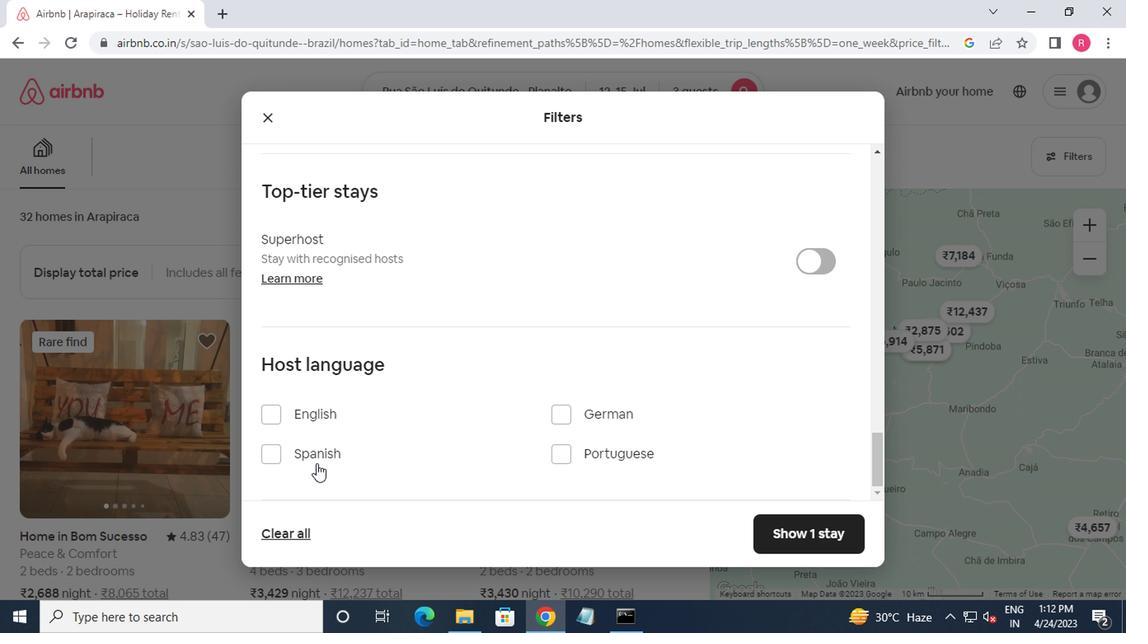 
Action: Mouse moved to (809, 535)
Screenshot: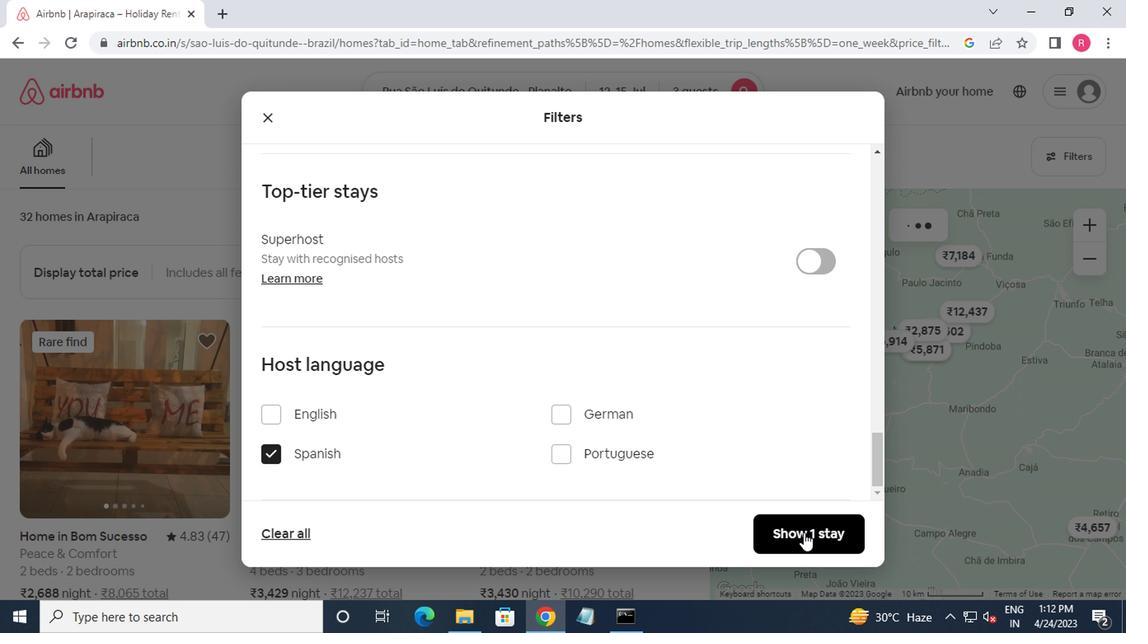 
Action: Mouse pressed left at (809, 535)
Screenshot: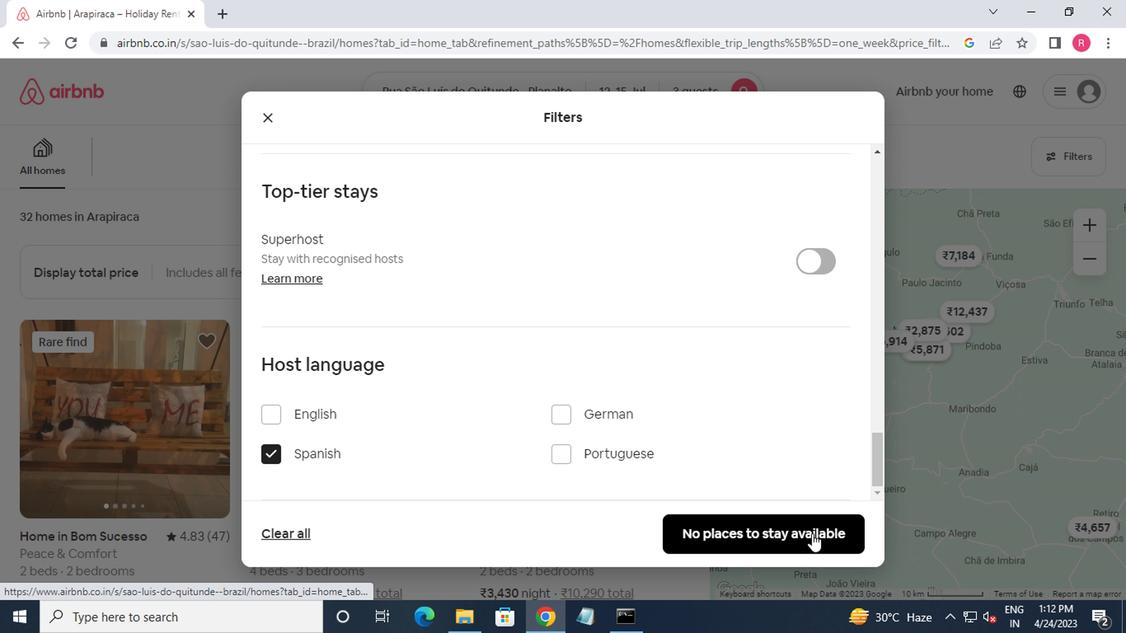 
Action: Mouse moved to (810, 465)
Screenshot: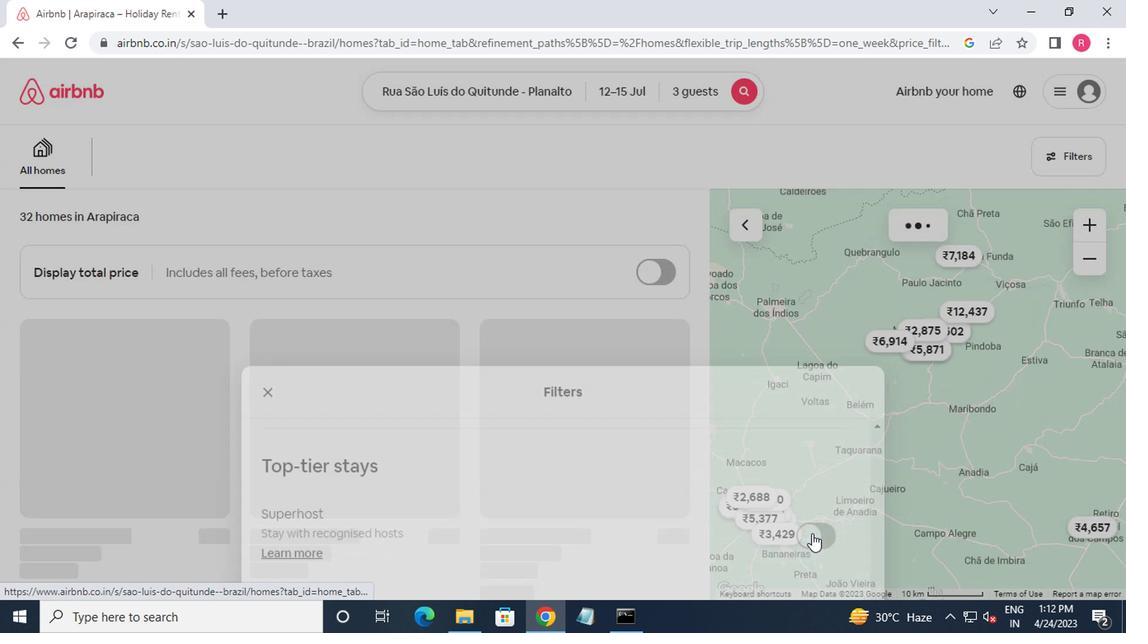 
